 Task: Find connections with filter location São Fidélis with filter topic #Tipsforsucesswith filter profile language German with filter current company Acquia with filter school Patna University with filter industry Aviation and Aerospace Component Manufacturing with filter service category Marketing with filter keywords title Payroll Clerk
Action: Mouse moved to (644, 110)
Screenshot: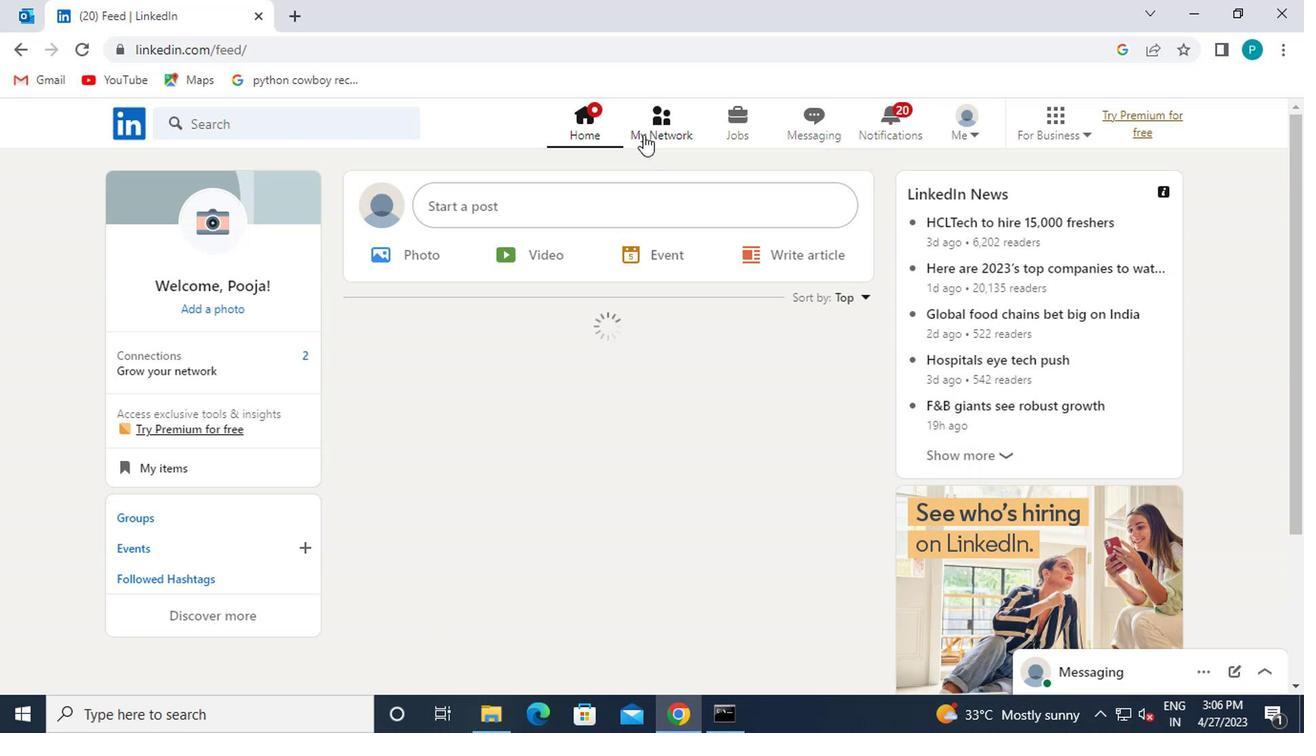 
Action: Mouse pressed left at (644, 110)
Screenshot: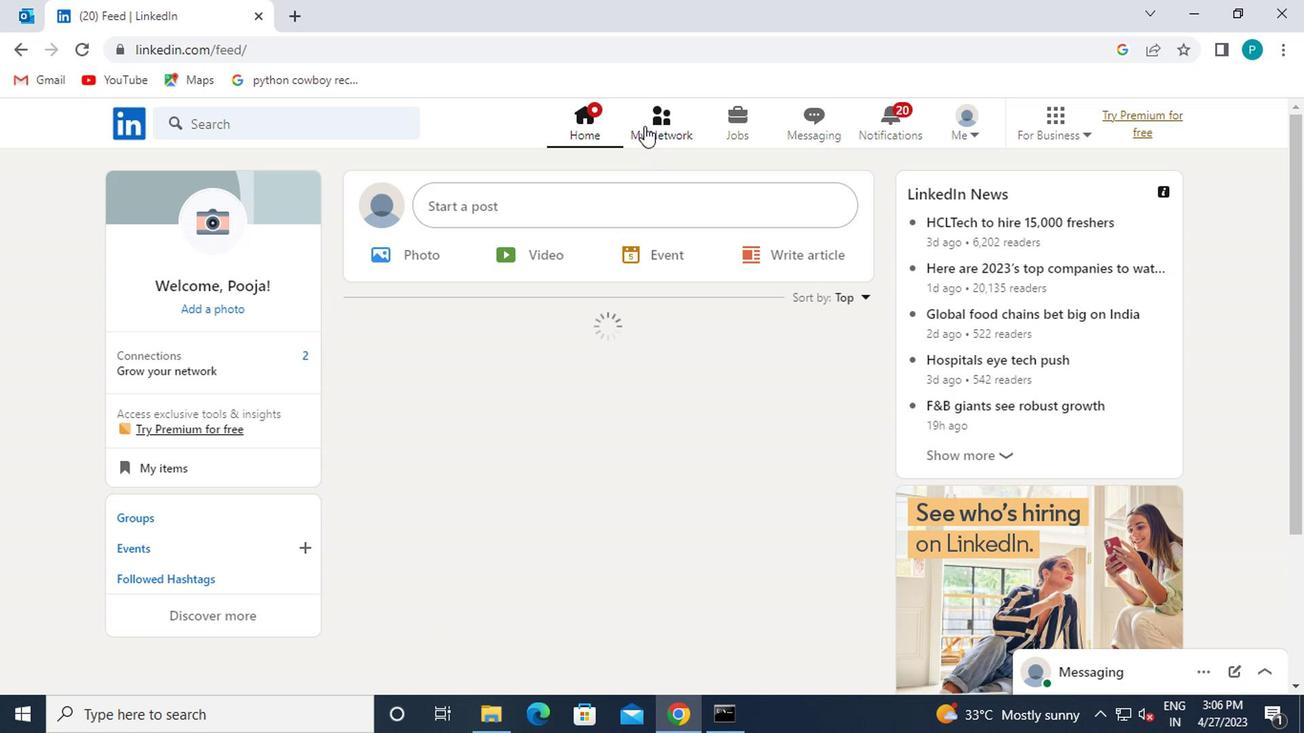 
Action: Mouse moved to (199, 215)
Screenshot: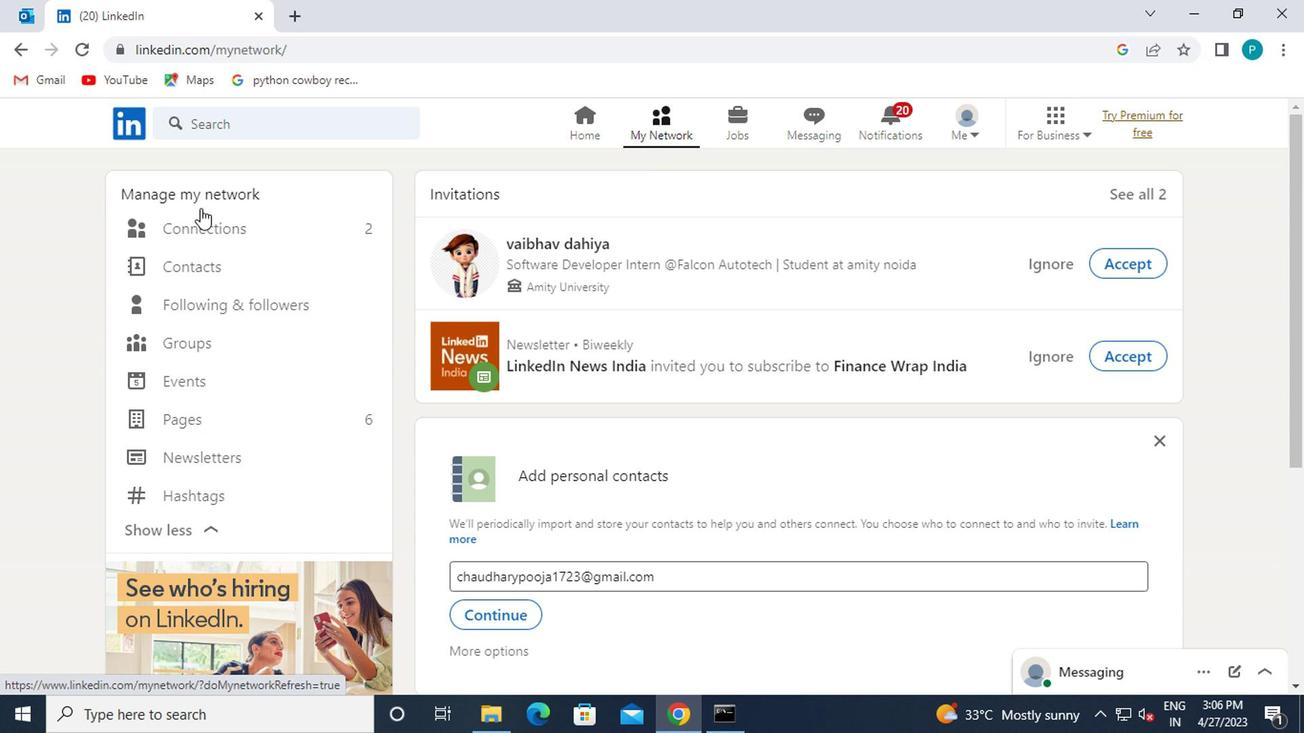 
Action: Mouse pressed left at (199, 215)
Screenshot: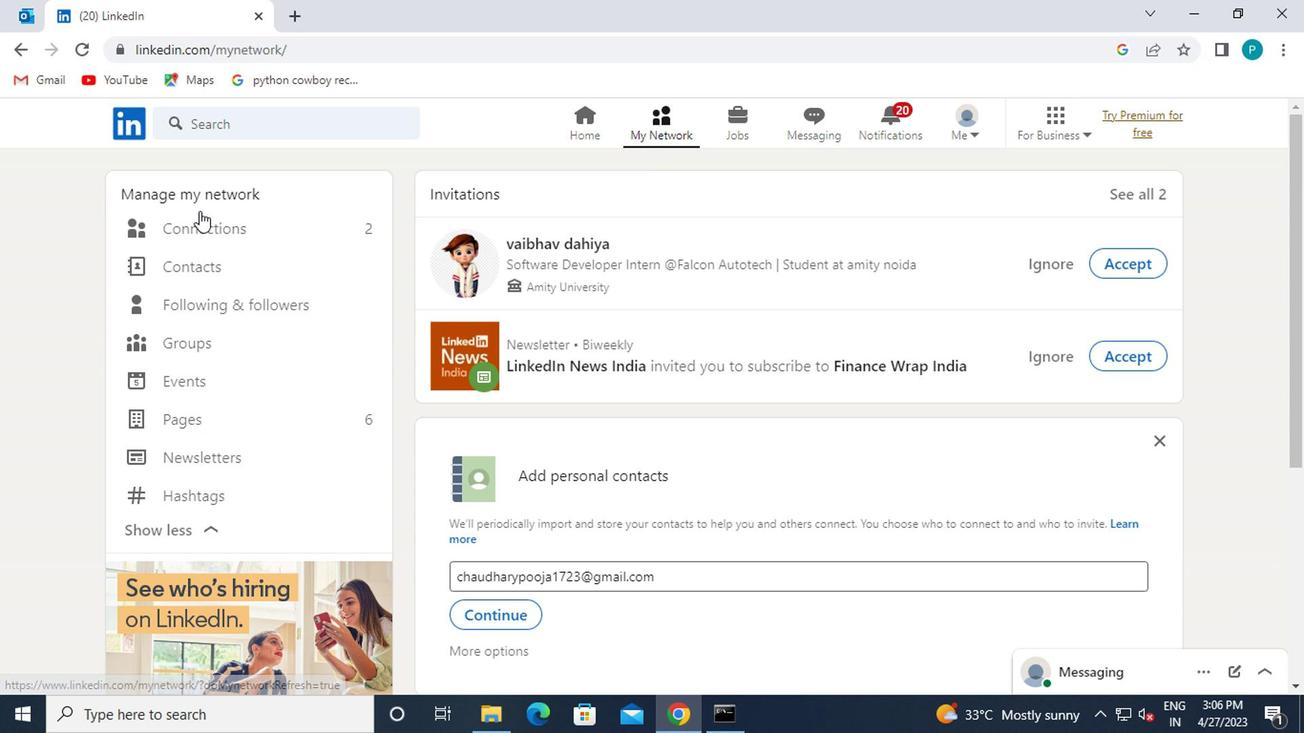 
Action: Mouse moved to (772, 227)
Screenshot: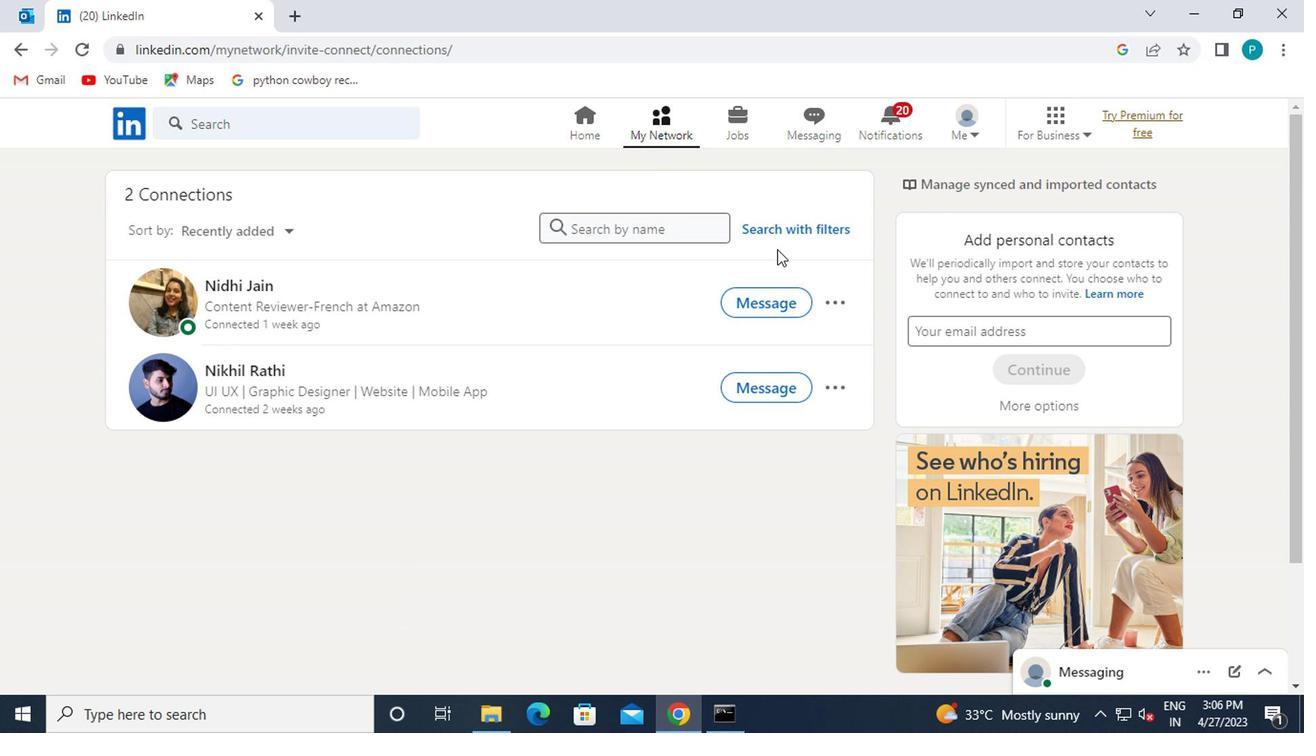 
Action: Mouse pressed left at (772, 227)
Screenshot: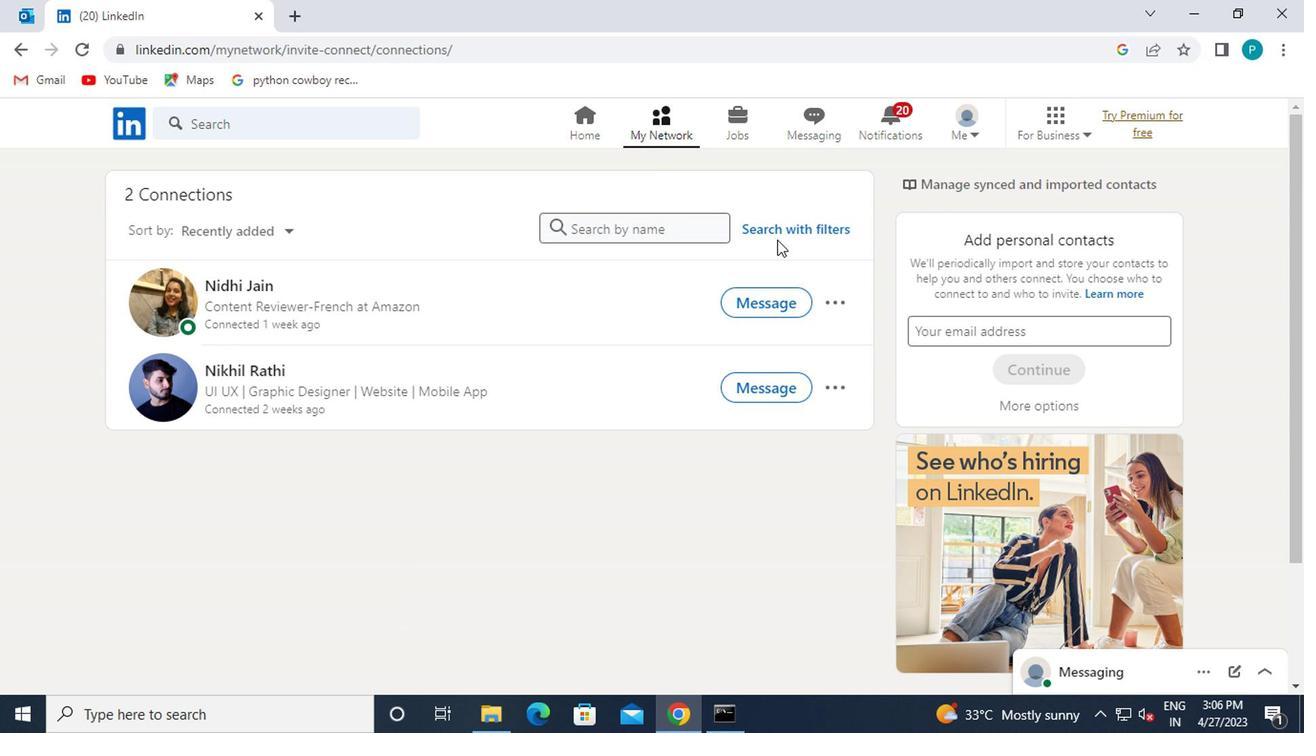 
Action: Mouse moved to (701, 179)
Screenshot: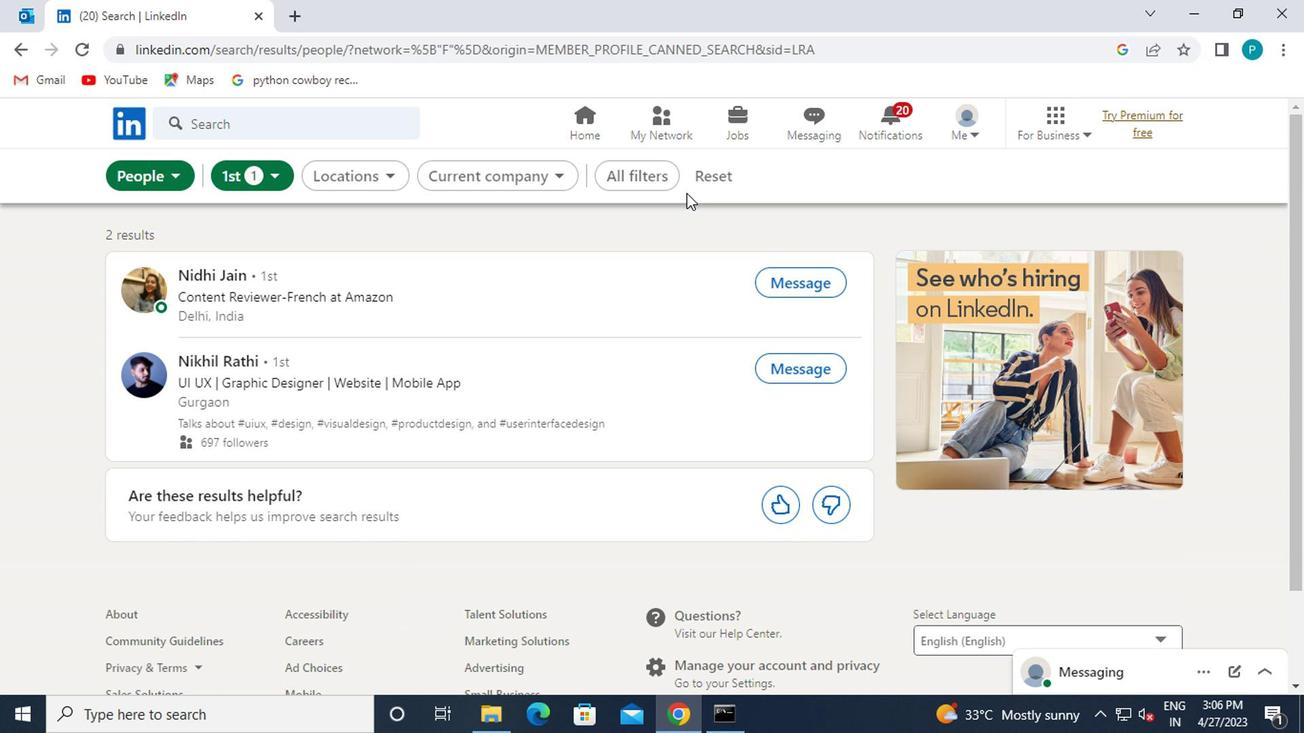 
Action: Mouse pressed left at (701, 179)
Screenshot: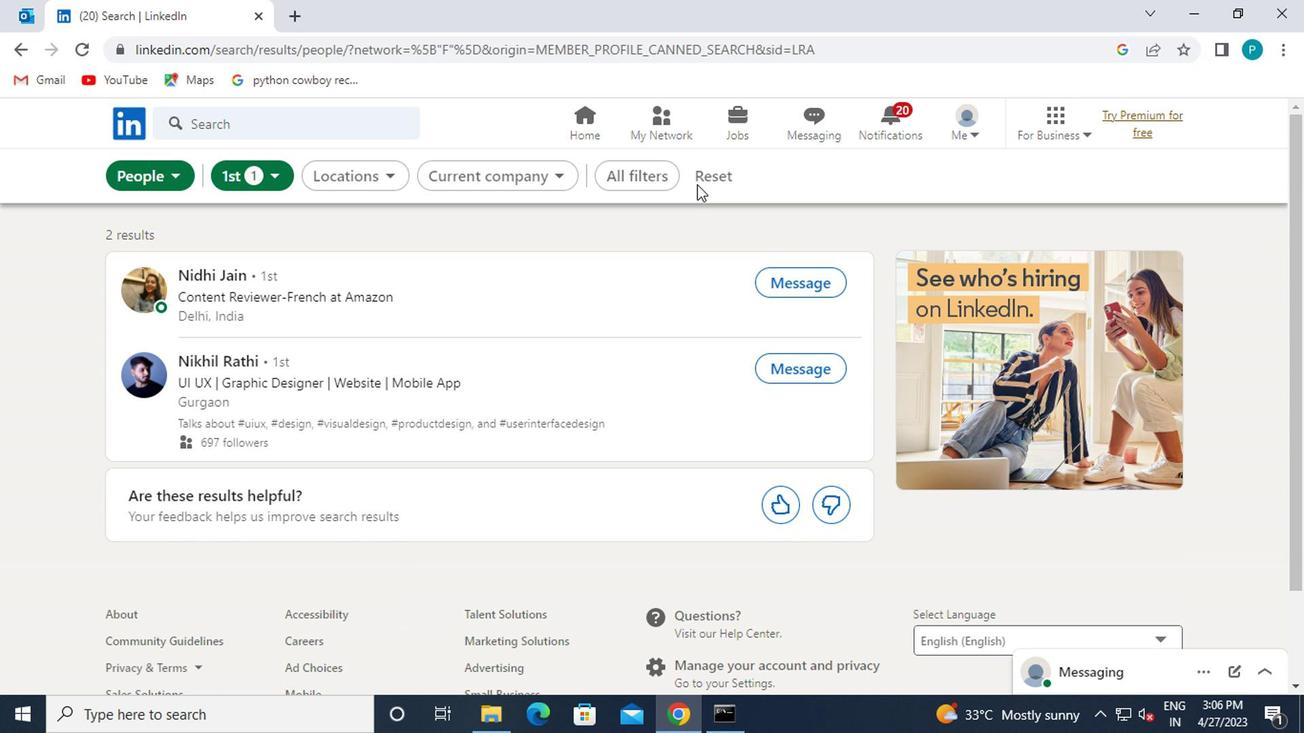 
Action: Mouse moved to (698, 175)
Screenshot: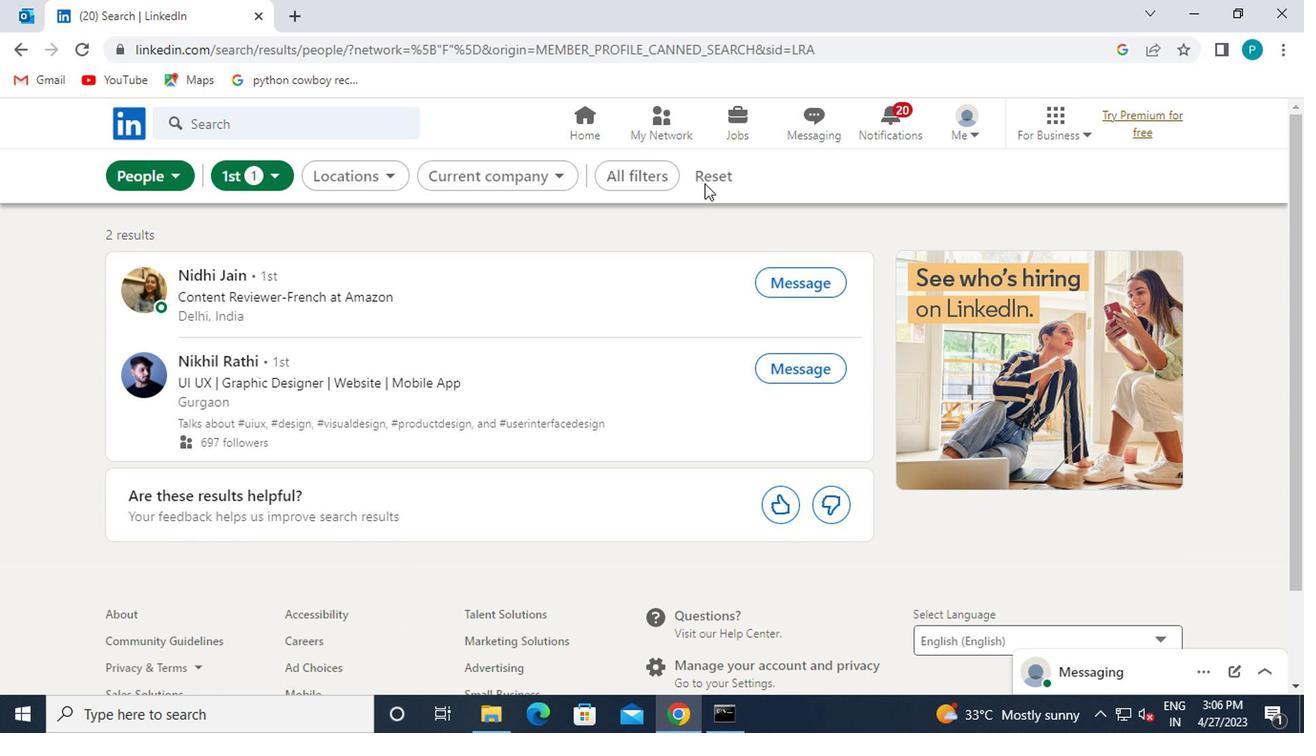 
Action: Mouse pressed left at (698, 175)
Screenshot: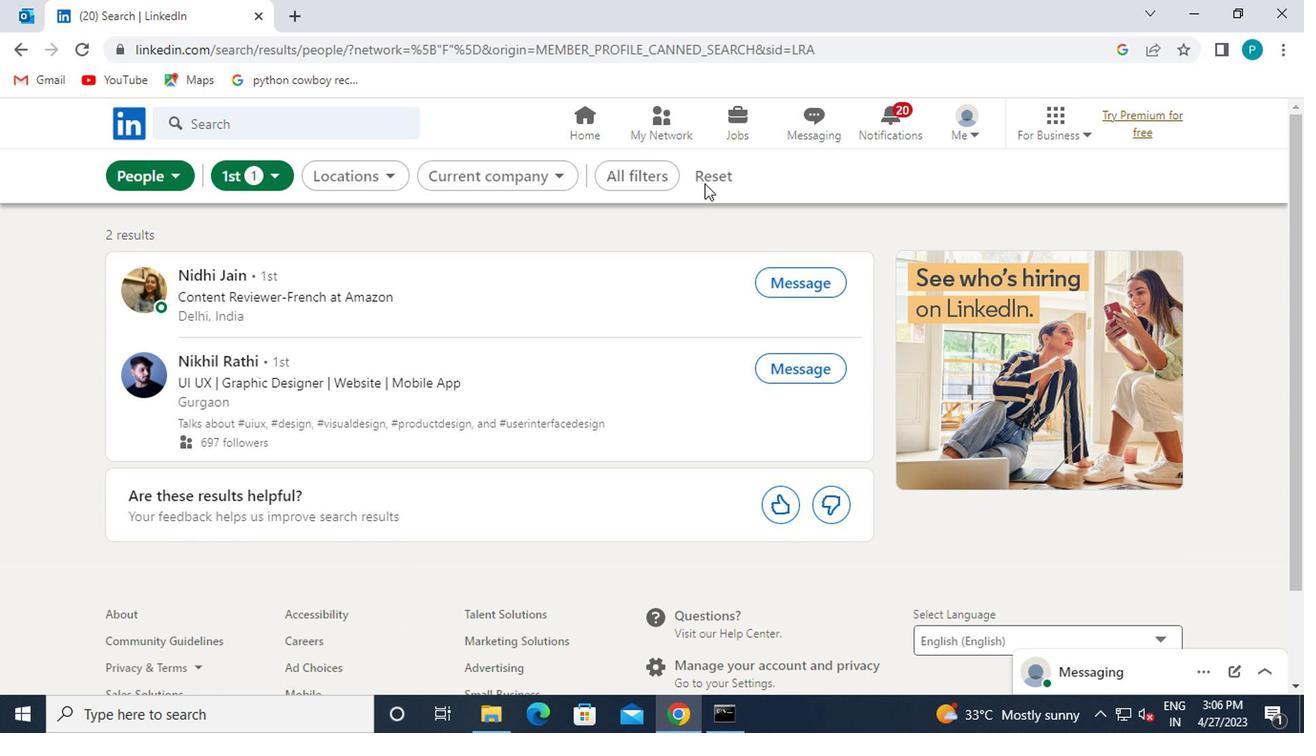 
Action: Mouse moved to (695, 171)
Screenshot: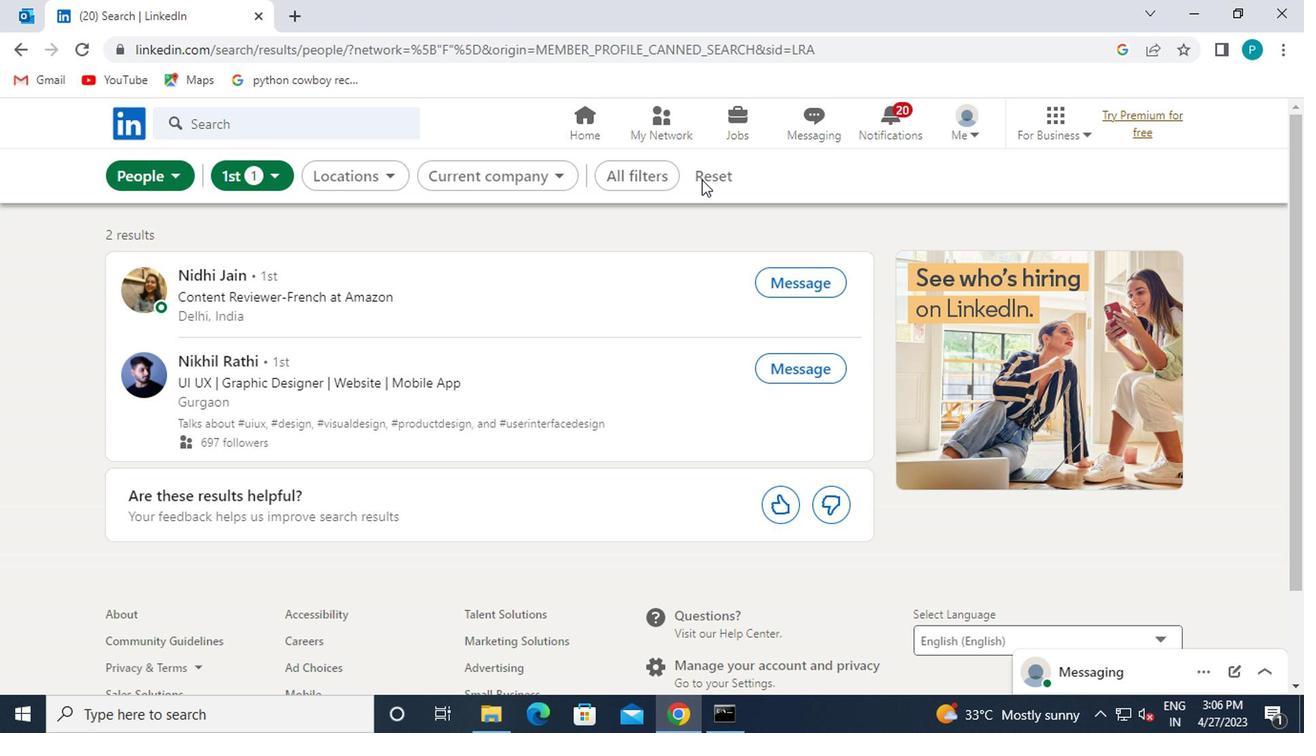 
Action: Mouse pressed left at (695, 171)
Screenshot: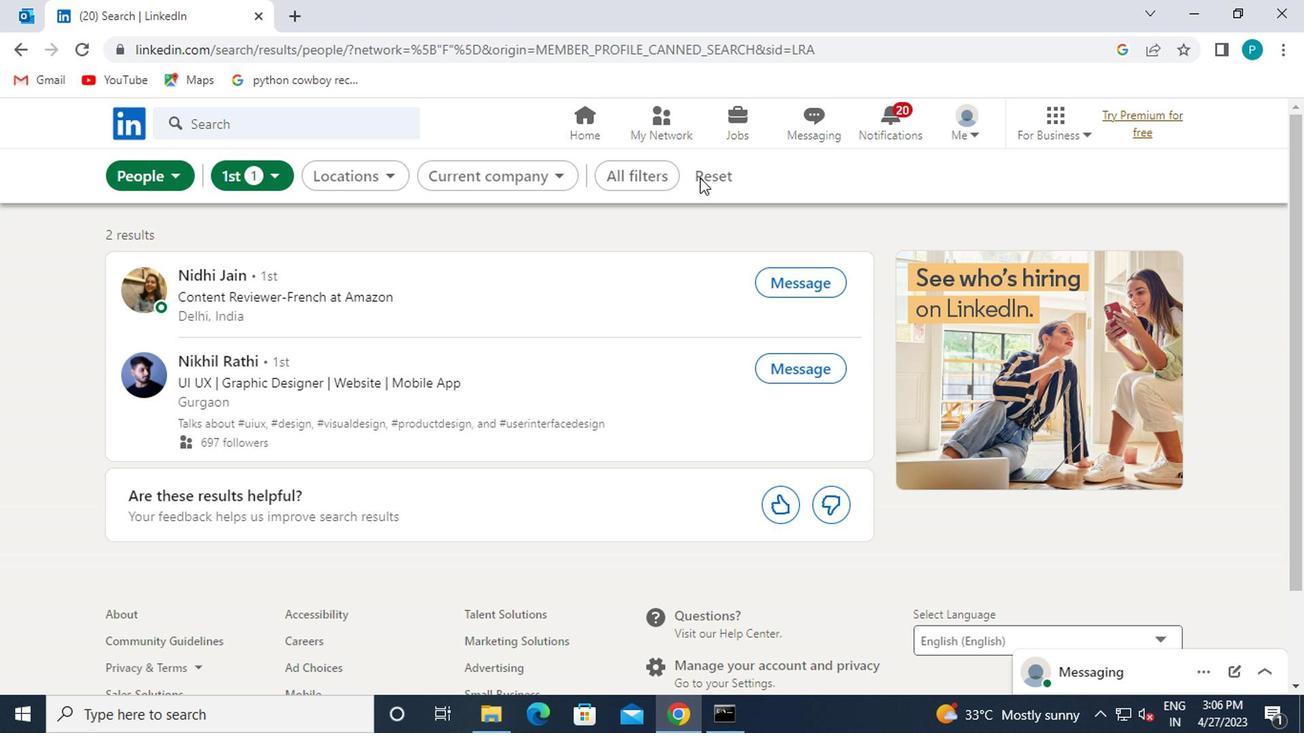 
Action: Mouse moved to (711, 163)
Screenshot: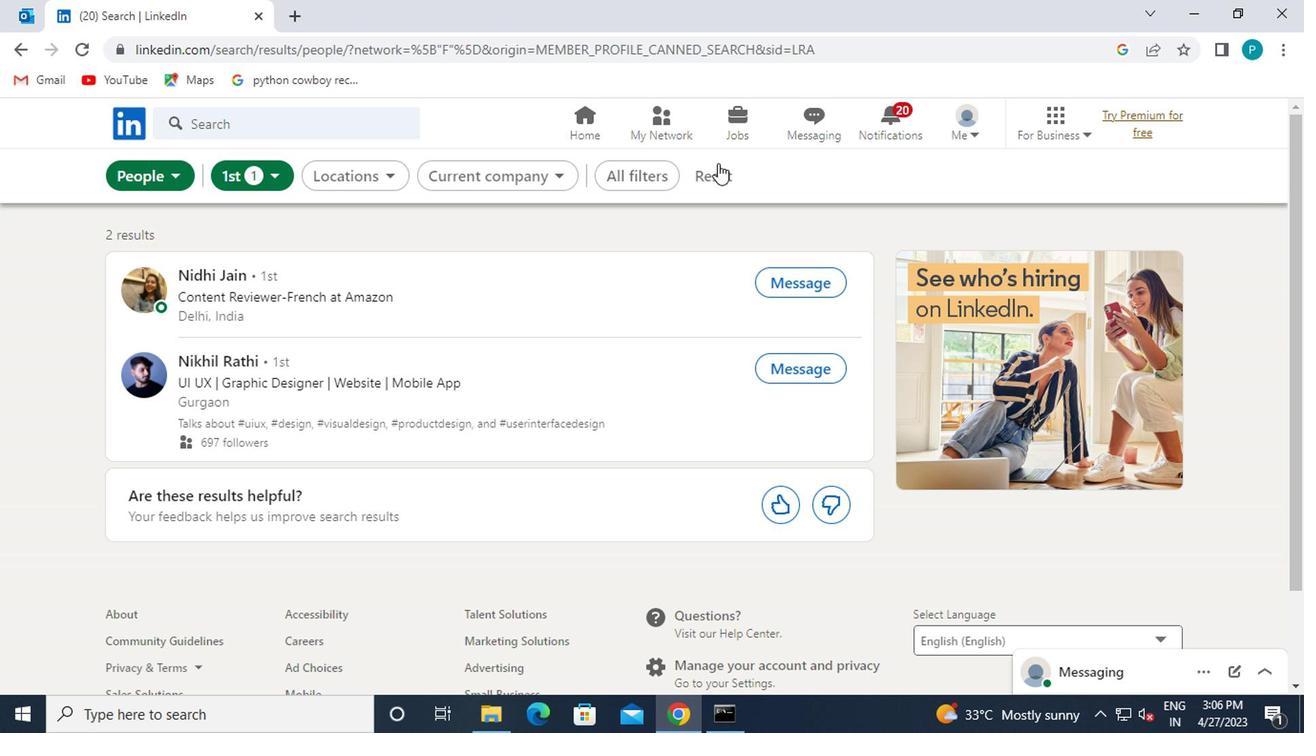 
Action: Mouse pressed left at (711, 163)
Screenshot: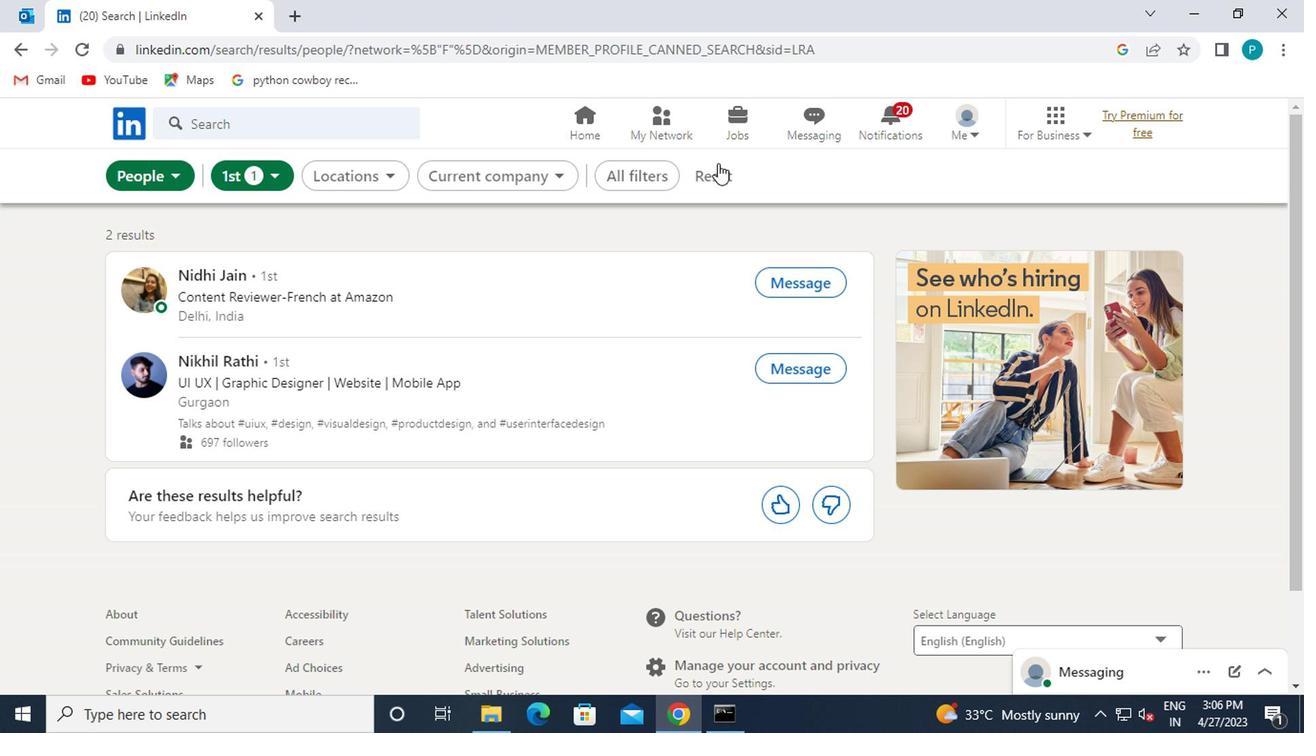 
Action: Mouse moved to (710, 168)
Screenshot: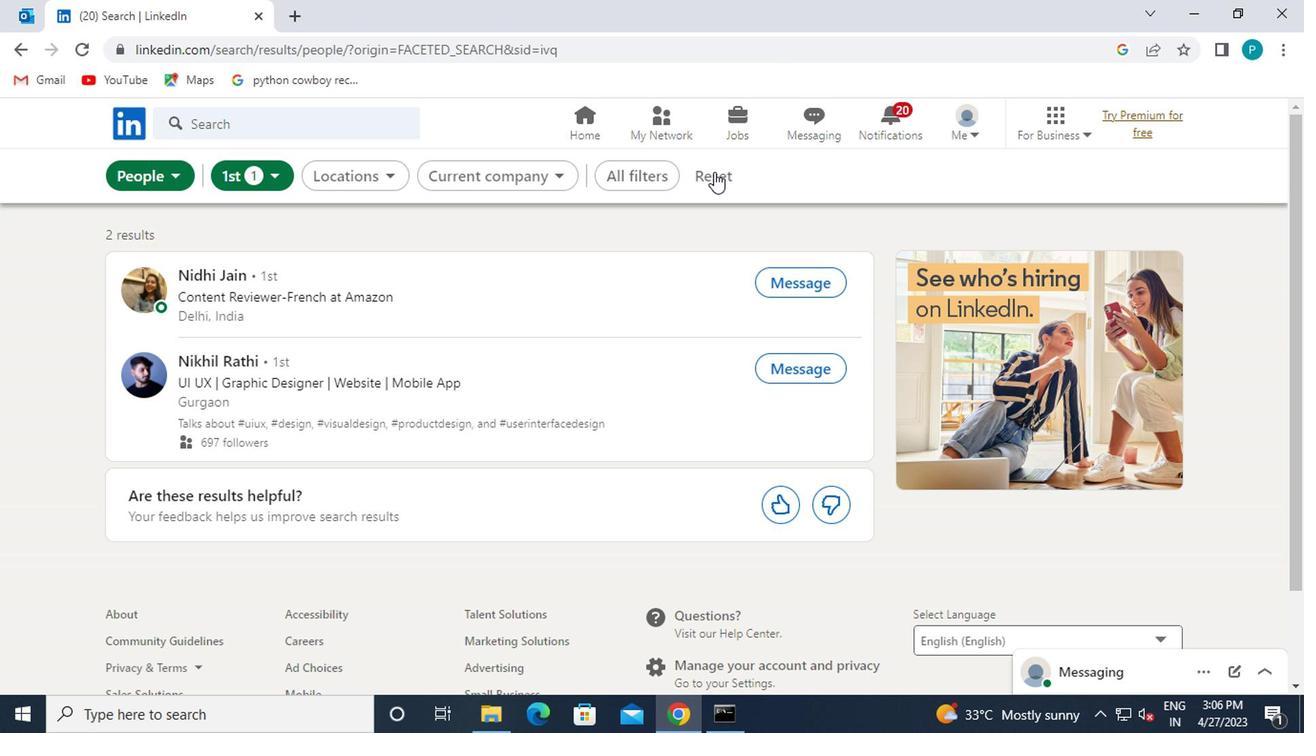 
Action: Mouse pressed left at (710, 168)
Screenshot: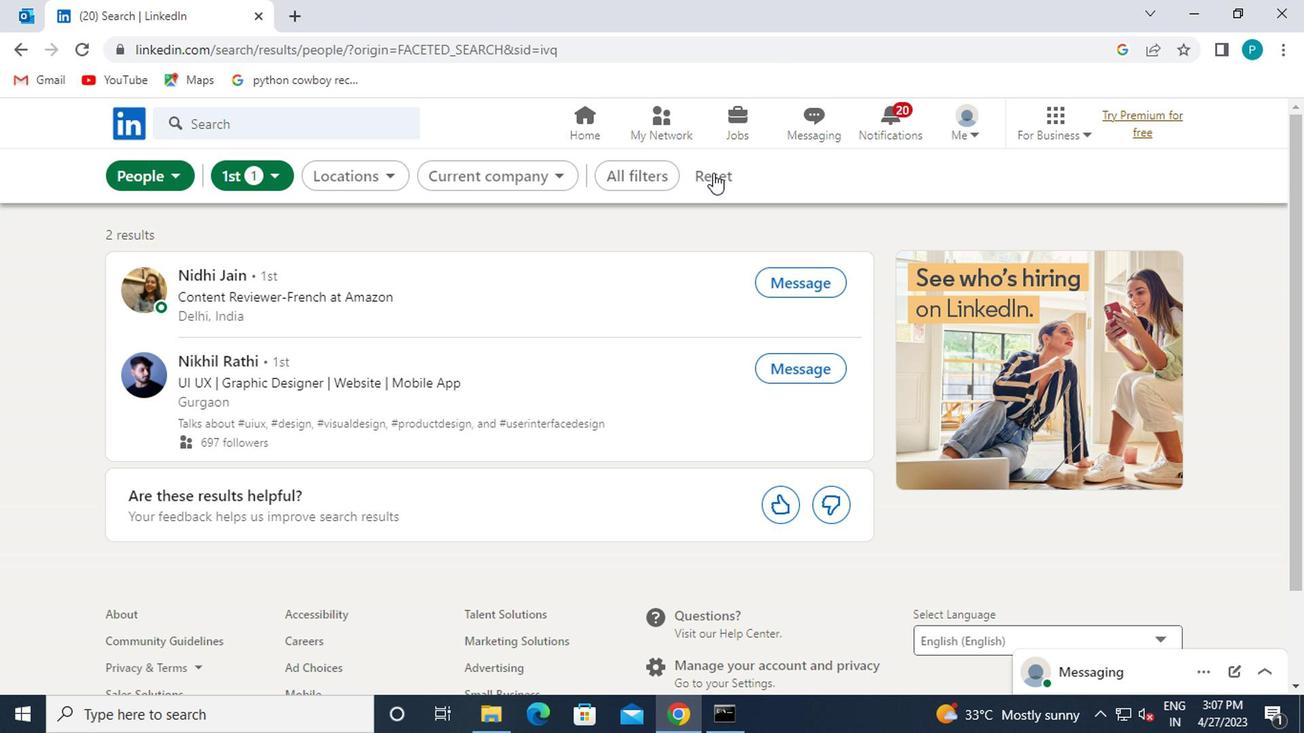 
Action: Mouse pressed left at (710, 168)
Screenshot: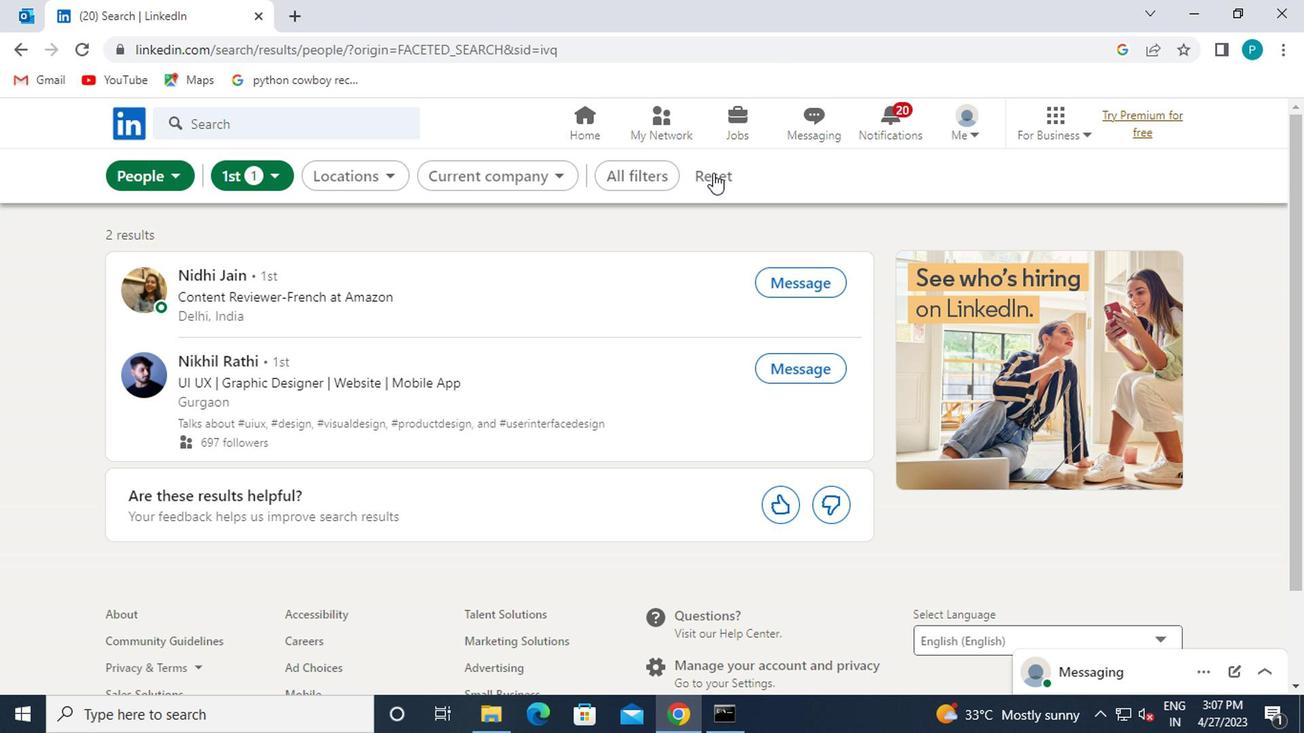 
Action: Mouse moved to (658, 181)
Screenshot: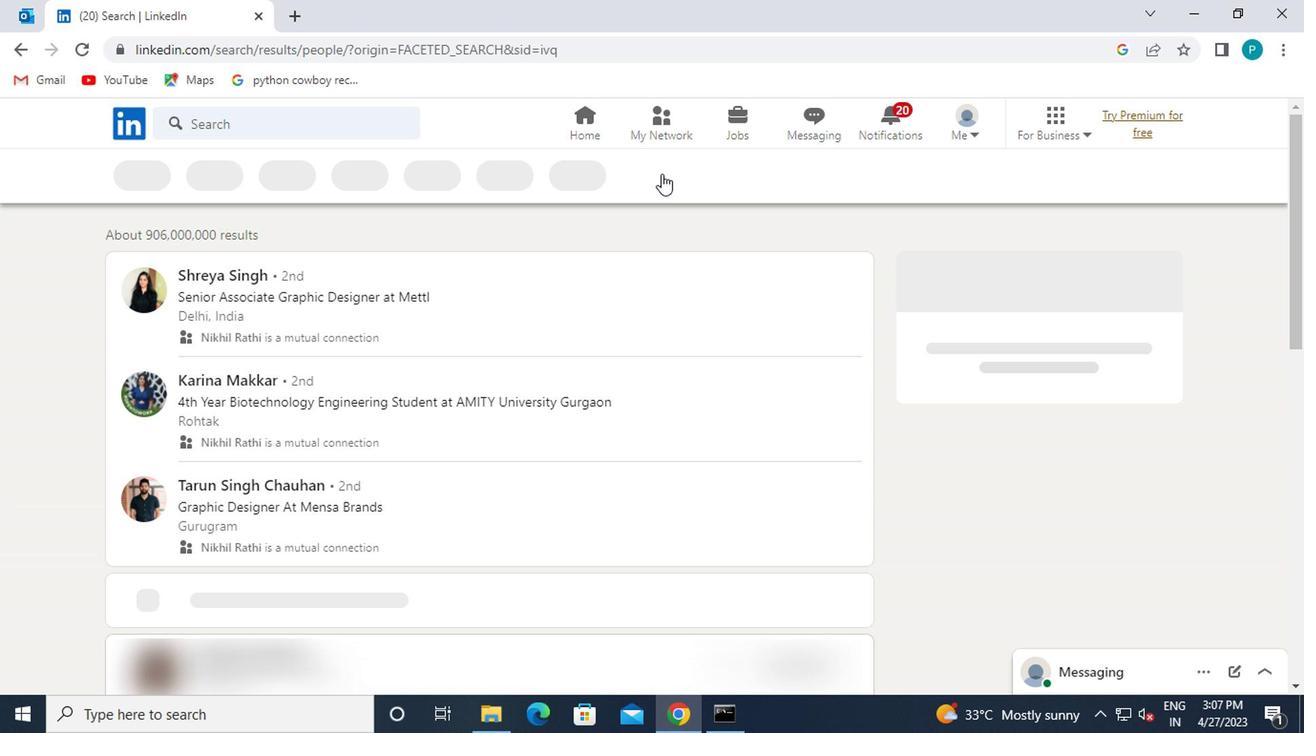 
Action: Mouse pressed left at (658, 181)
Screenshot: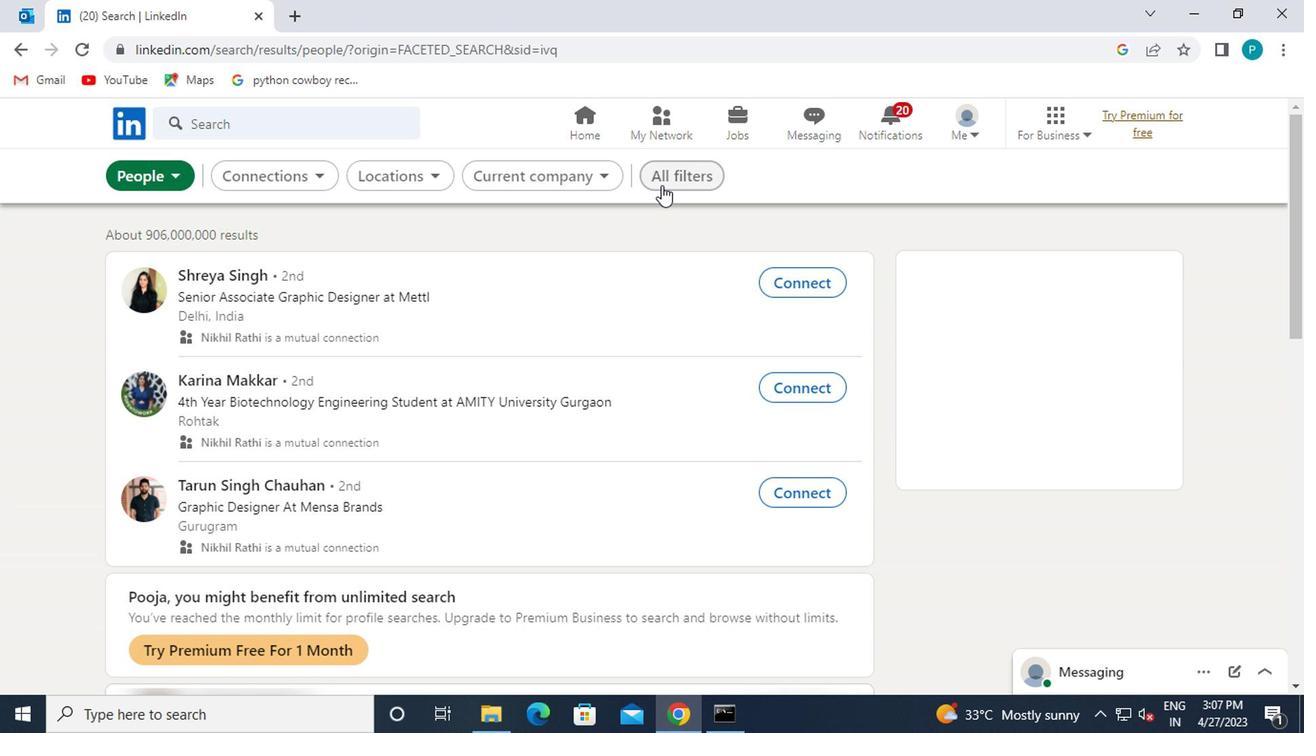 
Action: Mouse moved to (895, 400)
Screenshot: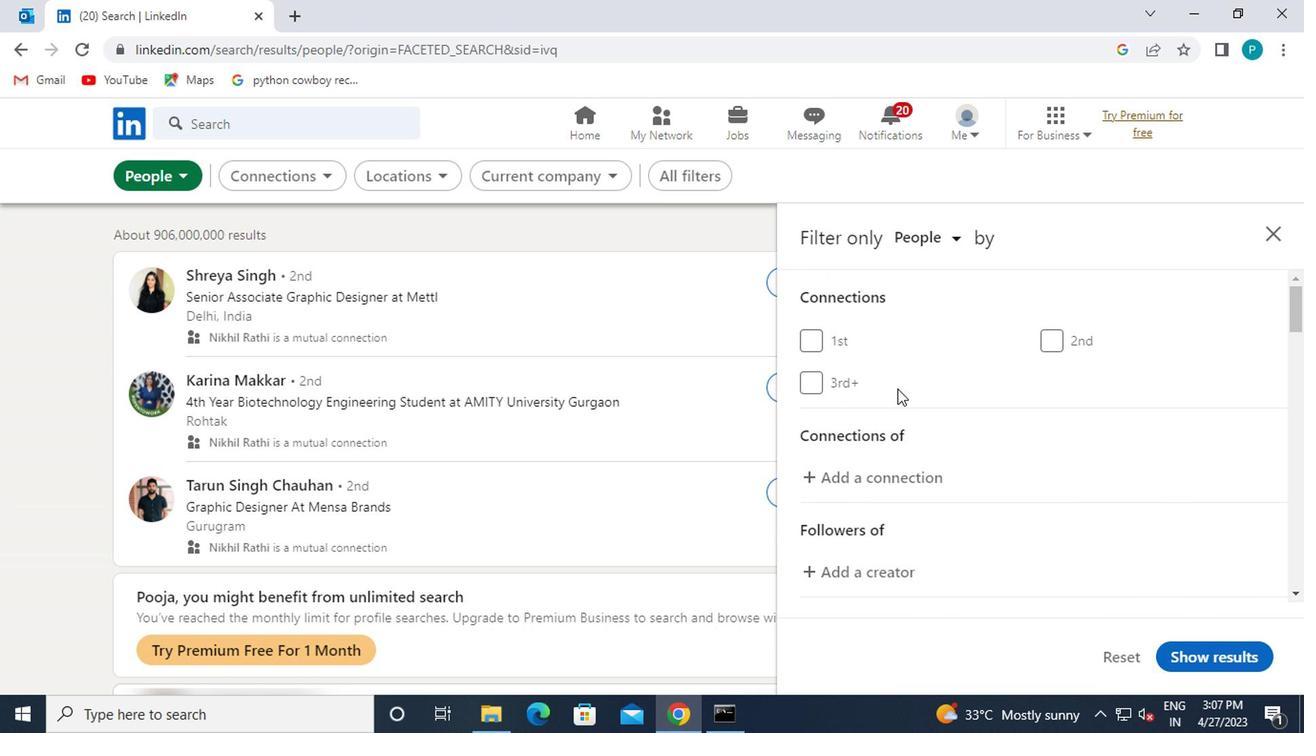 
Action: Mouse scrolled (895, 399) with delta (0, 0)
Screenshot: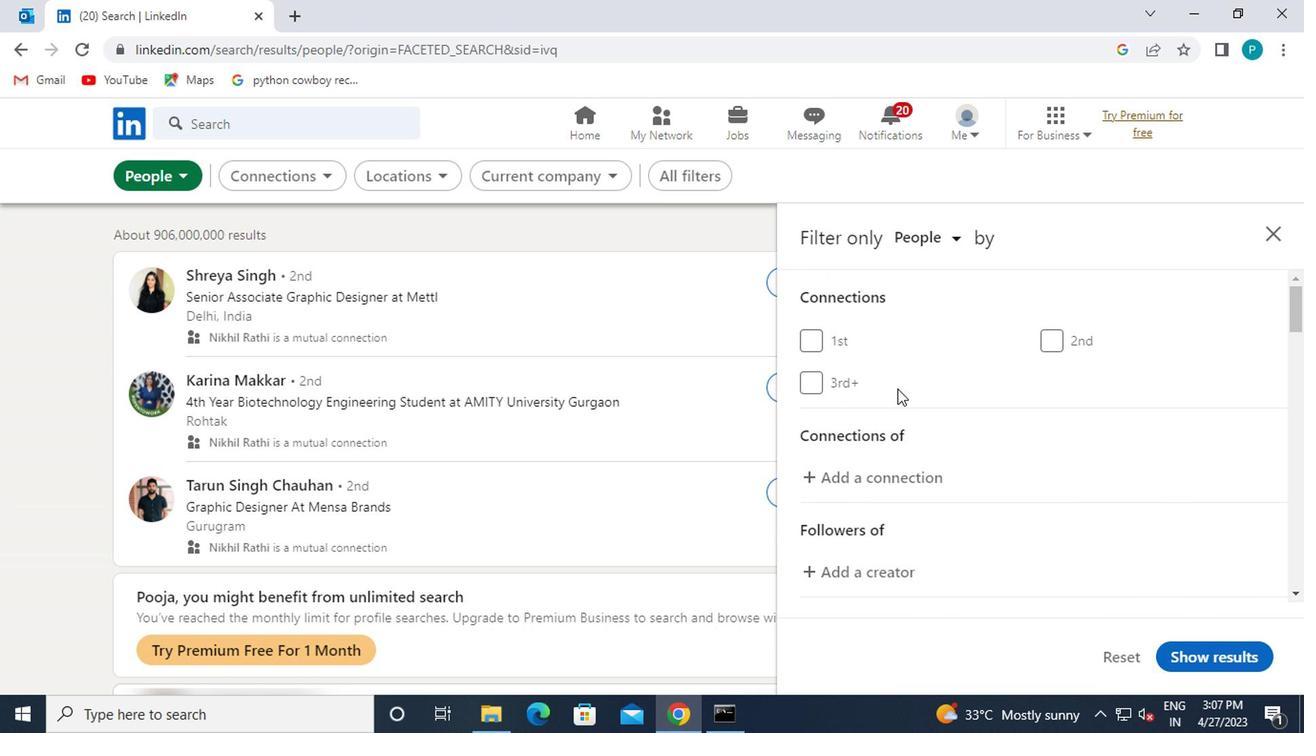 
Action: Mouse moved to (896, 406)
Screenshot: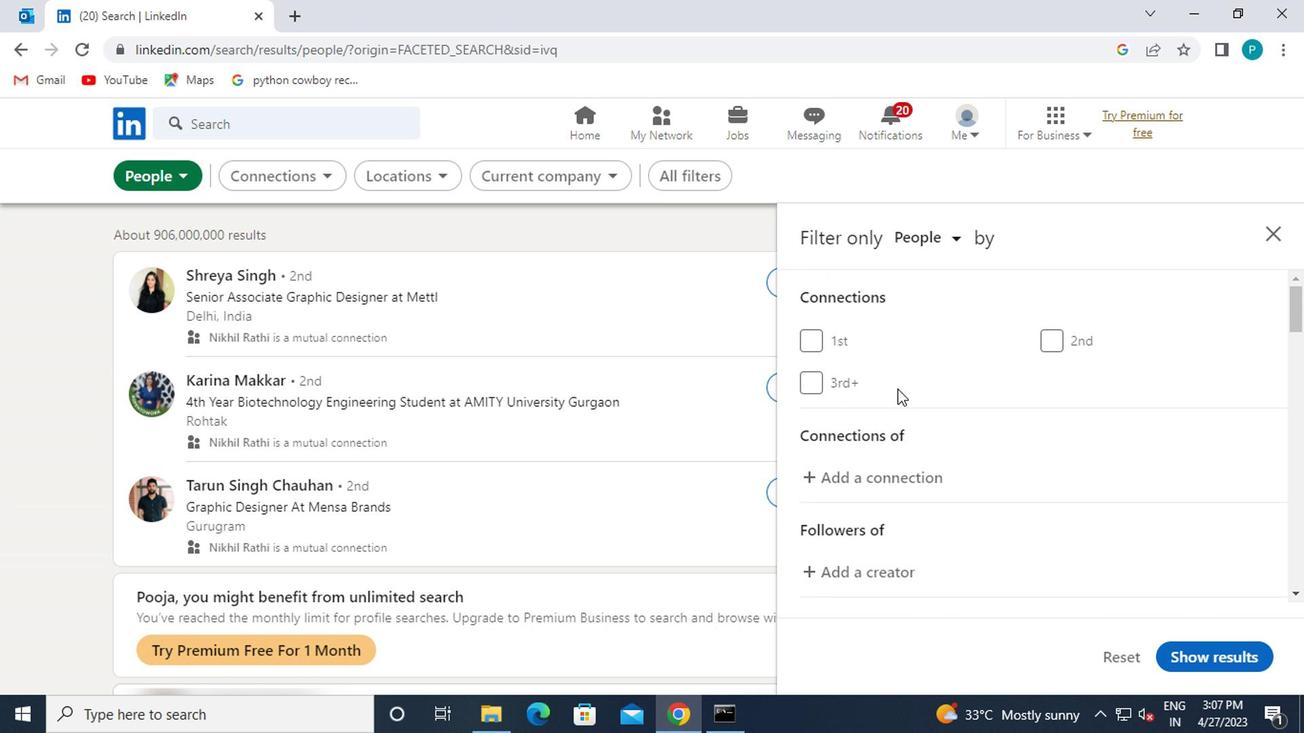 
Action: Mouse scrolled (896, 404) with delta (0, -1)
Screenshot: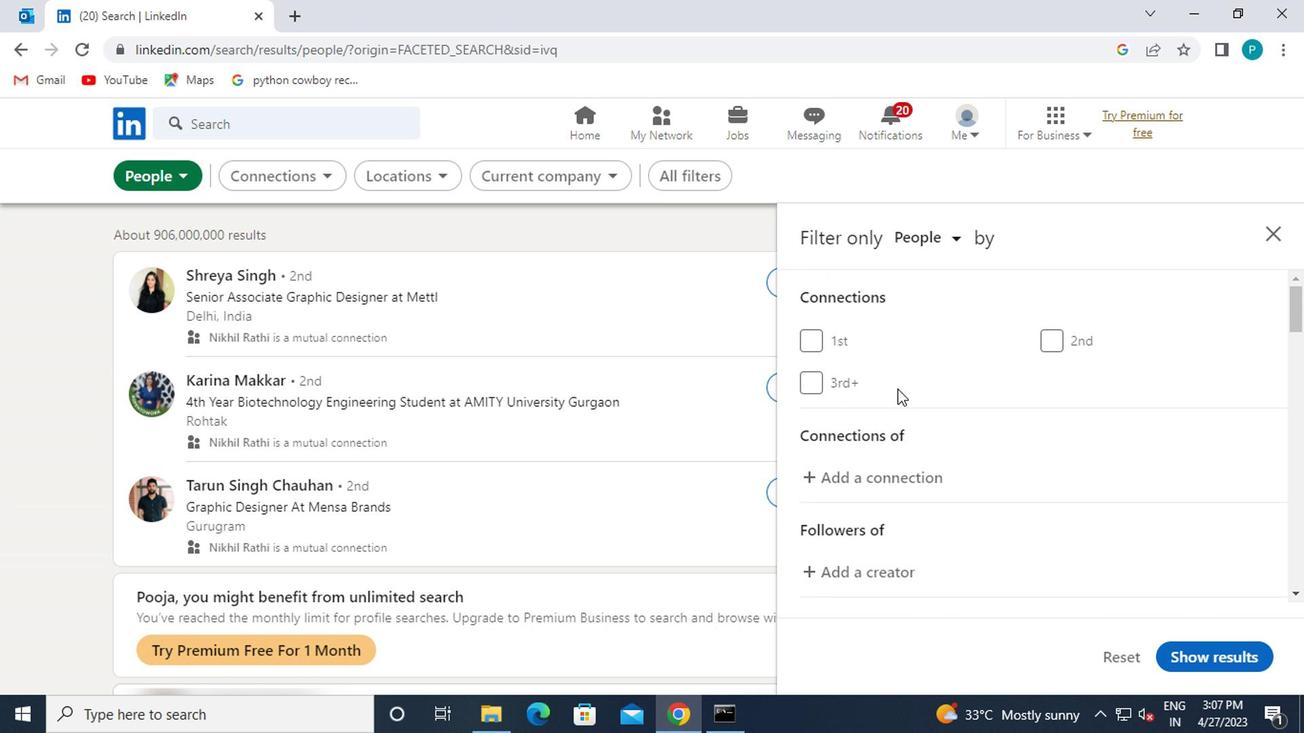 
Action: Mouse moved to (1037, 550)
Screenshot: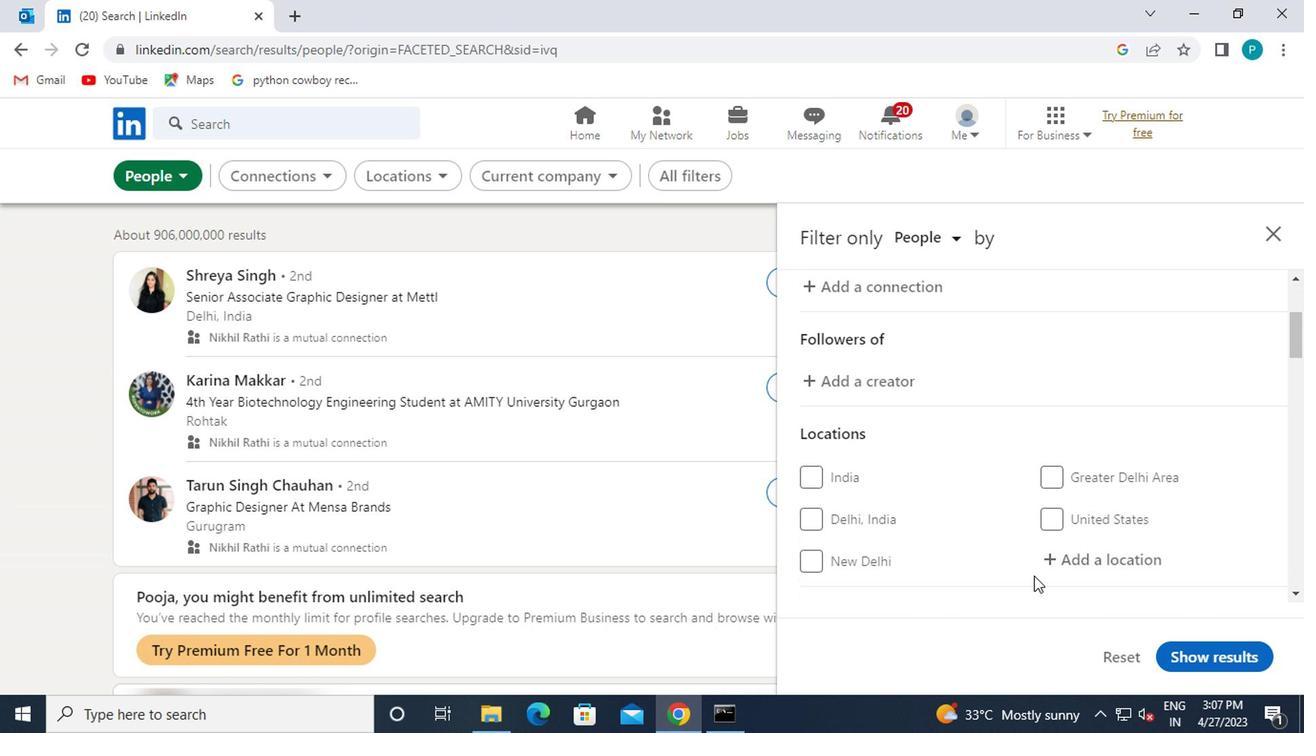 
Action: Mouse pressed left at (1037, 550)
Screenshot: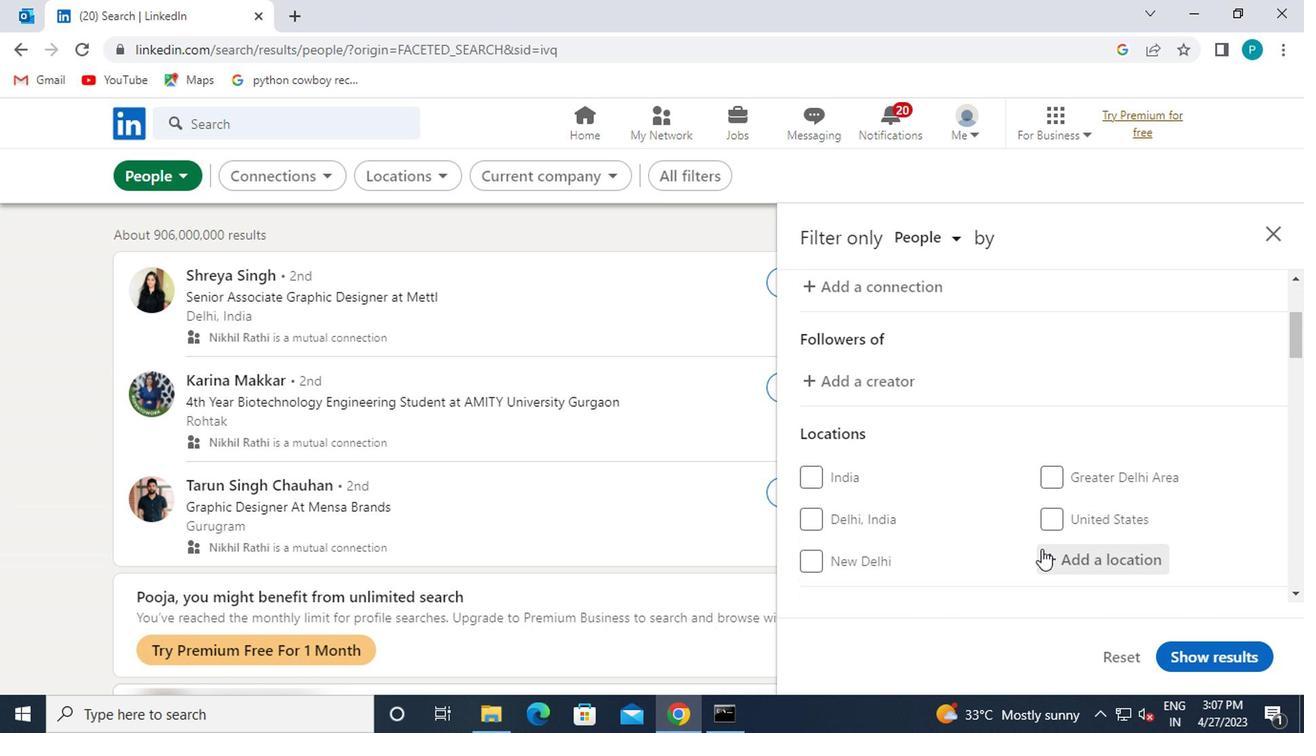 
Action: Mouse moved to (164, 585)
Screenshot: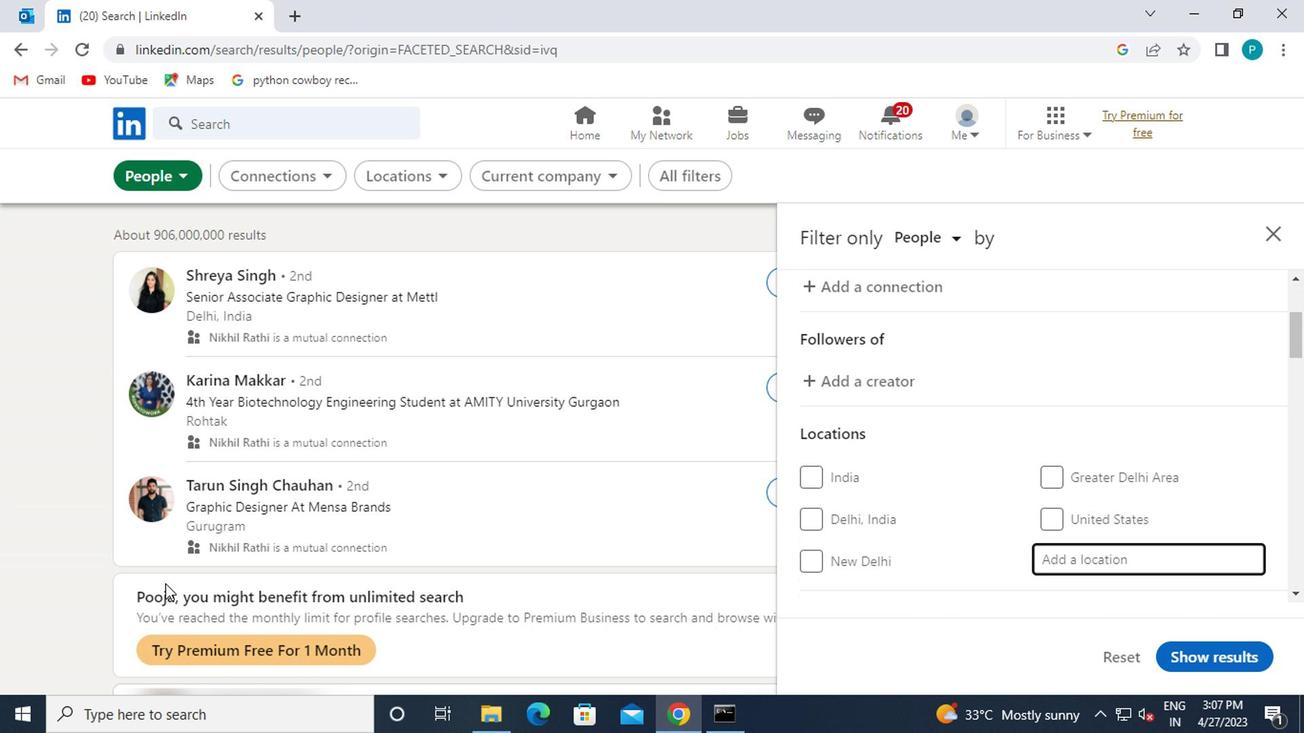
Action: Key pressed <Key.caps_lock>s<Key.caps_lock>ao<Key.space><Key.caps_lock>f<Key.caps_lock>ide
Screenshot: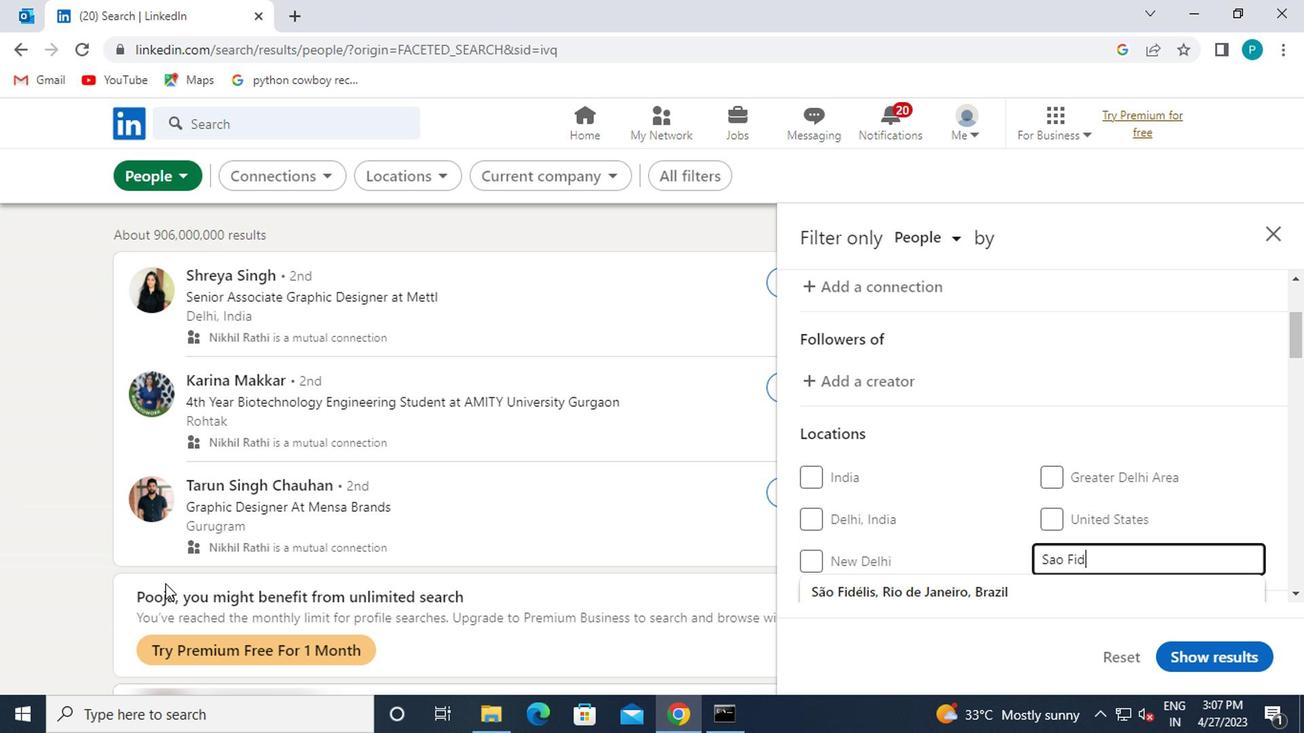 
Action: Mouse moved to (147, 496)
Screenshot: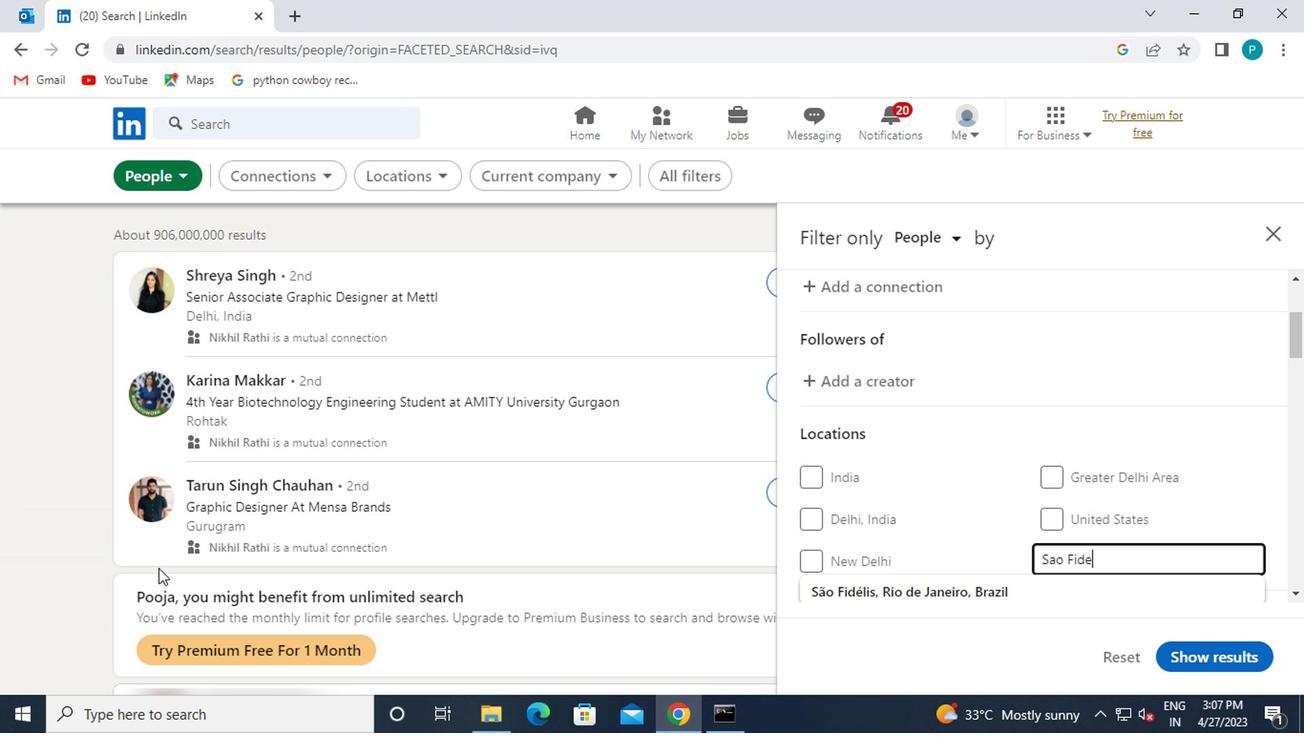 
Action: Mouse scrolled (147, 495) with delta (0, -1)
Screenshot: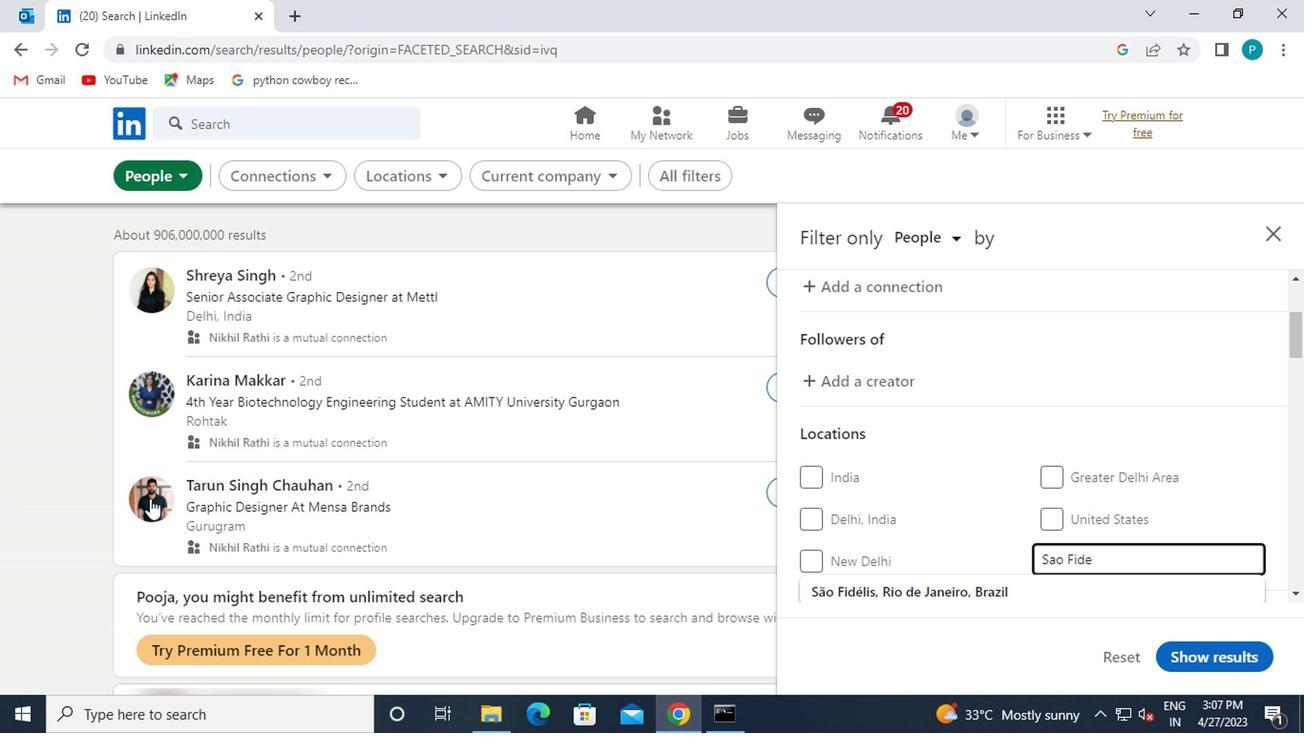 
Action: Mouse moved to (977, 413)
Screenshot: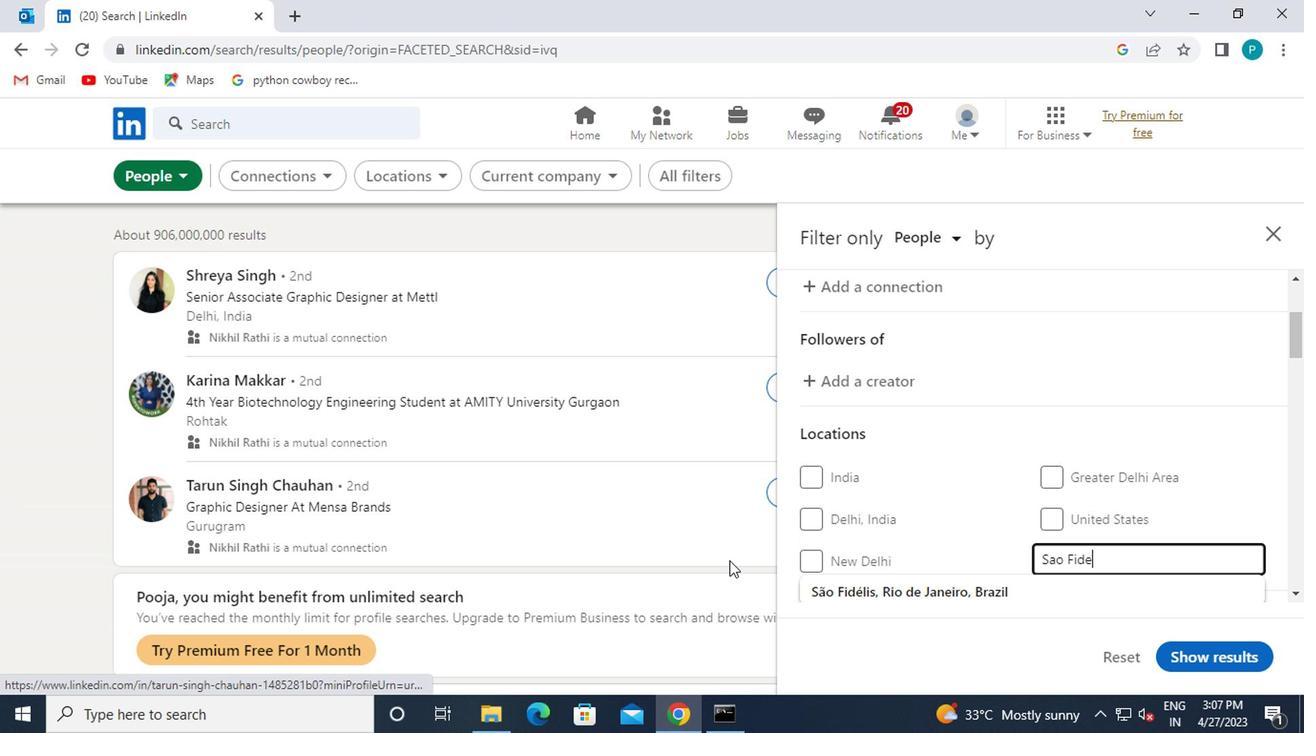 
Action: Mouse scrolled (977, 412) with delta (0, 0)
Screenshot: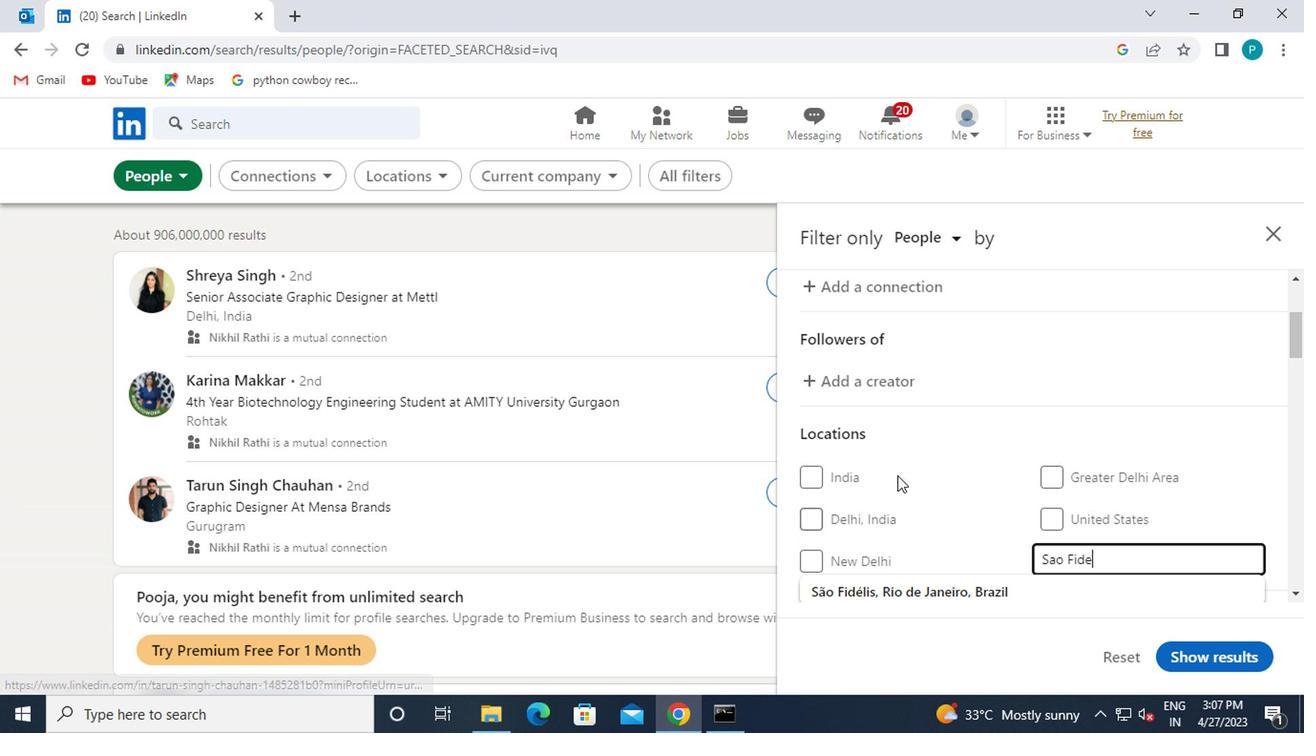 
Action: Mouse moved to (977, 415)
Screenshot: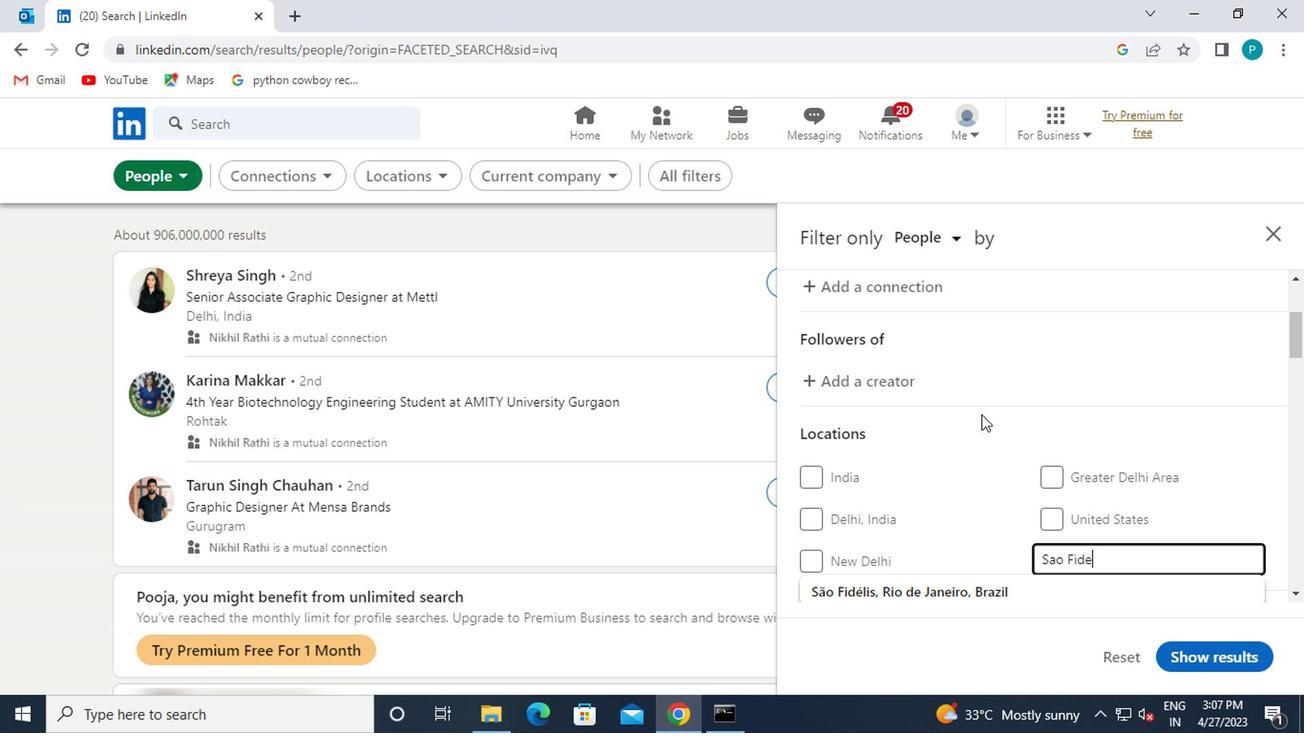 
Action: Mouse scrolled (977, 414) with delta (0, 0)
Screenshot: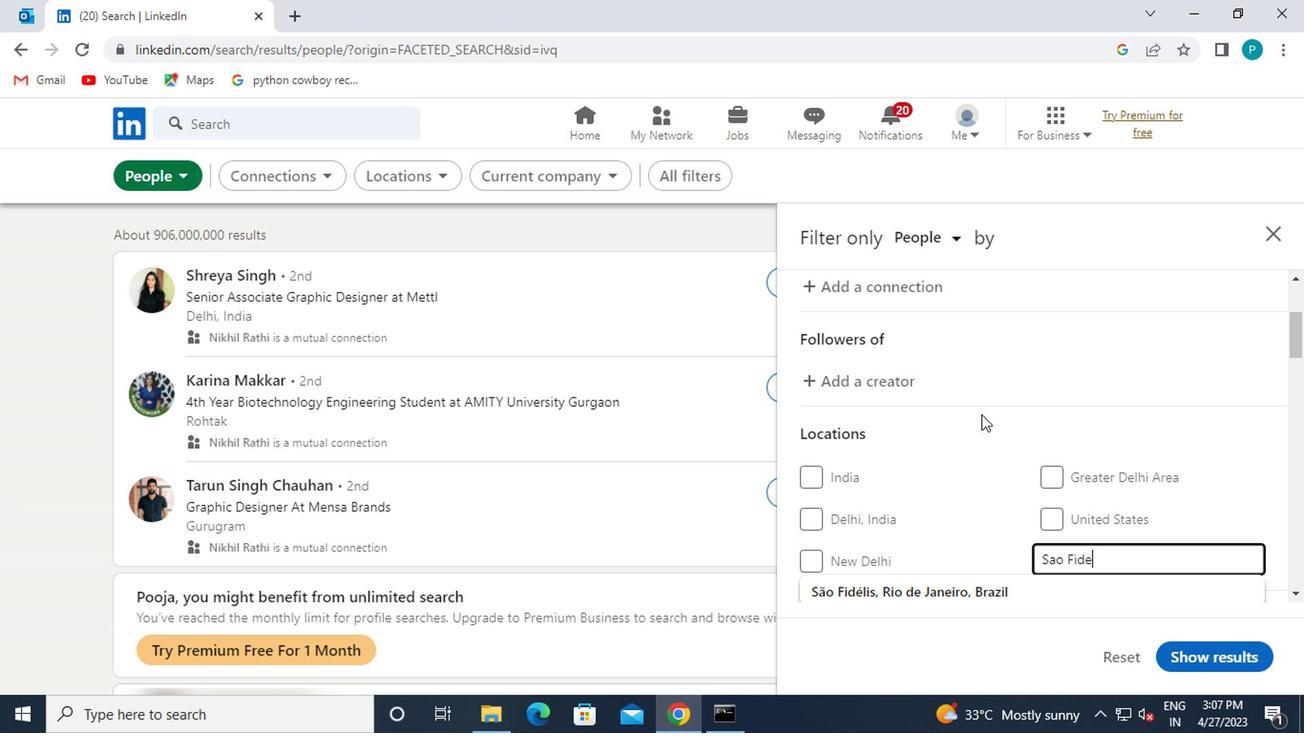 
Action: Mouse moved to (901, 402)
Screenshot: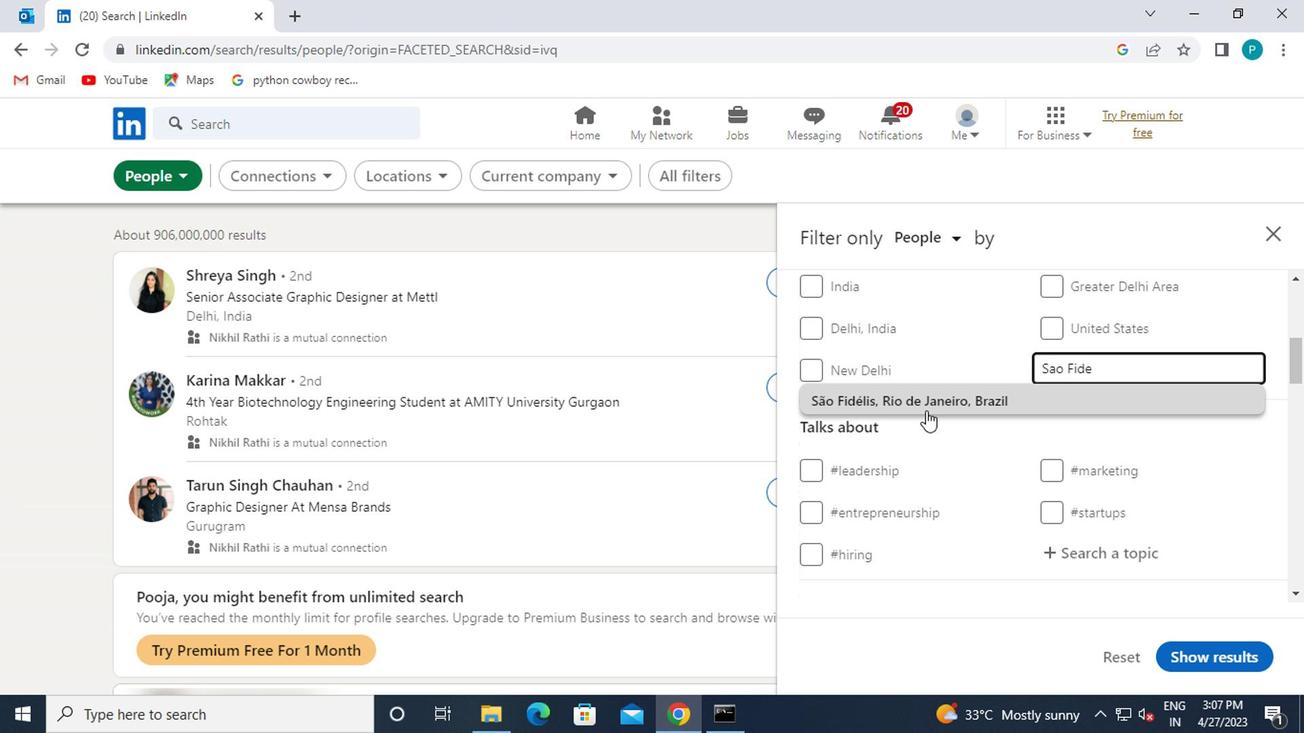 
Action: Mouse pressed left at (901, 402)
Screenshot: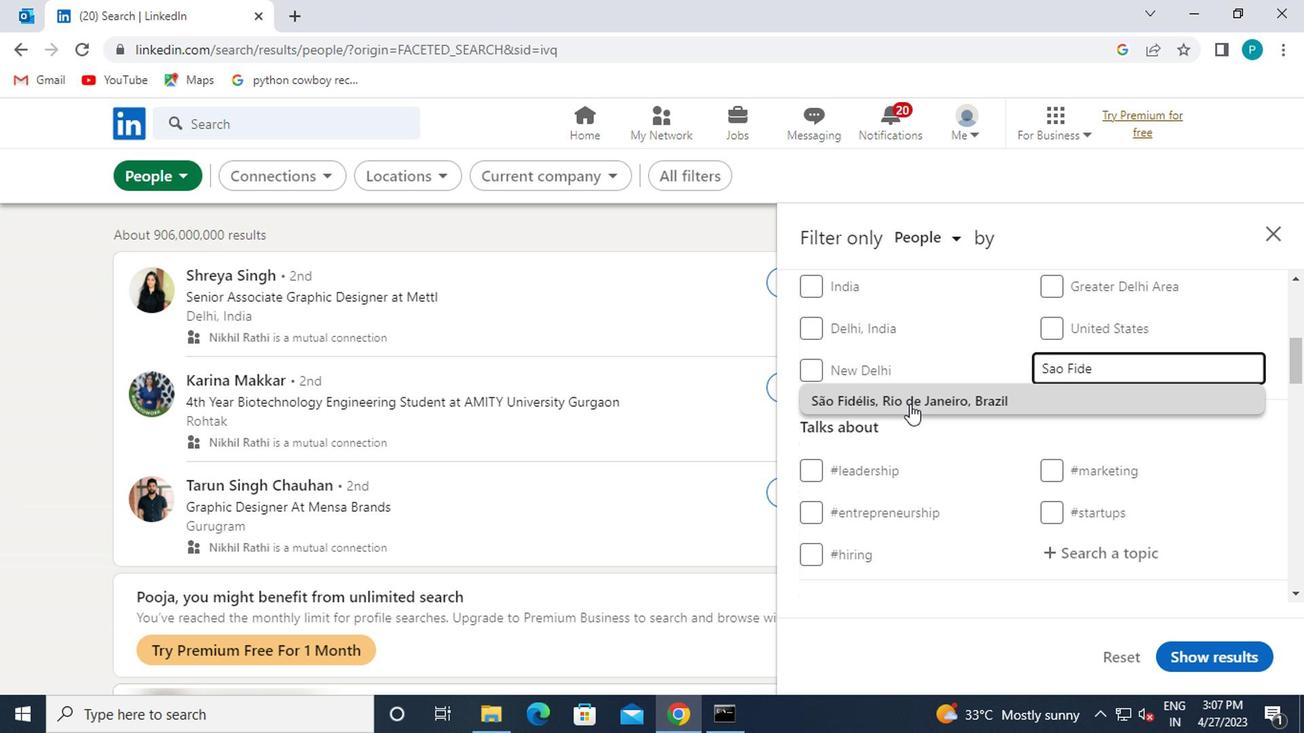 
Action: Mouse moved to (1016, 440)
Screenshot: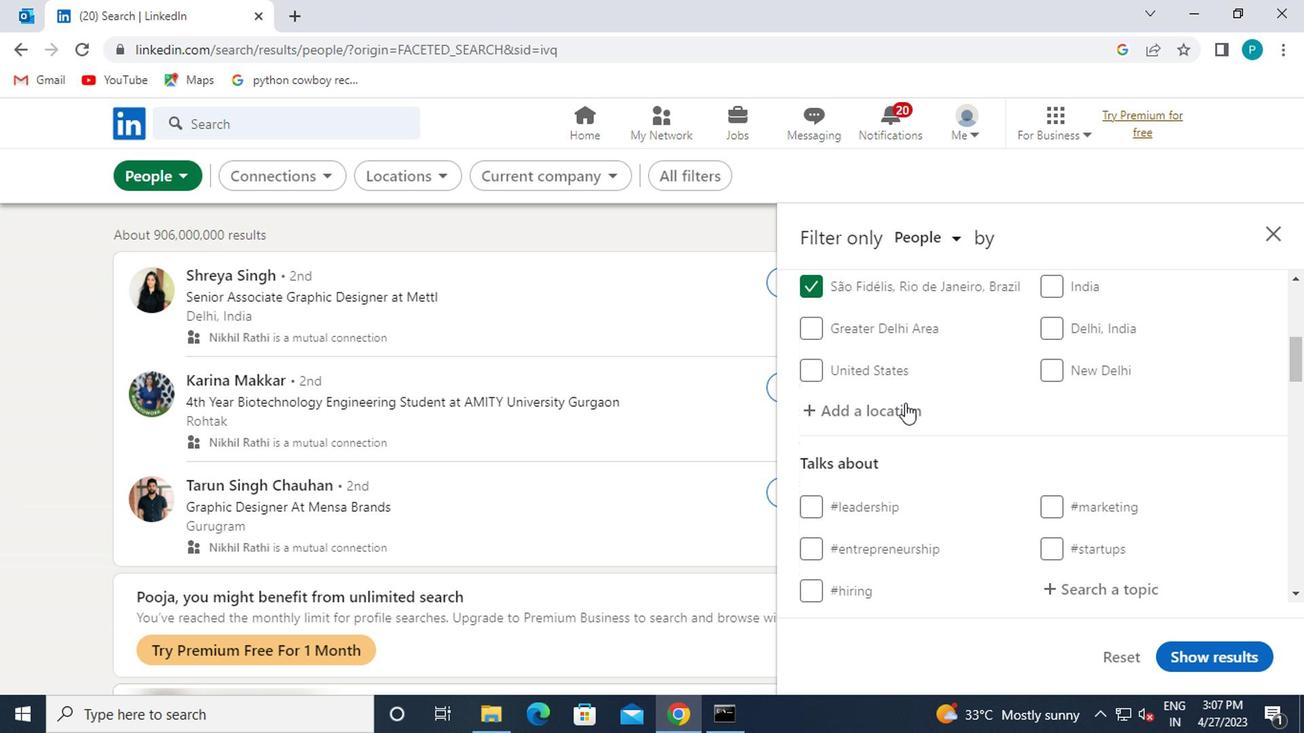 
Action: Mouse scrolled (1016, 440) with delta (0, 0)
Screenshot: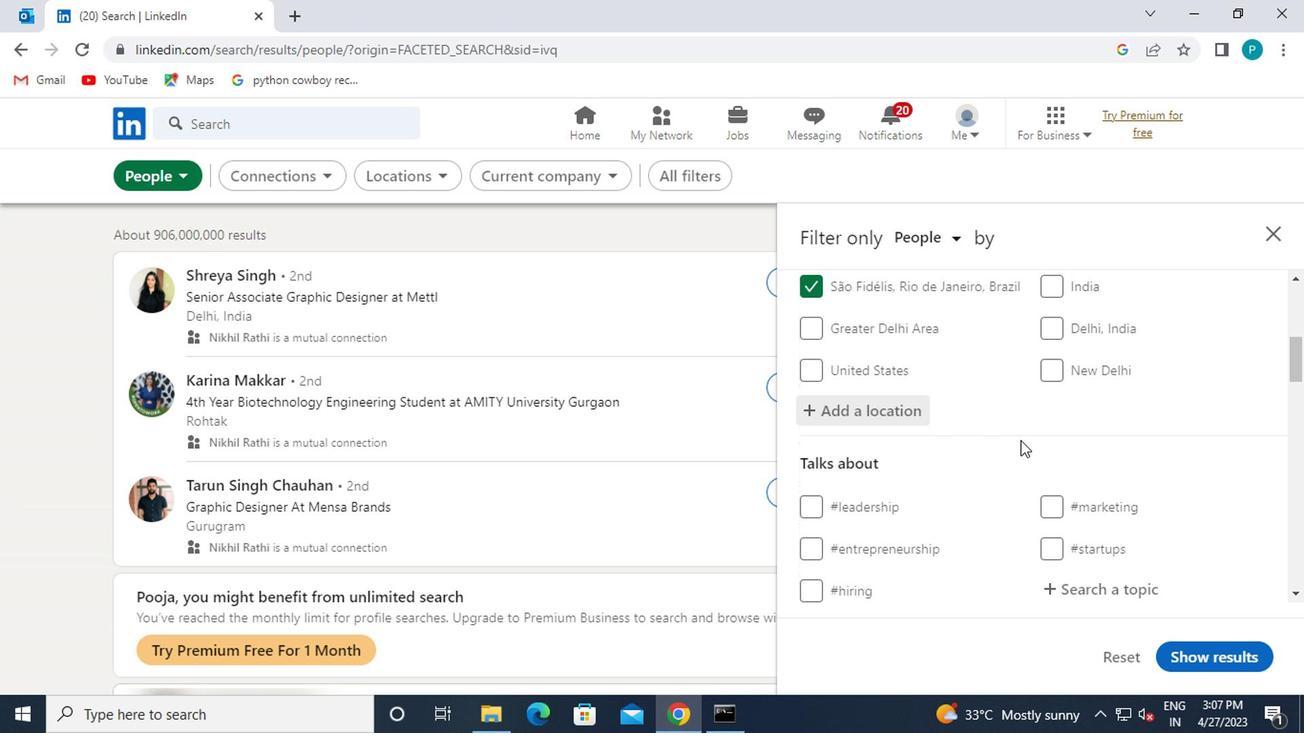 
Action: Mouse moved to (1081, 504)
Screenshot: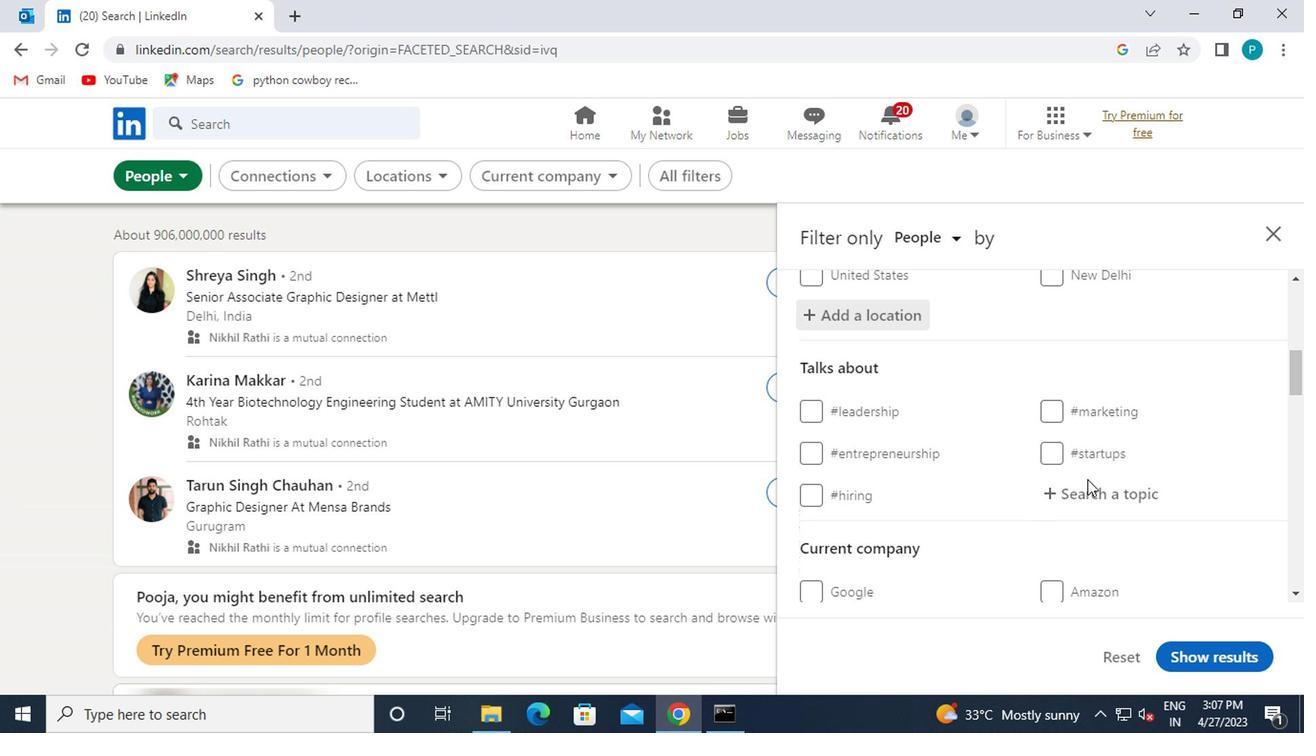 
Action: Mouse pressed left at (1081, 504)
Screenshot: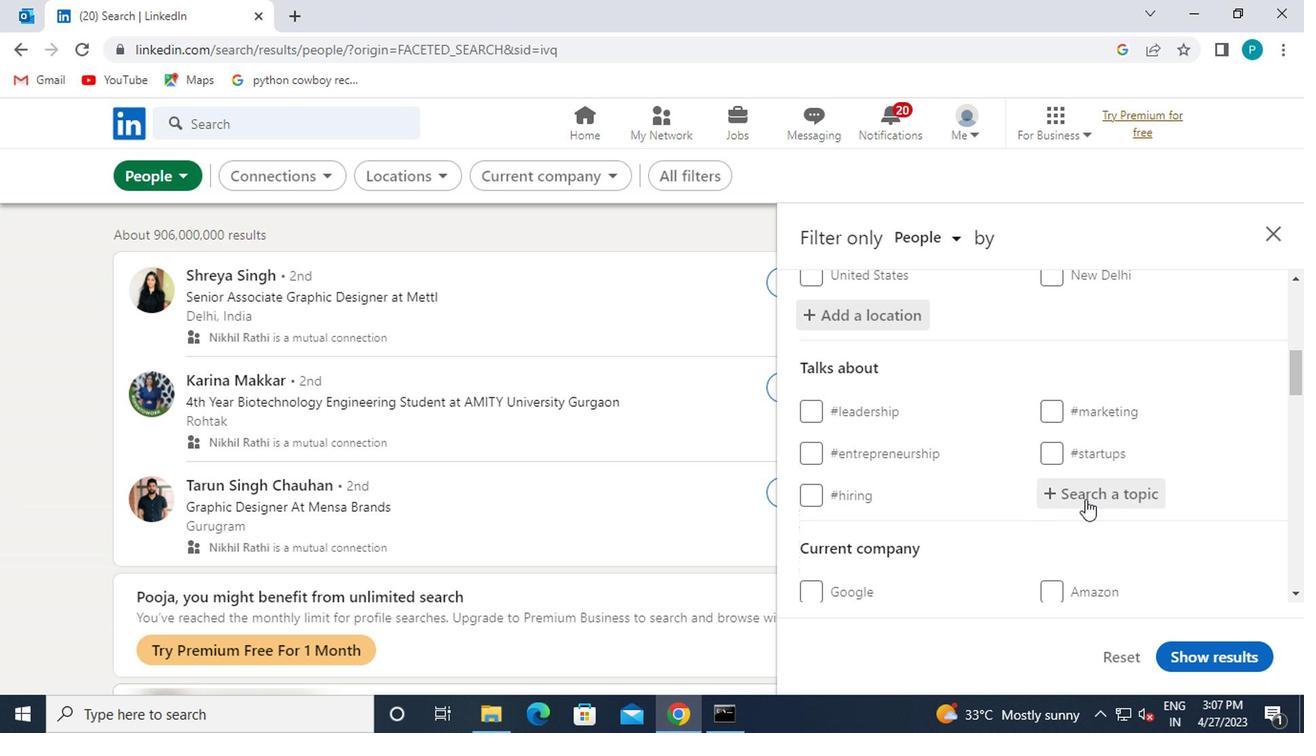 
Action: Mouse moved to (1084, 513)
Screenshot: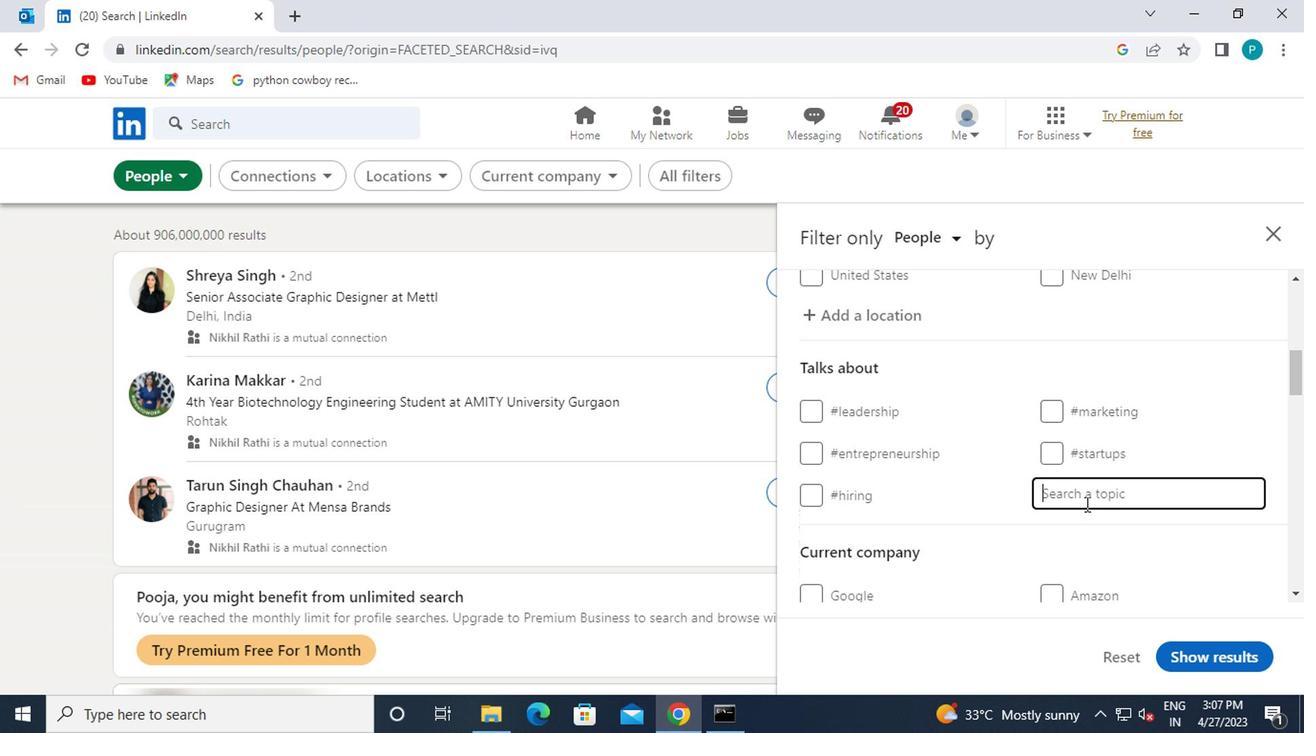 
Action: Key pressed <Key.shift>#
Screenshot: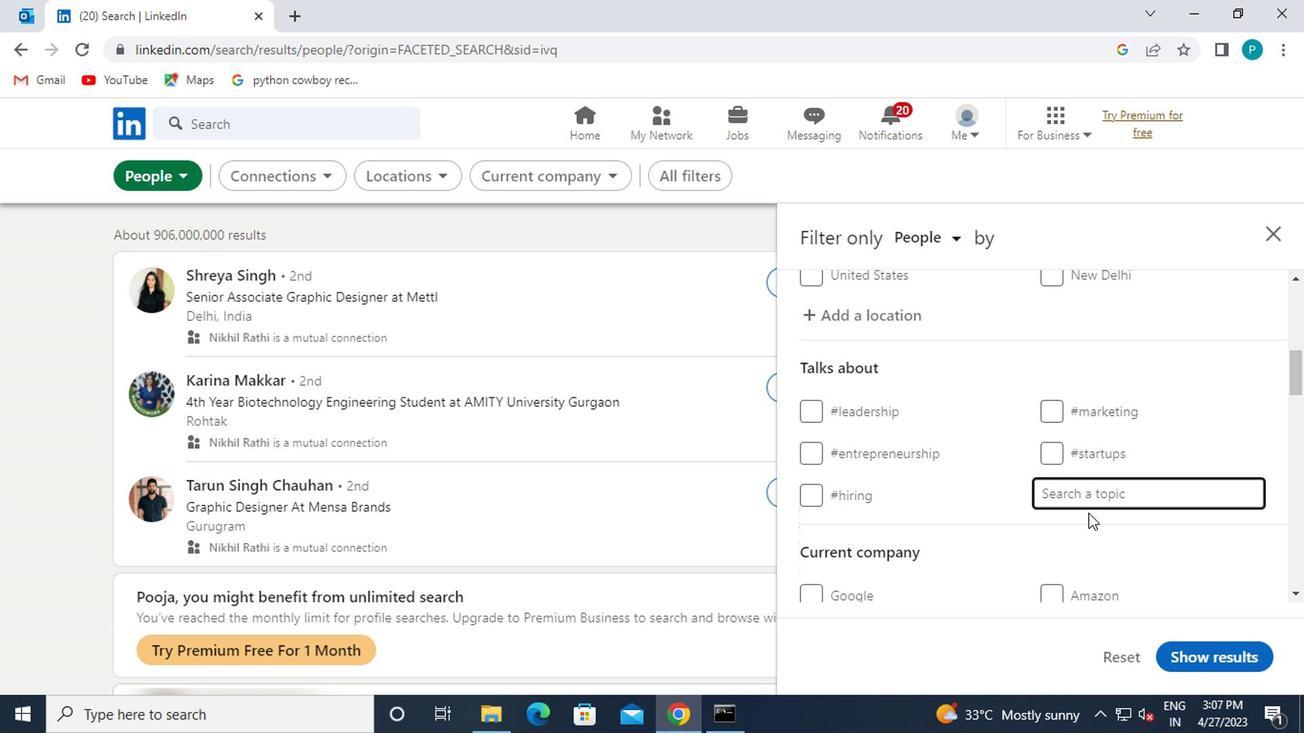 
Action: Mouse moved to (1026, 518)
Screenshot: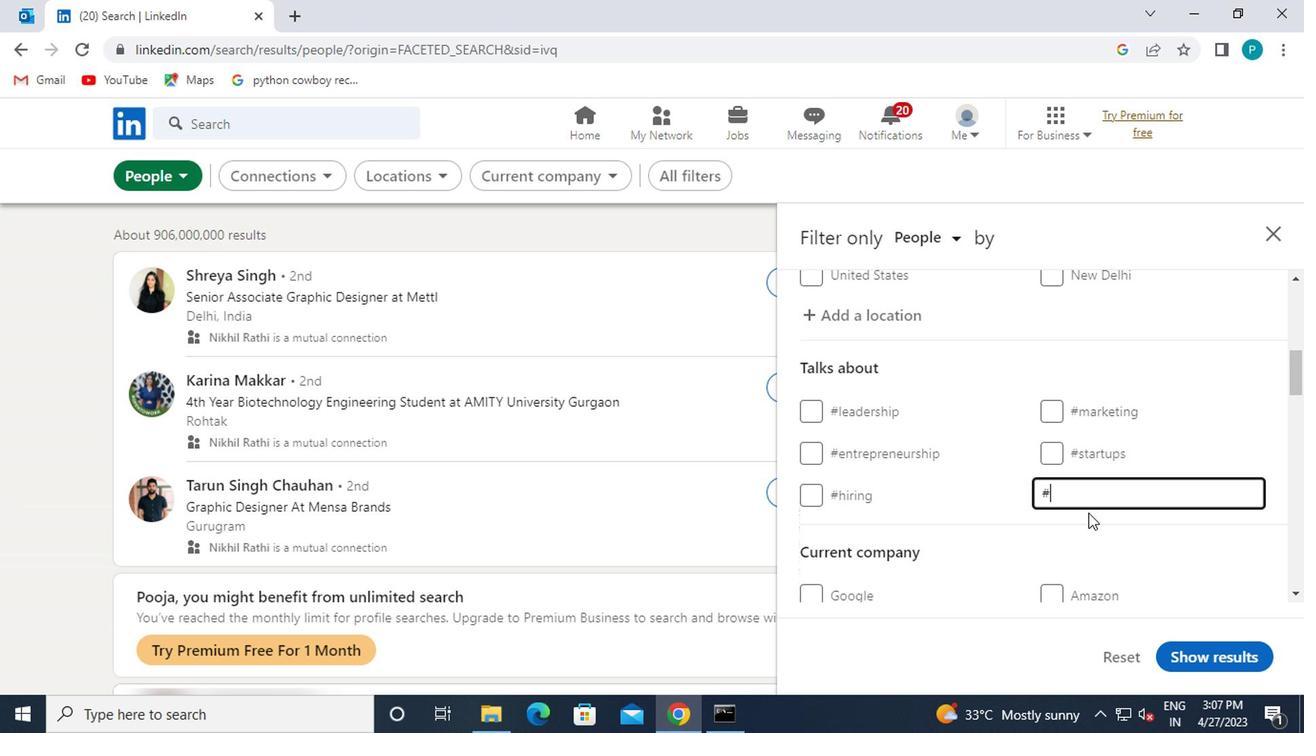 
Action: Key pressed <Key.caps_lock>T<Key.caps_lock>IPSFORCE<Key.backspace><Key.backspace>SUCESS
Screenshot: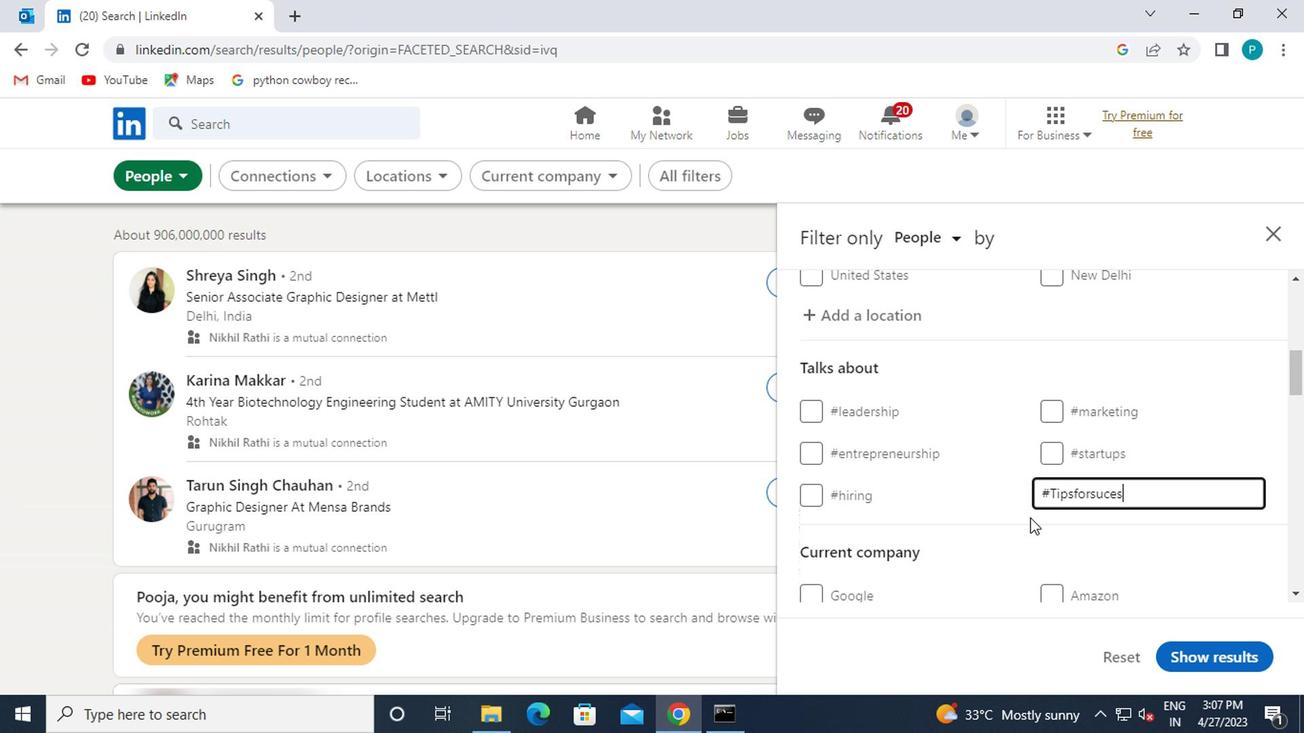 
Action: Mouse moved to (1053, 524)
Screenshot: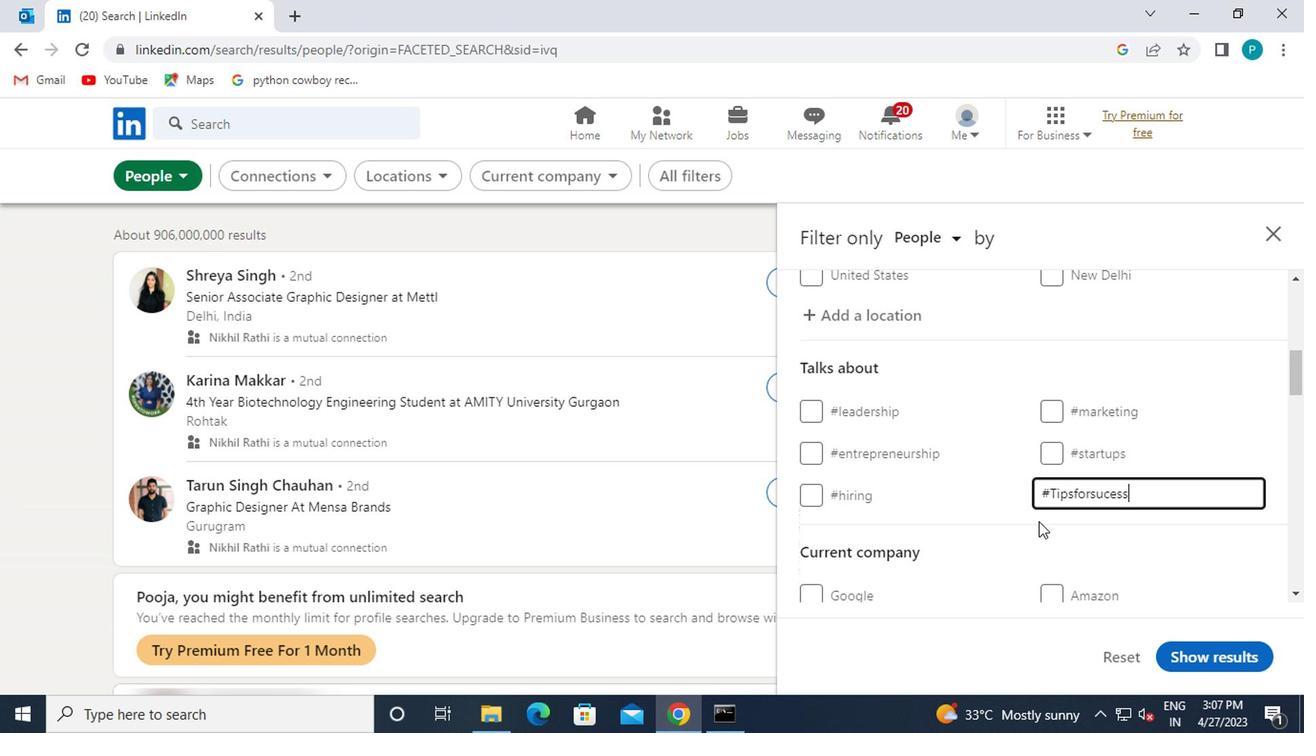 
Action: Mouse scrolled (1053, 523) with delta (0, 0)
Screenshot: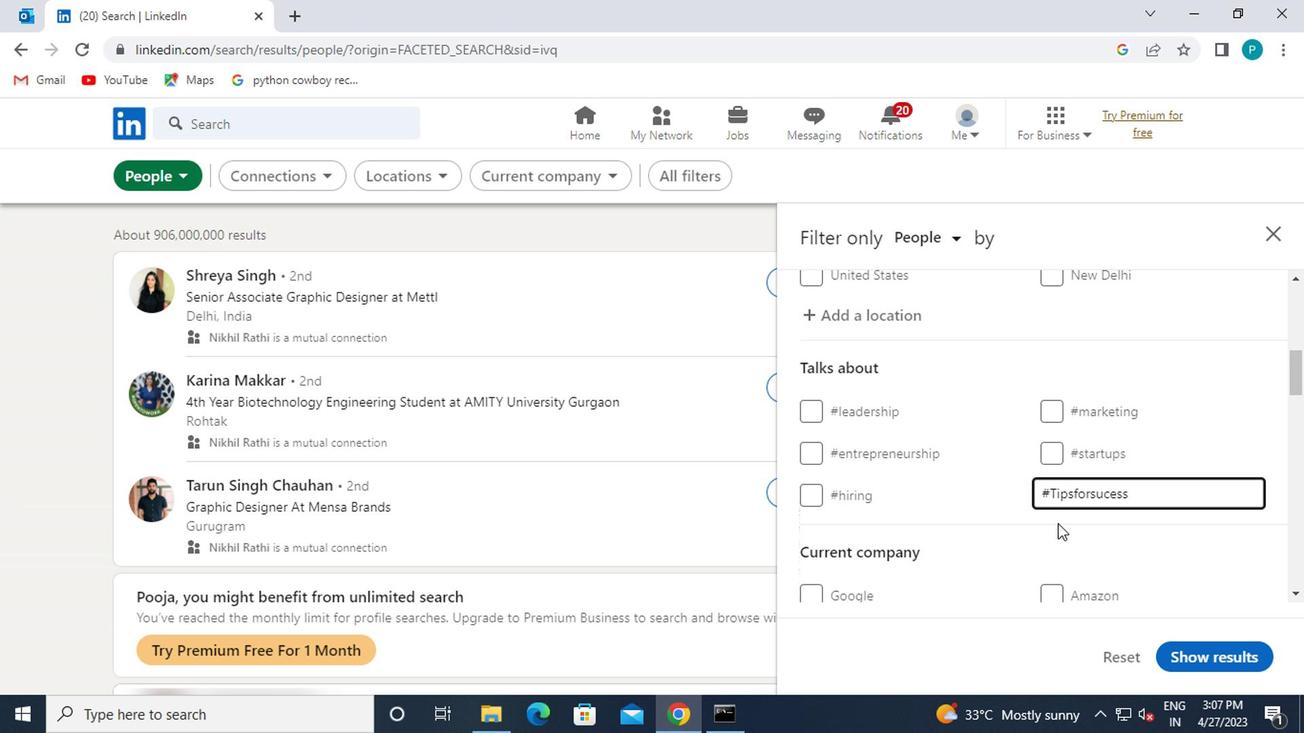 
Action: Mouse moved to (1053, 525)
Screenshot: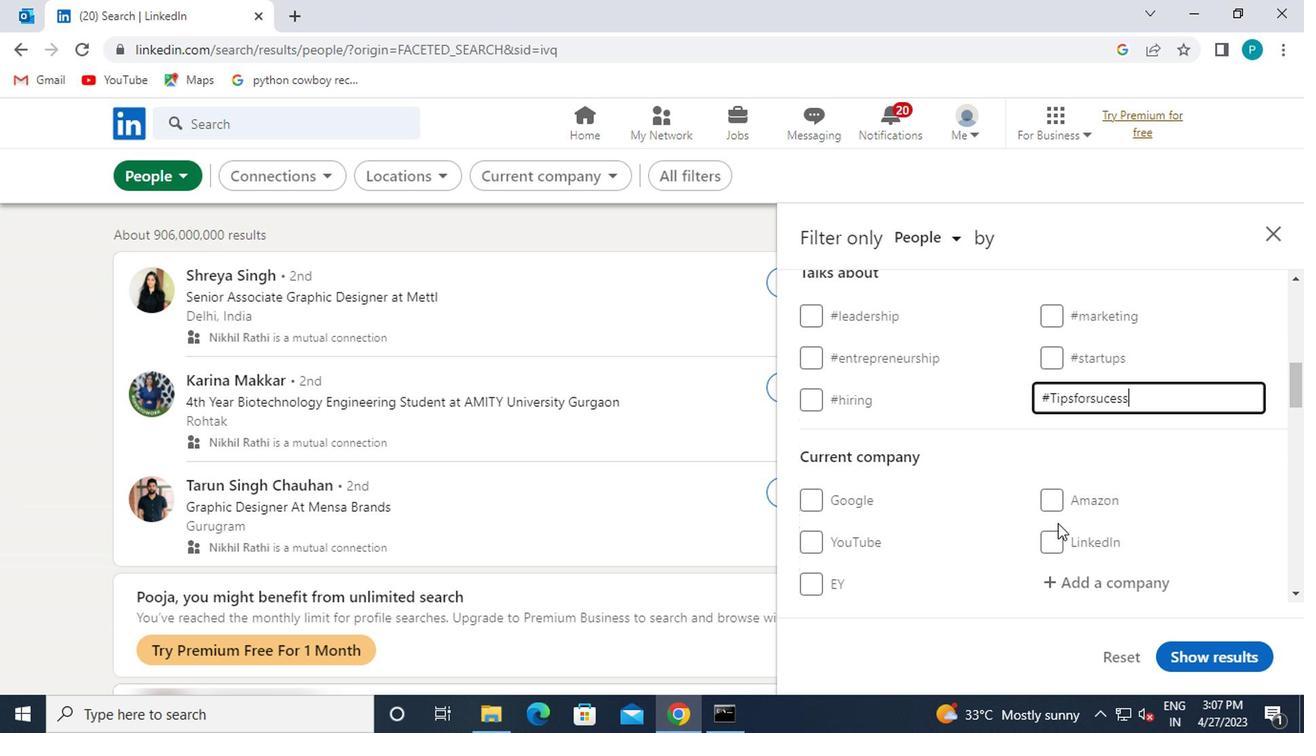 
Action: Mouse scrolled (1053, 524) with delta (0, 0)
Screenshot: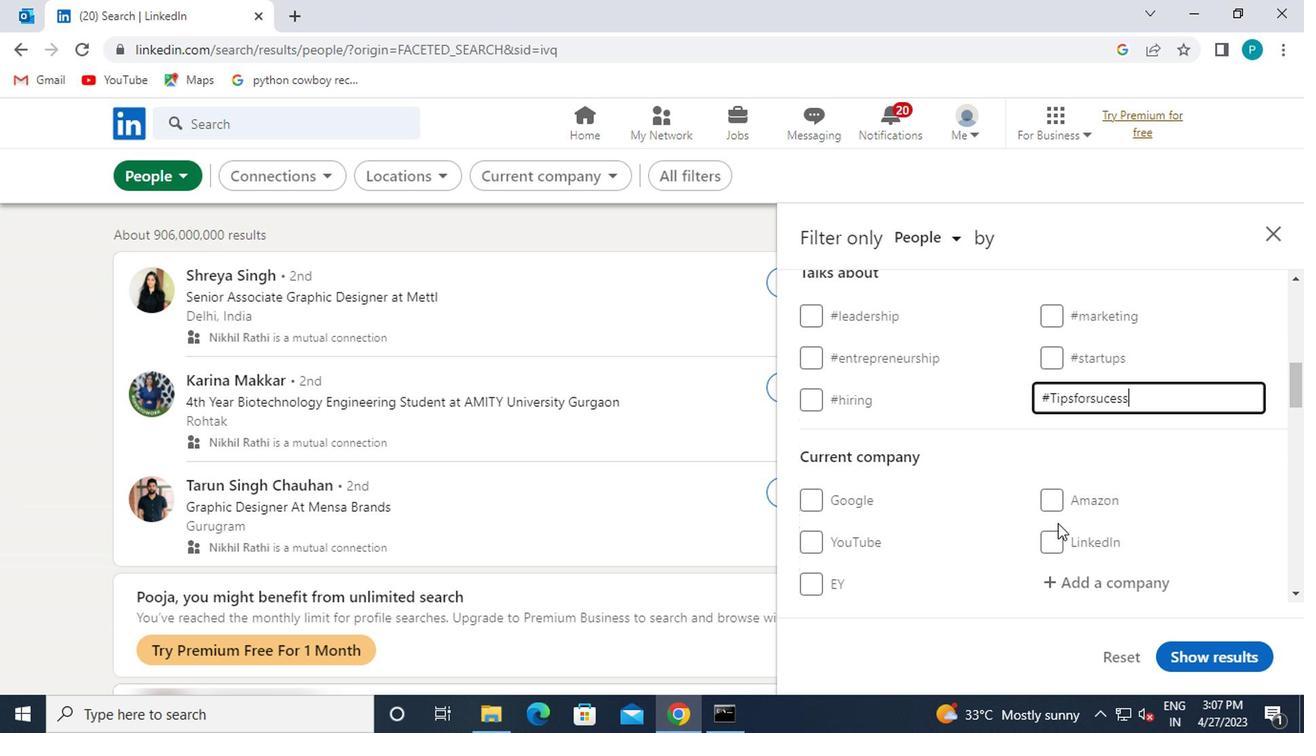 
Action: Mouse moved to (1053, 526)
Screenshot: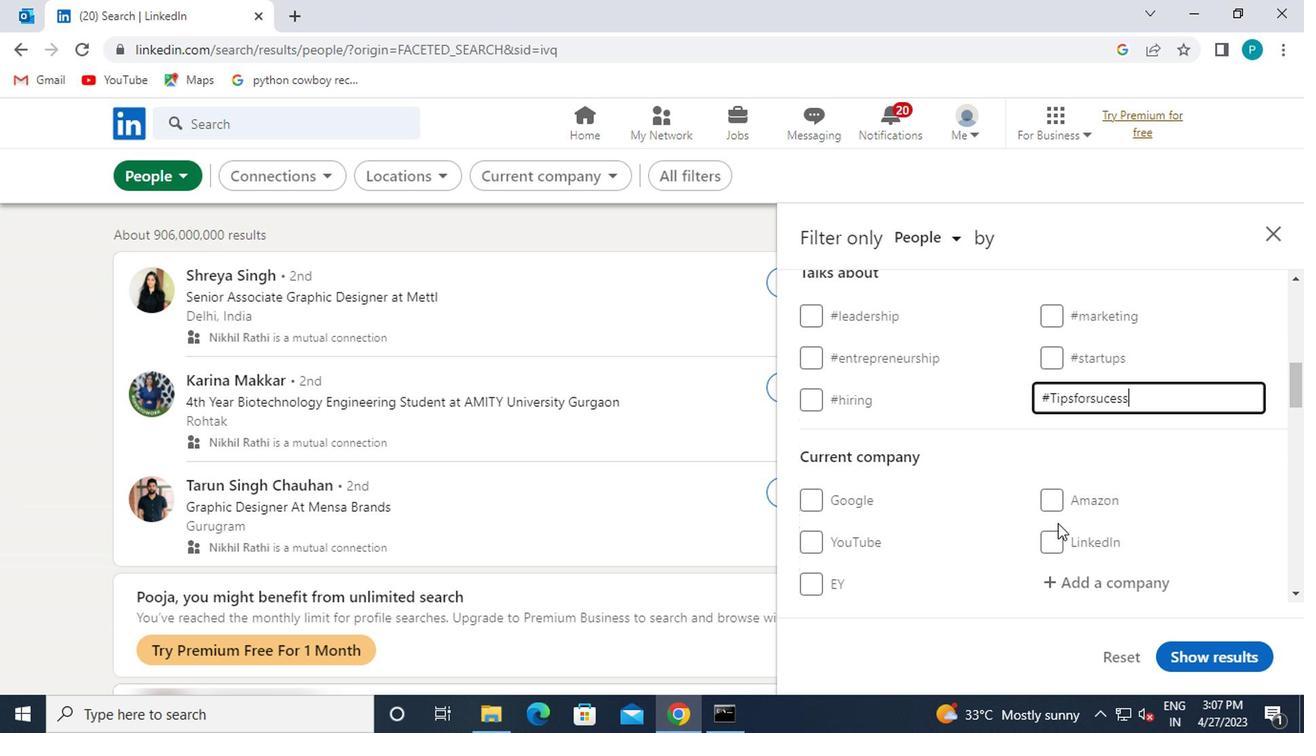 
Action: Mouse scrolled (1053, 525) with delta (0, -1)
Screenshot: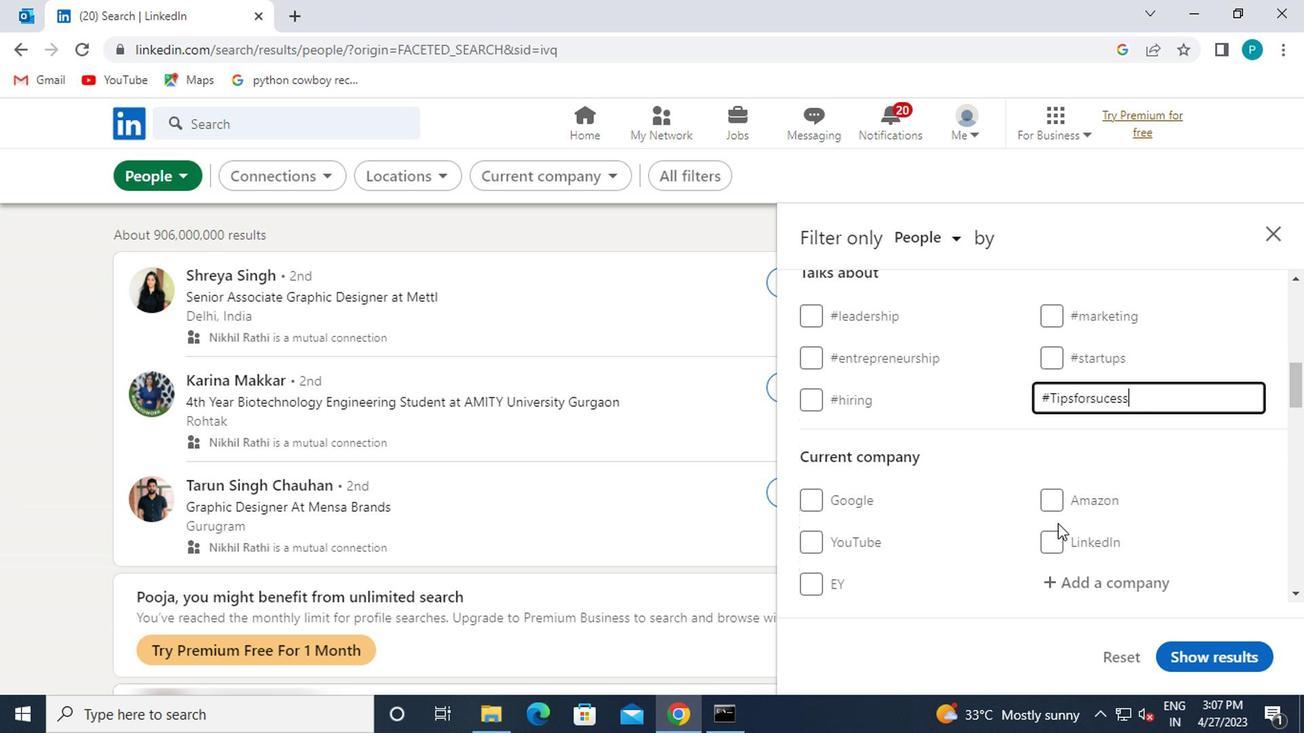 
Action: Mouse moved to (1053, 527)
Screenshot: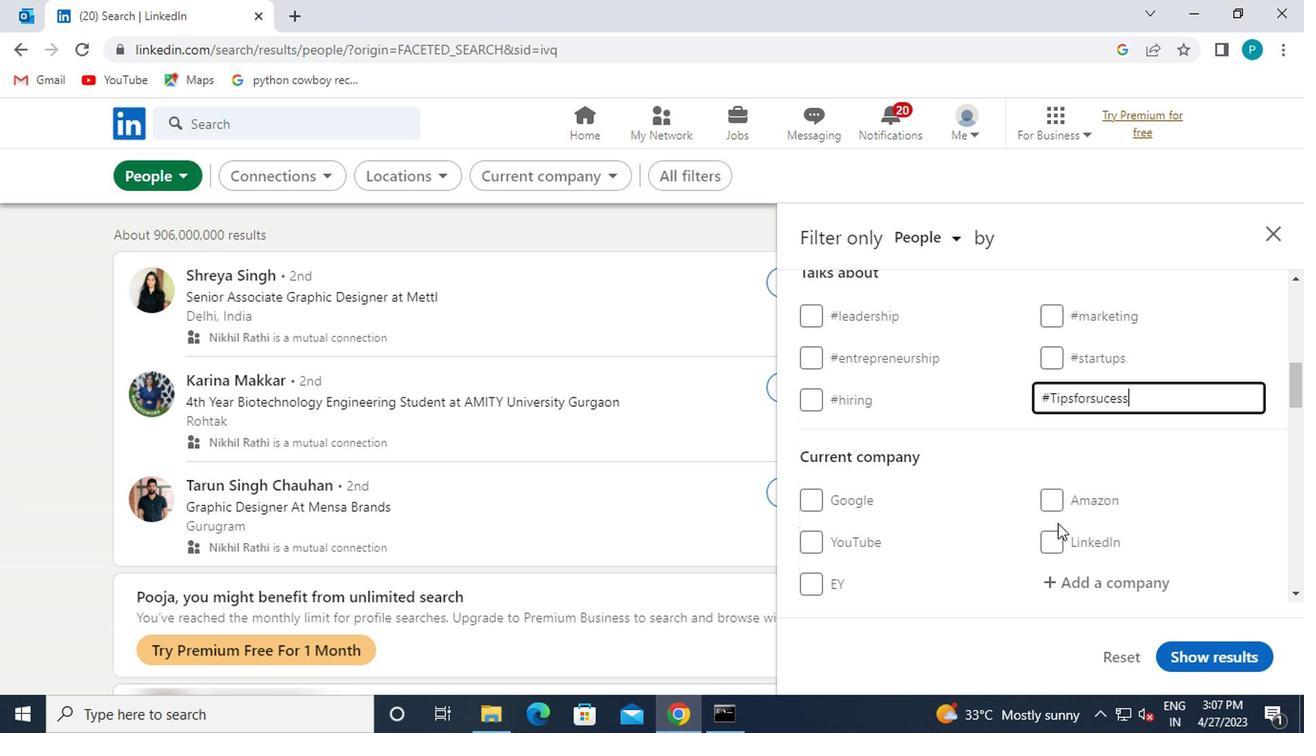 
Action: Mouse scrolled (1053, 526) with delta (0, 0)
Screenshot: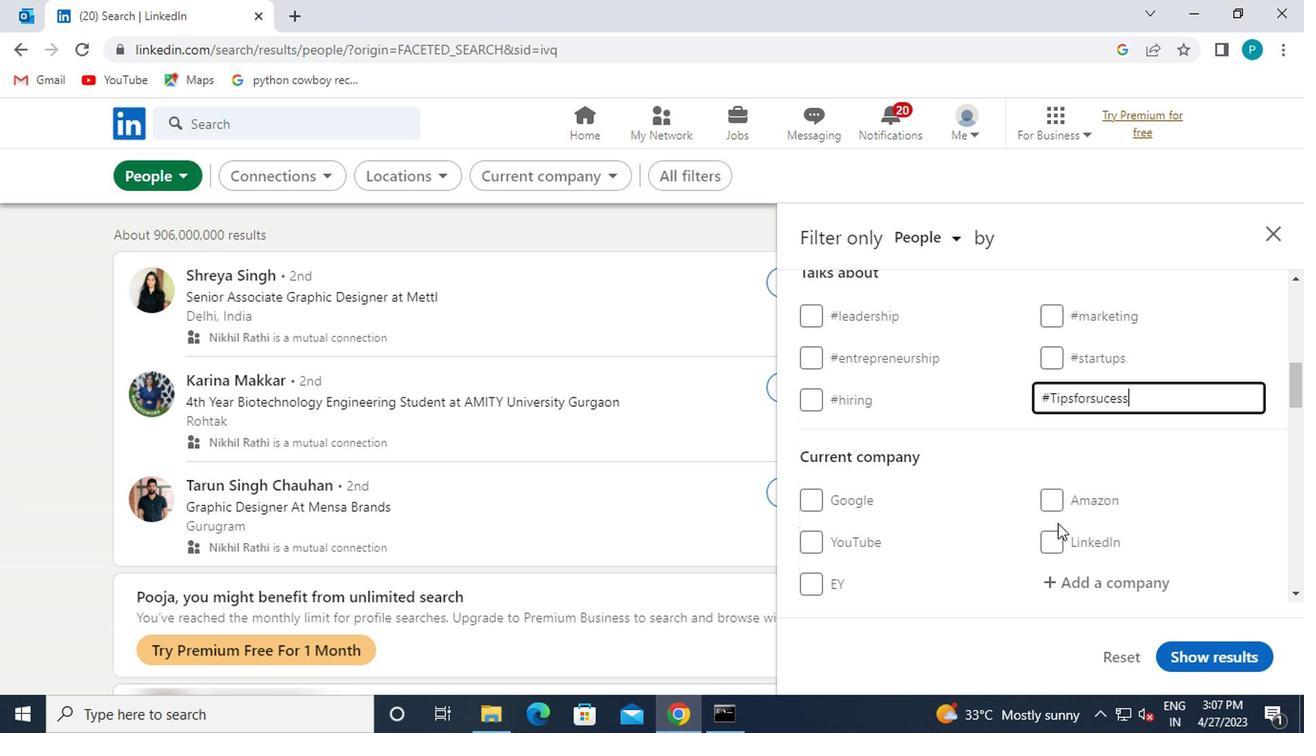 
Action: Mouse moved to (973, 508)
Screenshot: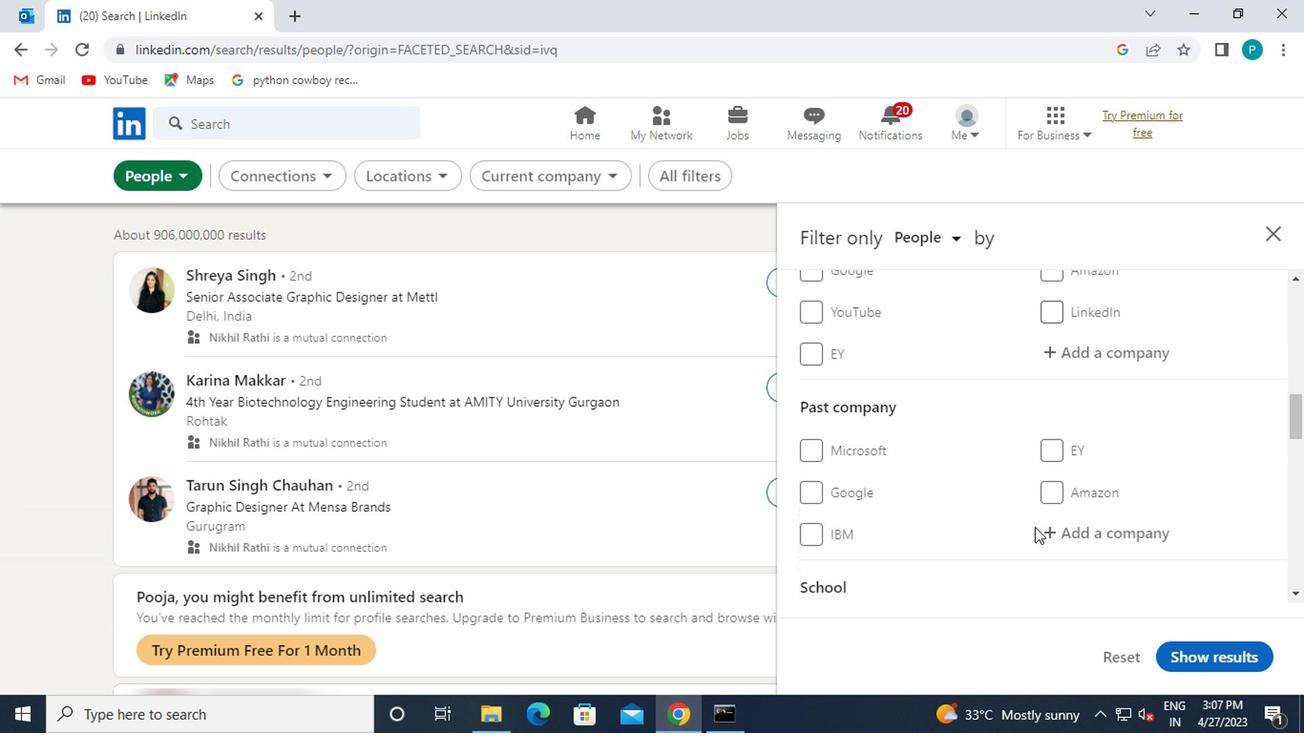 
Action: Mouse scrolled (973, 506) with delta (0, -1)
Screenshot: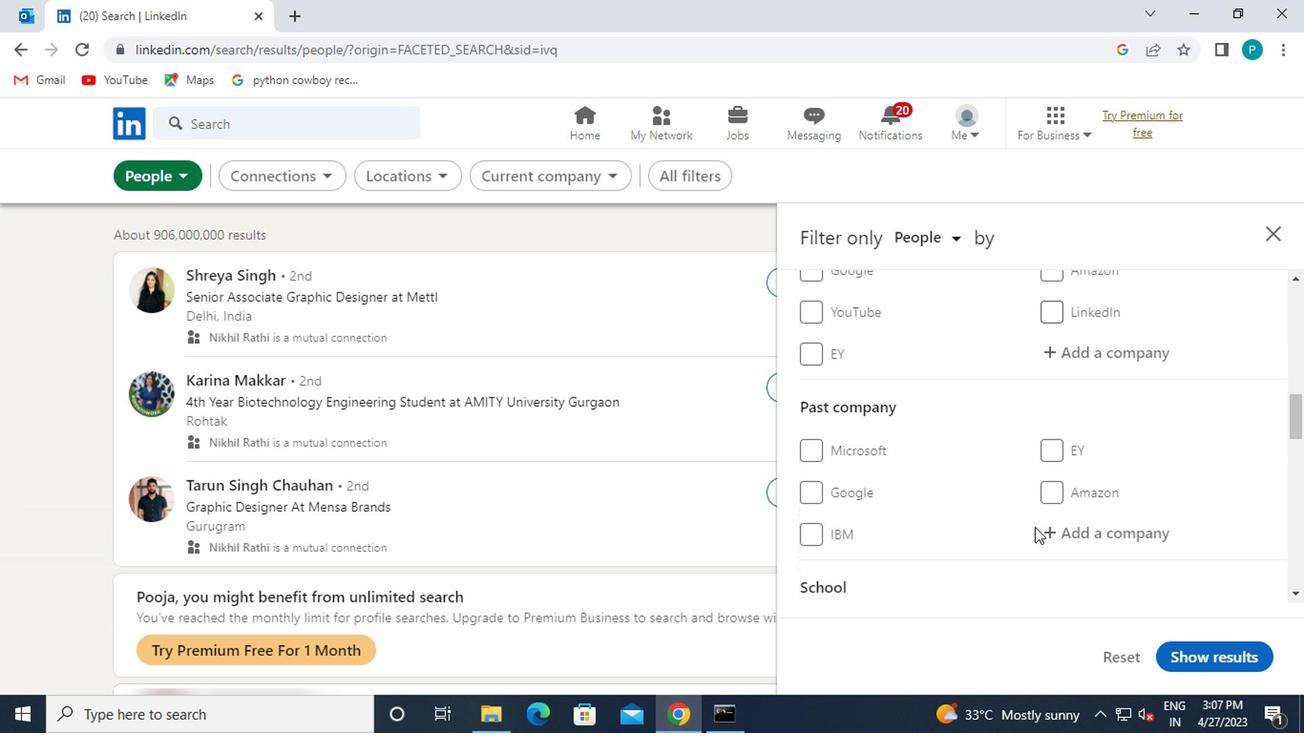 
Action: Mouse moved to (971, 506)
Screenshot: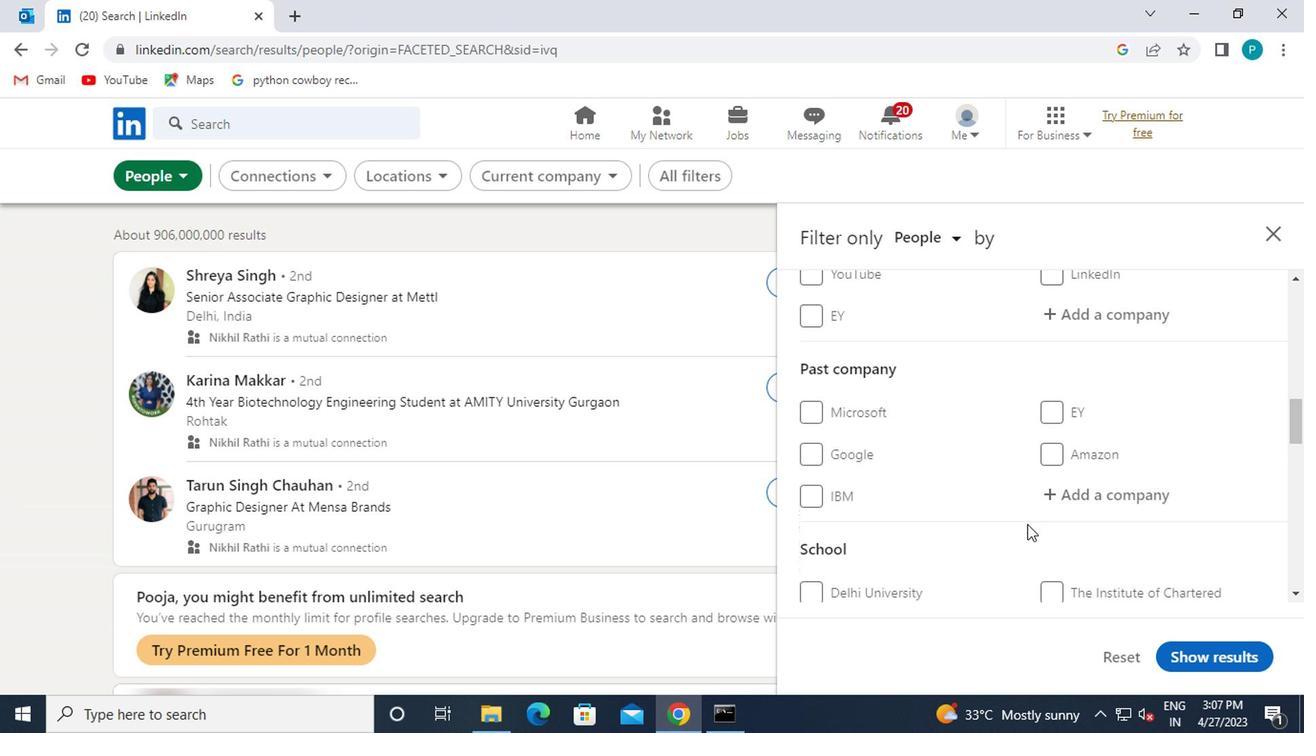 
Action: Mouse scrolled (971, 506) with delta (0, 0)
Screenshot: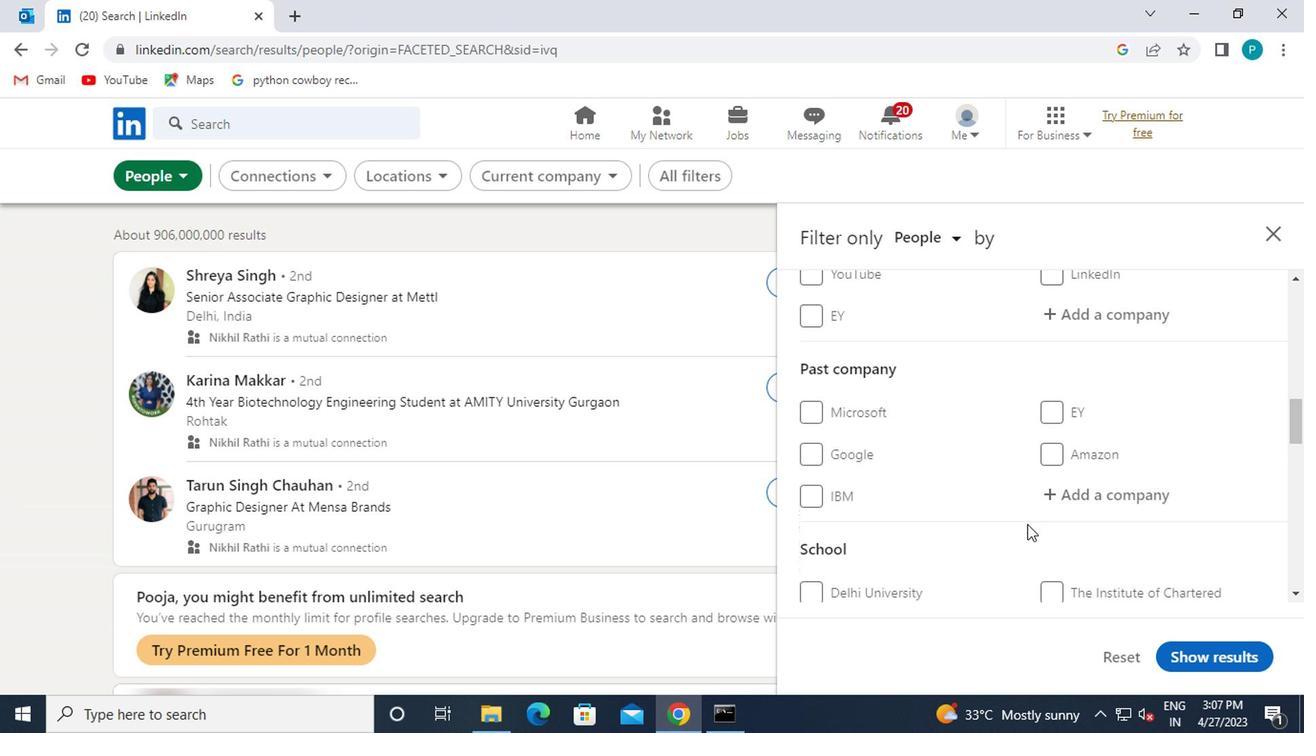 
Action: Mouse moved to (874, 483)
Screenshot: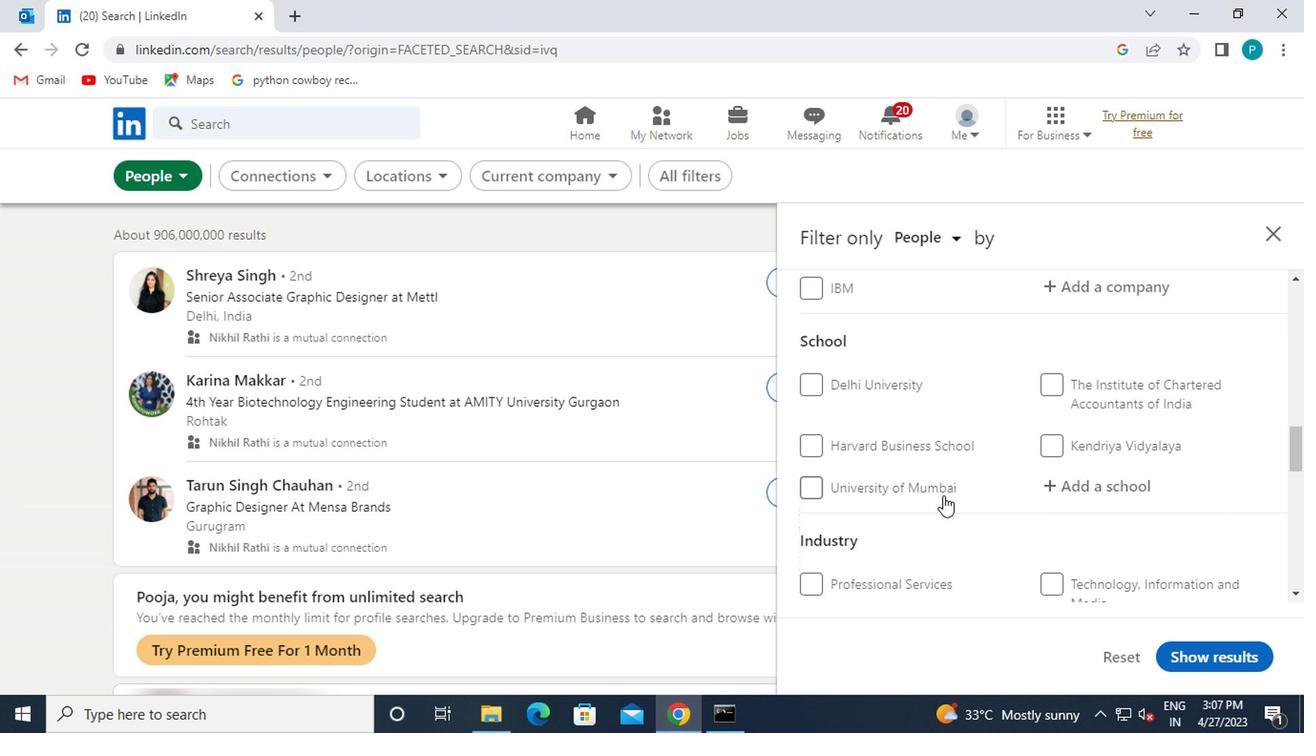 
Action: Mouse scrolled (874, 482) with delta (0, 0)
Screenshot: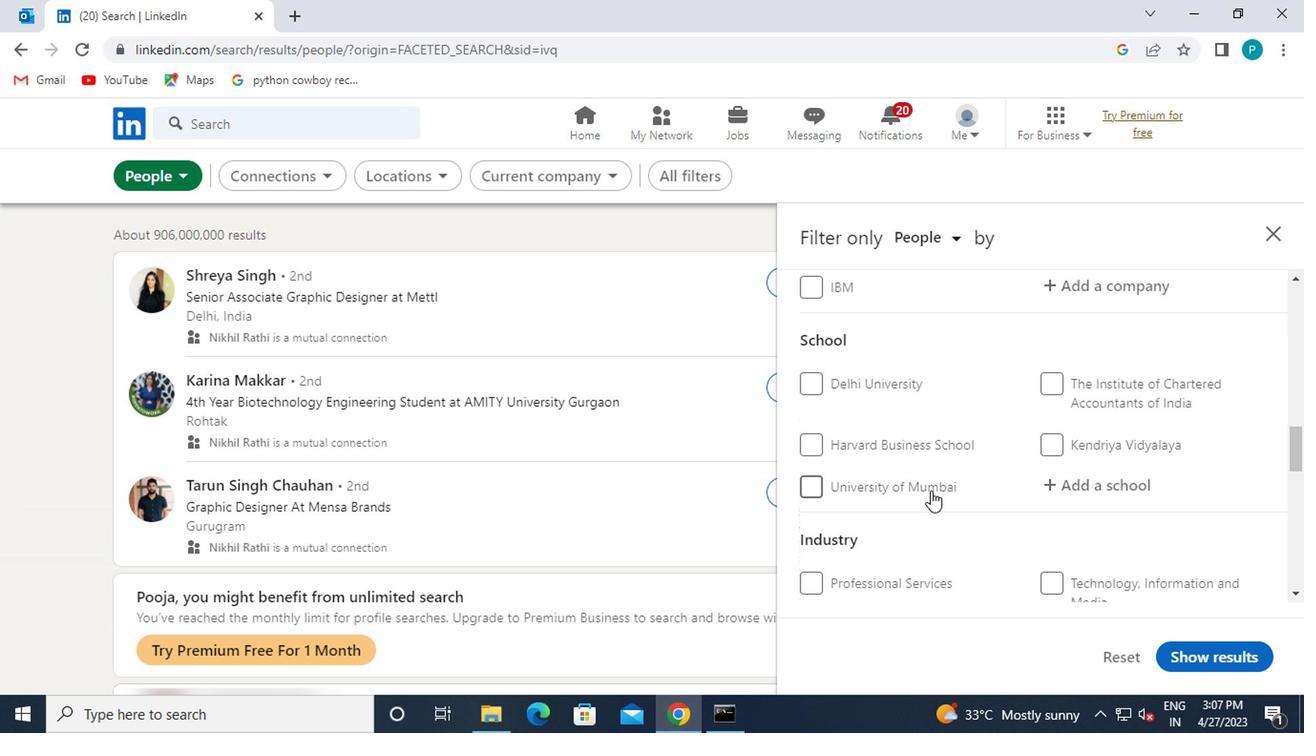 
Action: Mouse moved to (866, 484)
Screenshot: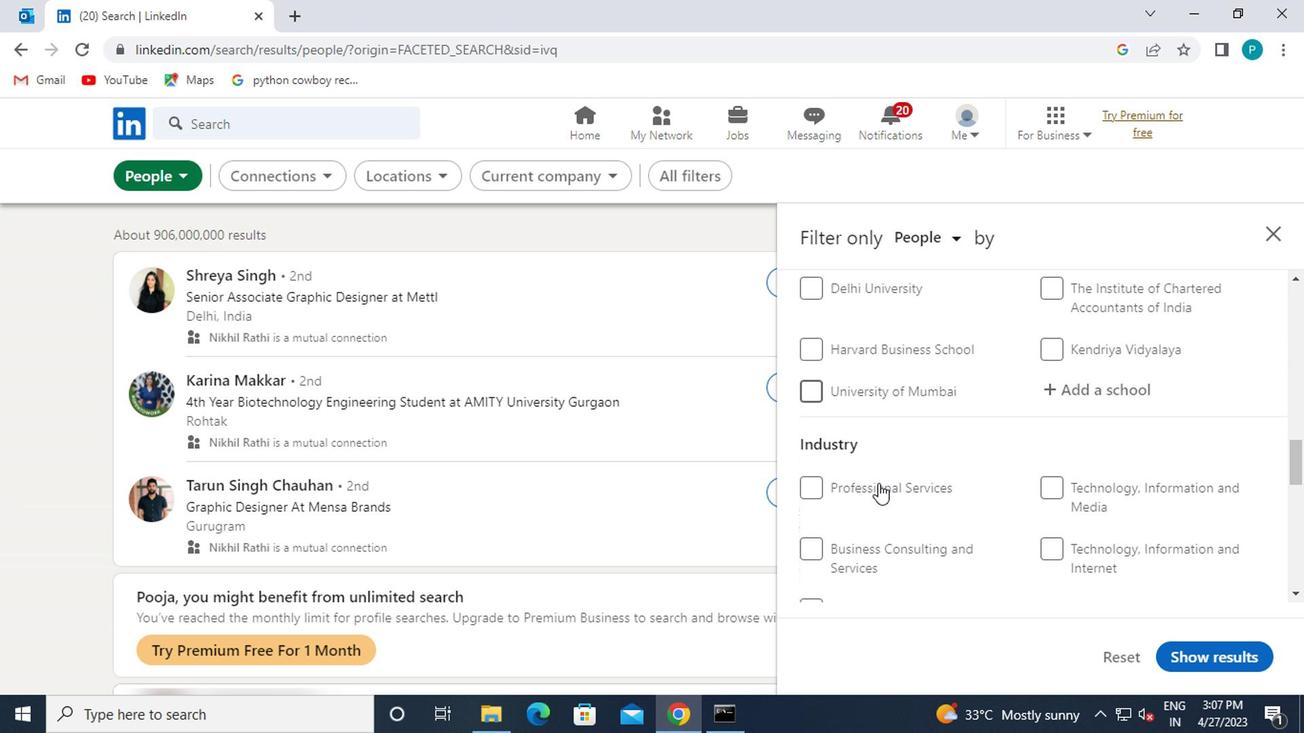 
Action: Mouse scrolled (866, 483) with delta (0, 0)
Screenshot: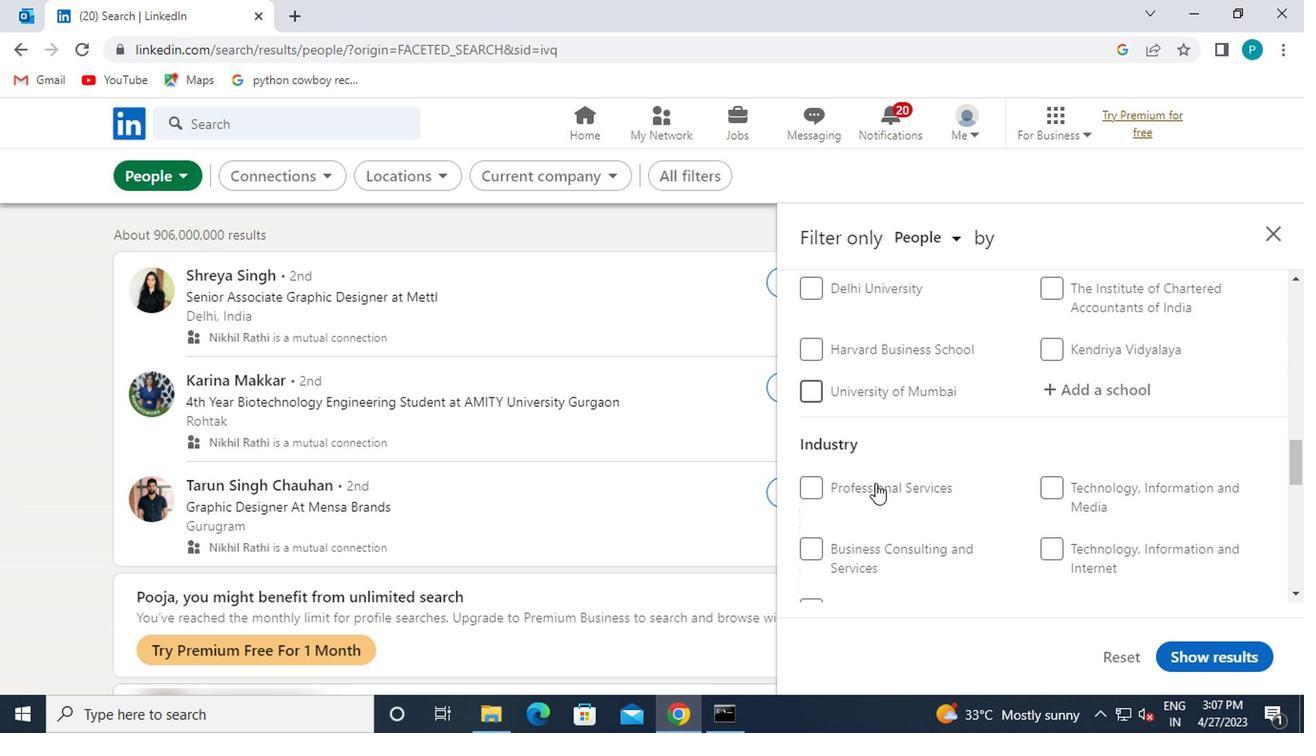 
Action: Mouse scrolled (866, 483) with delta (0, 0)
Screenshot: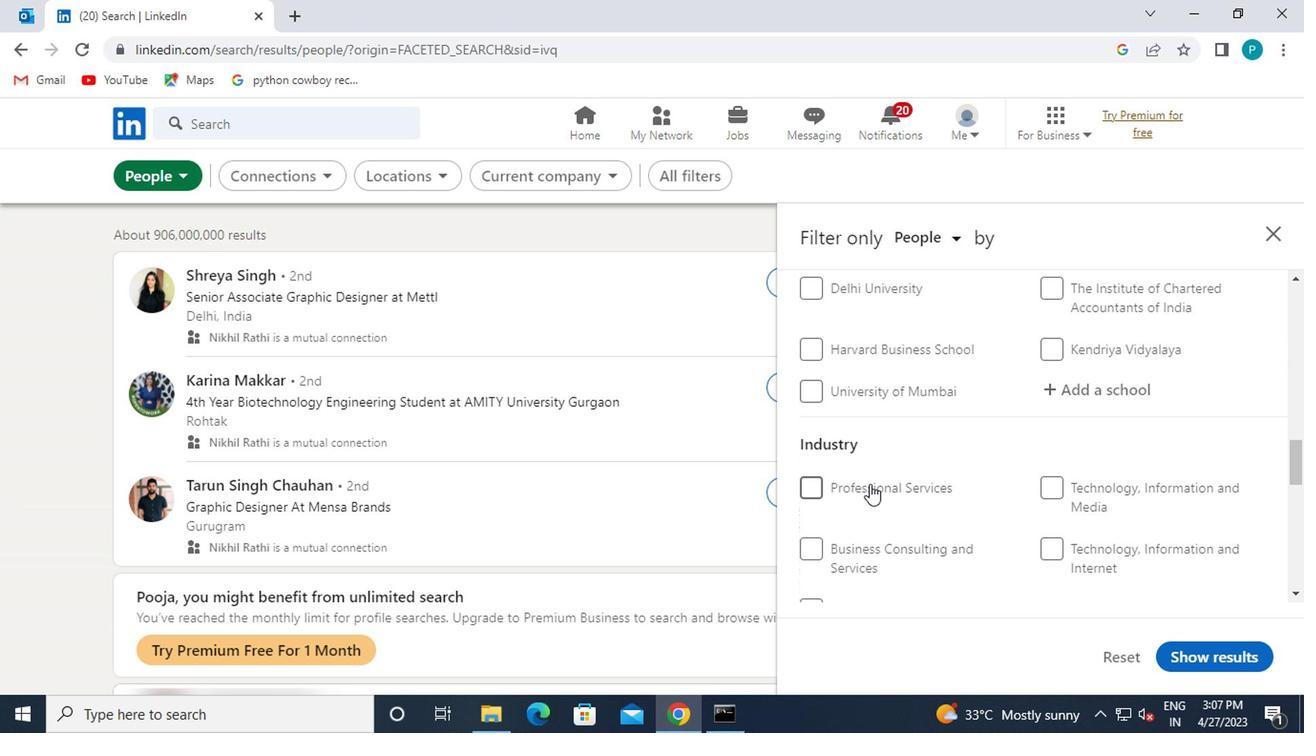 
Action: Mouse moved to (887, 482)
Screenshot: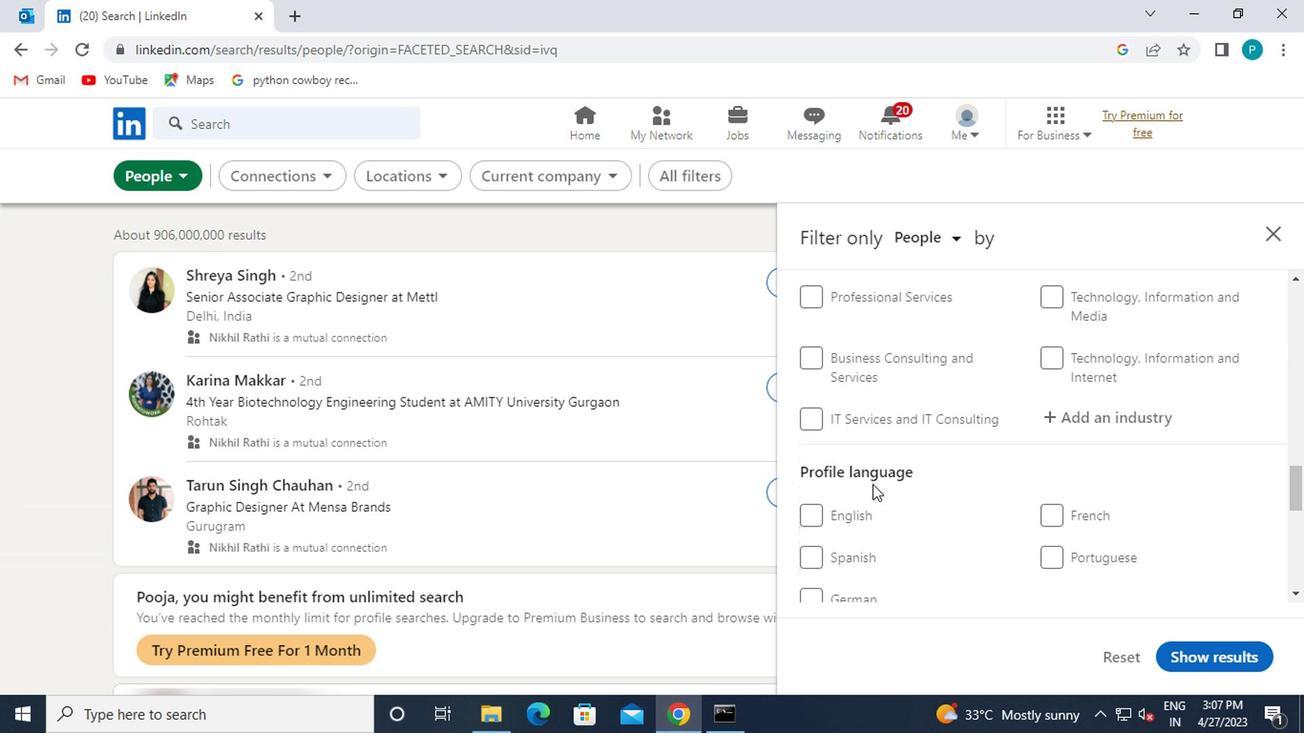 
Action: Mouse scrolled (887, 481) with delta (0, -1)
Screenshot: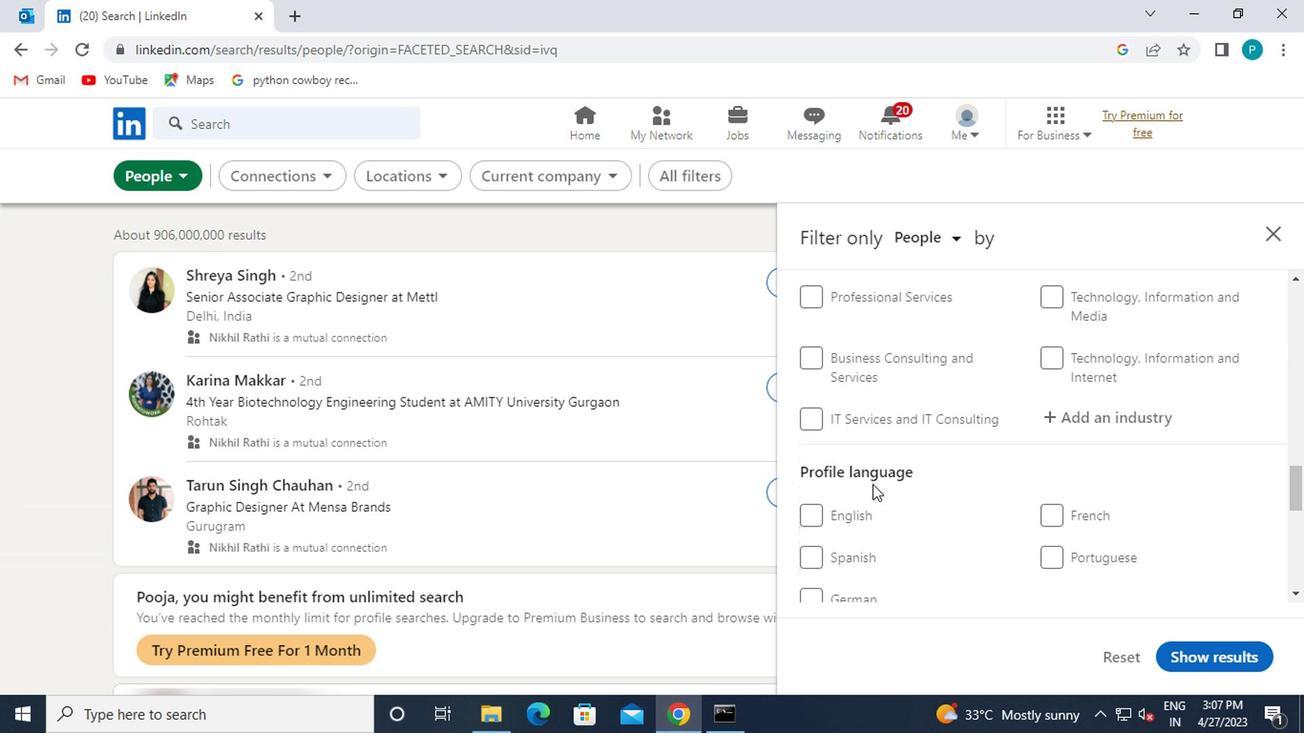 
Action: Mouse moved to (815, 501)
Screenshot: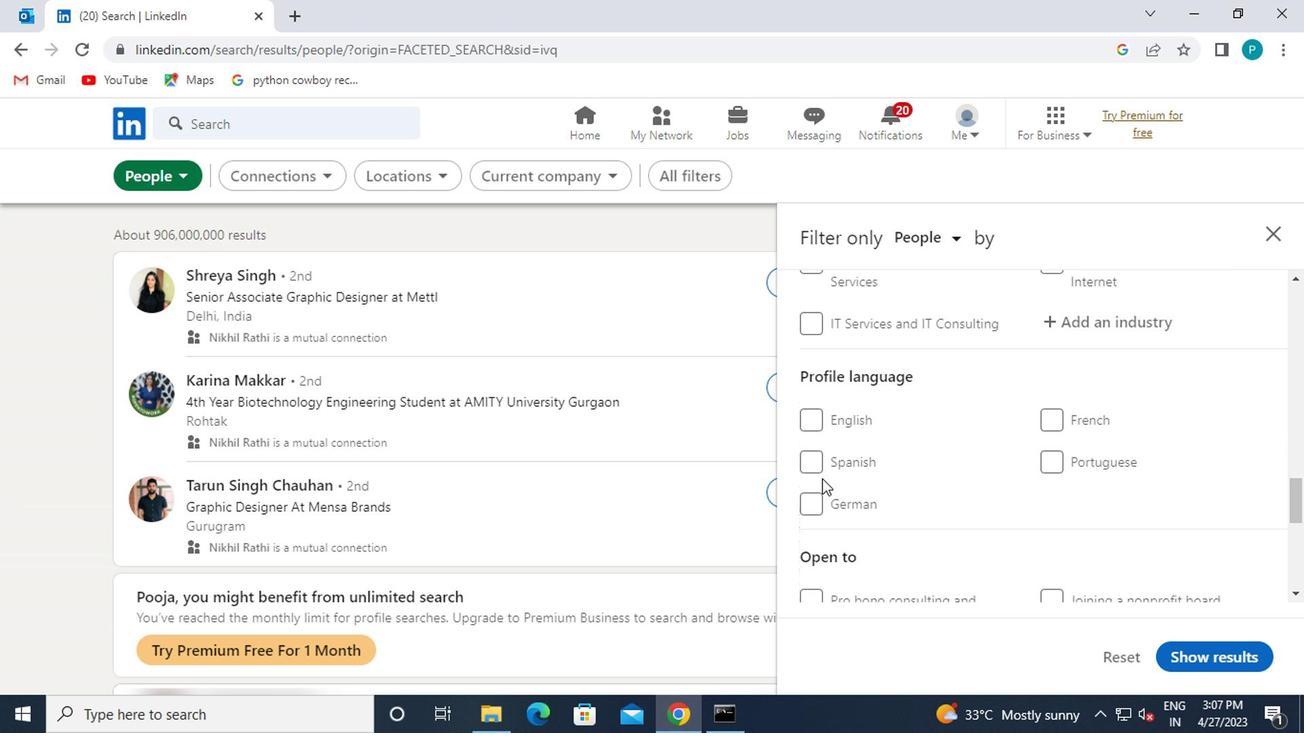 
Action: Mouse pressed left at (815, 501)
Screenshot: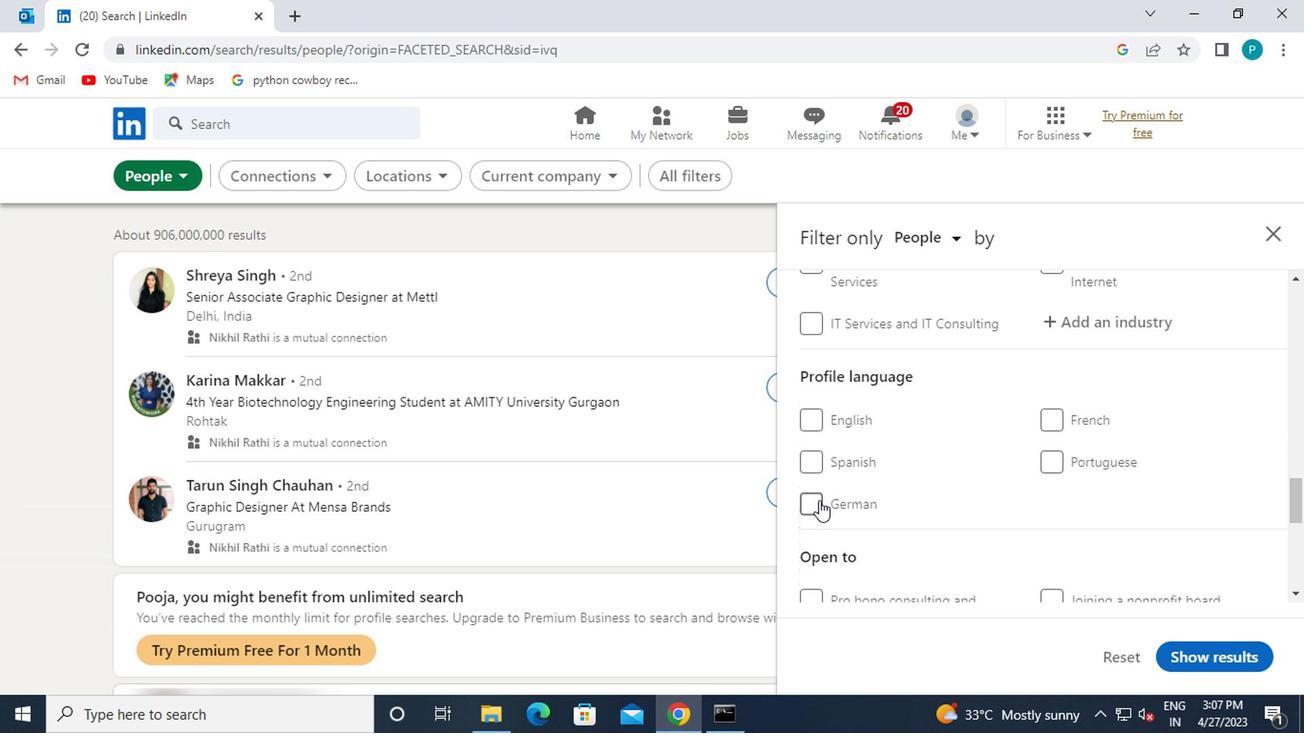 
Action: Mouse moved to (1079, 399)
Screenshot: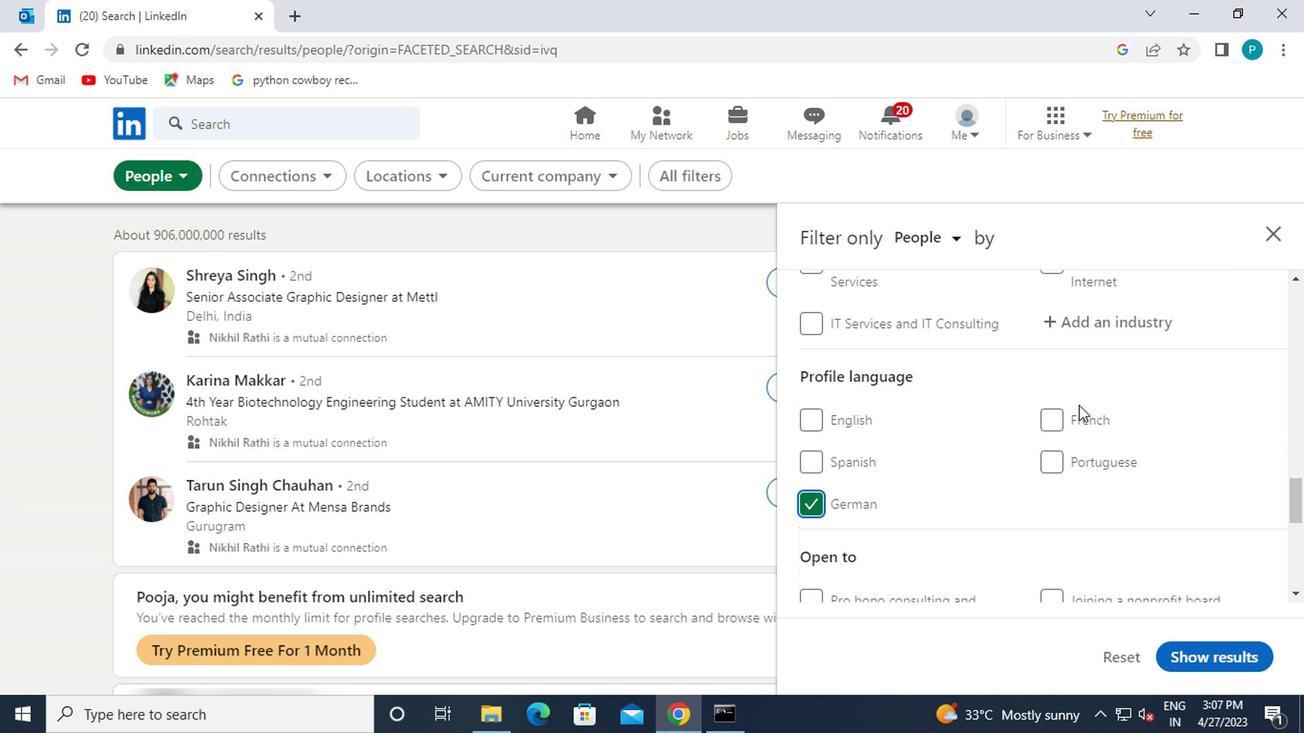 
Action: Mouse scrolled (1079, 400) with delta (0, 0)
Screenshot: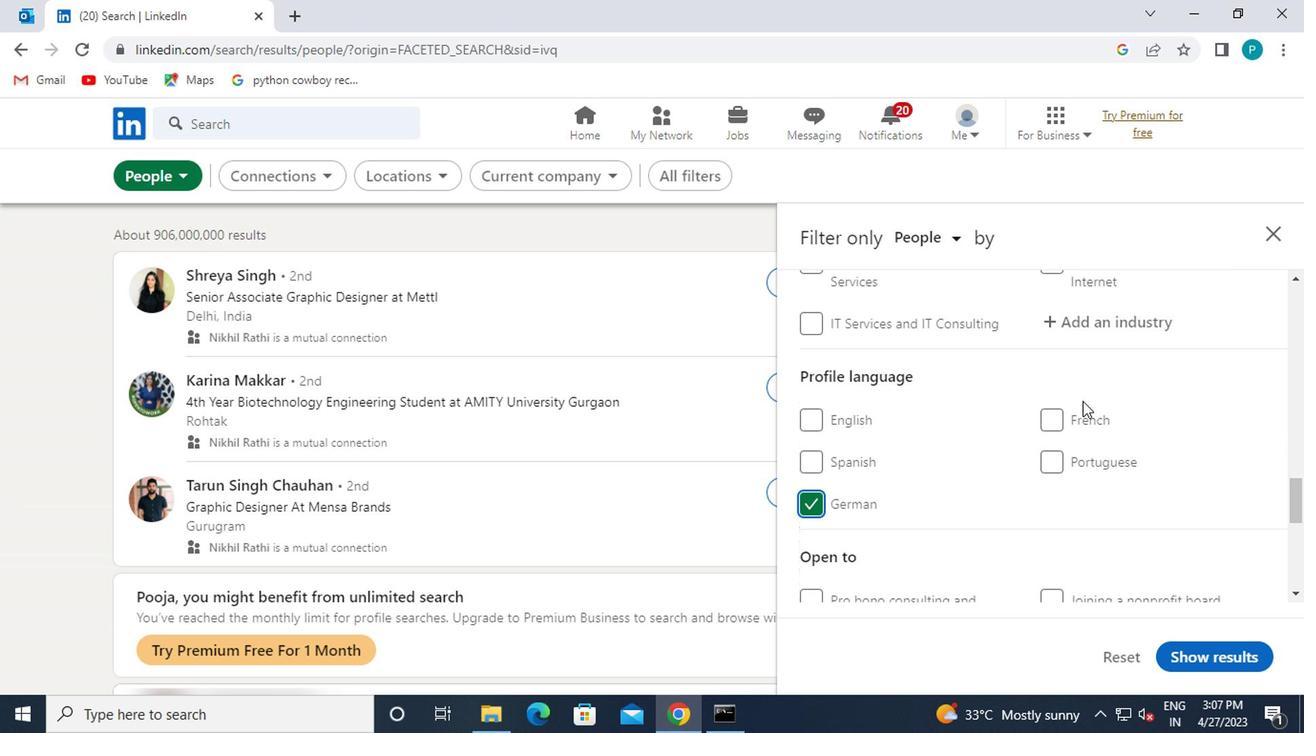 
Action: Mouse scrolled (1079, 400) with delta (0, 0)
Screenshot: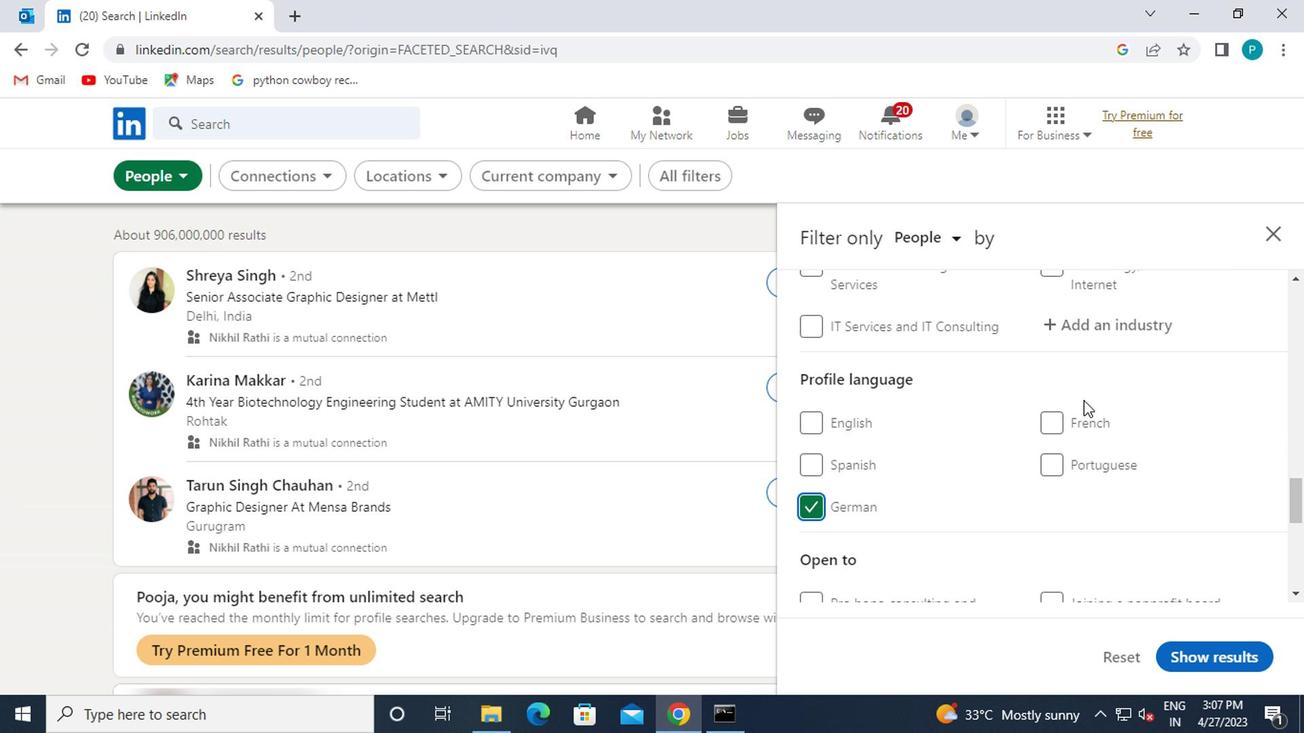 
Action: Mouse scrolled (1079, 400) with delta (0, 0)
Screenshot: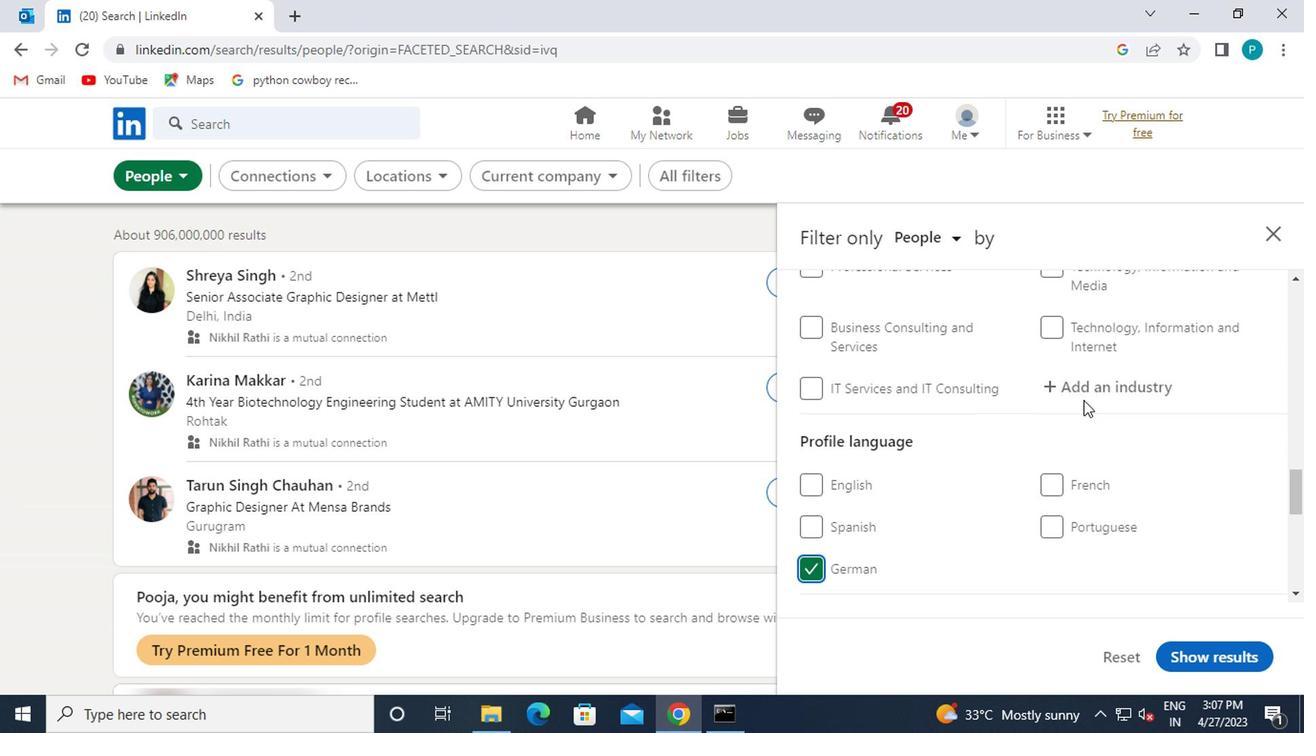 
Action: Mouse moved to (1079, 402)
Screenshot: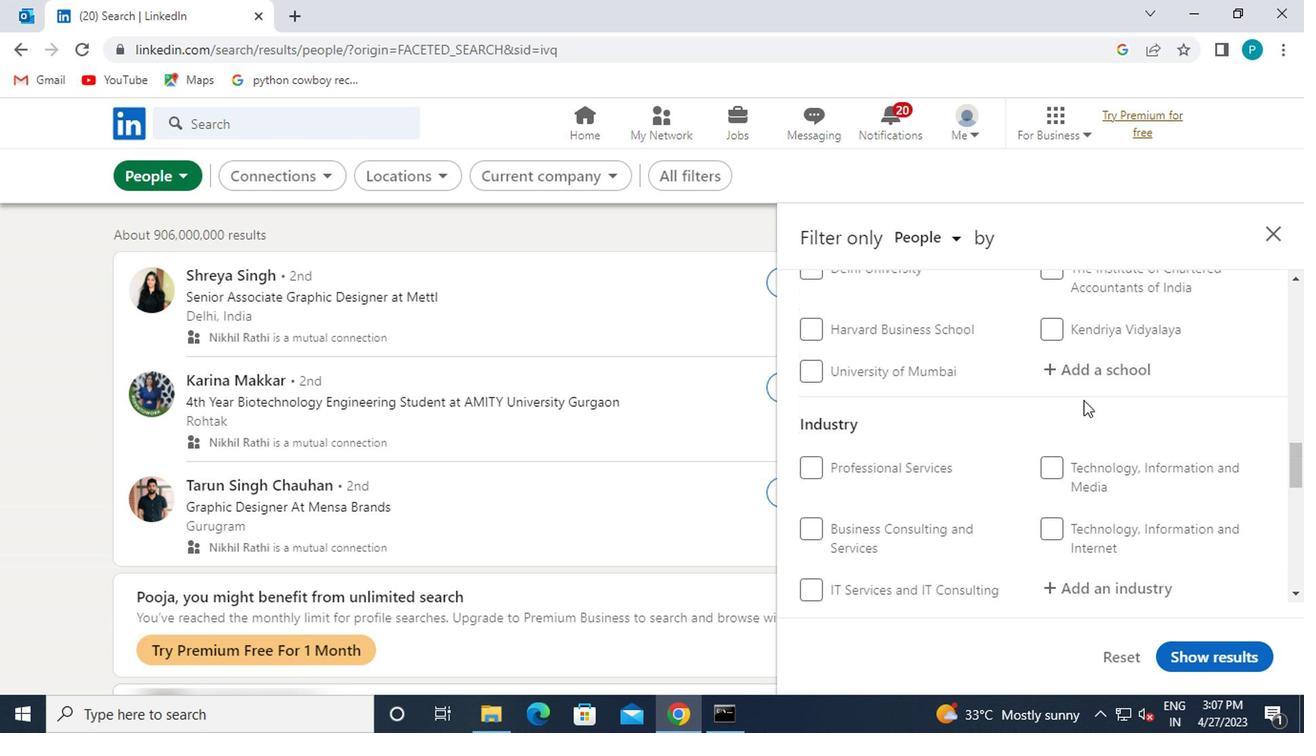 
Action: Mouse scrolled (1079, 403) with delta (0, 1)
Screenshot: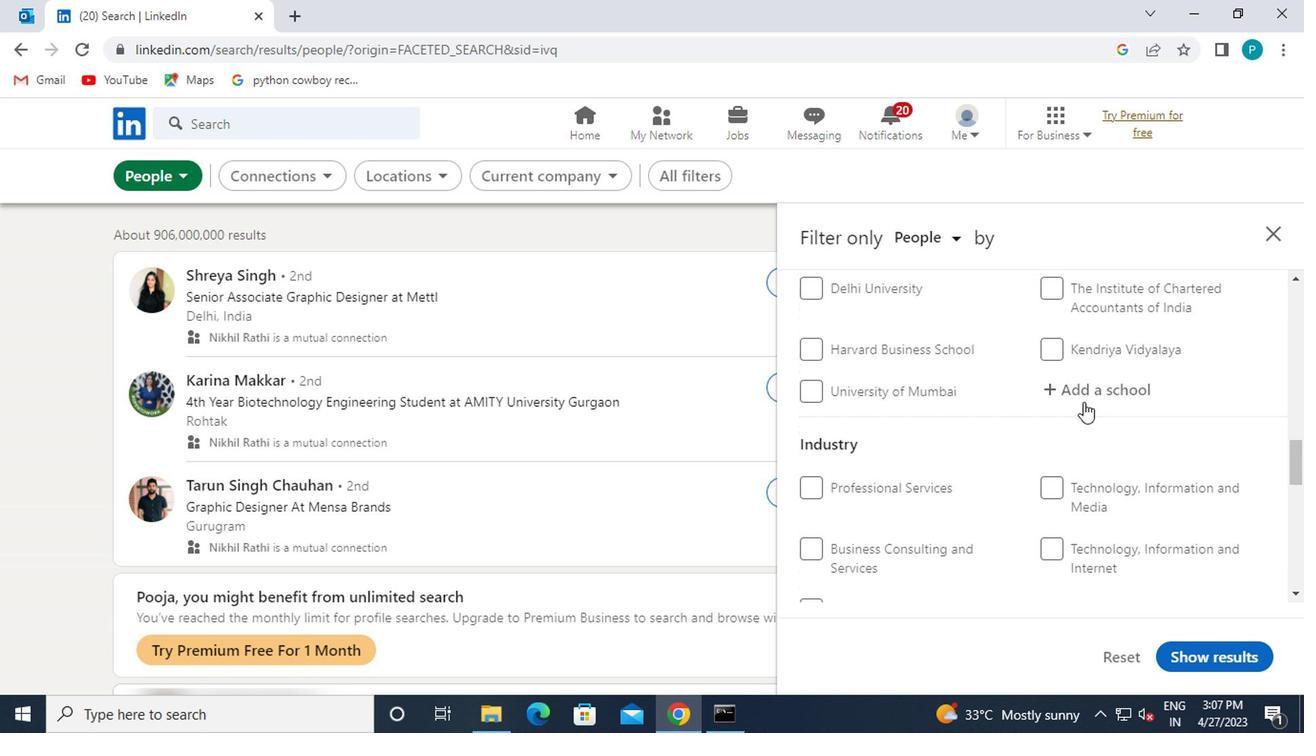 
Action: Mouse scrolled (1079, 403) with delta (0, 1)
Screenshot: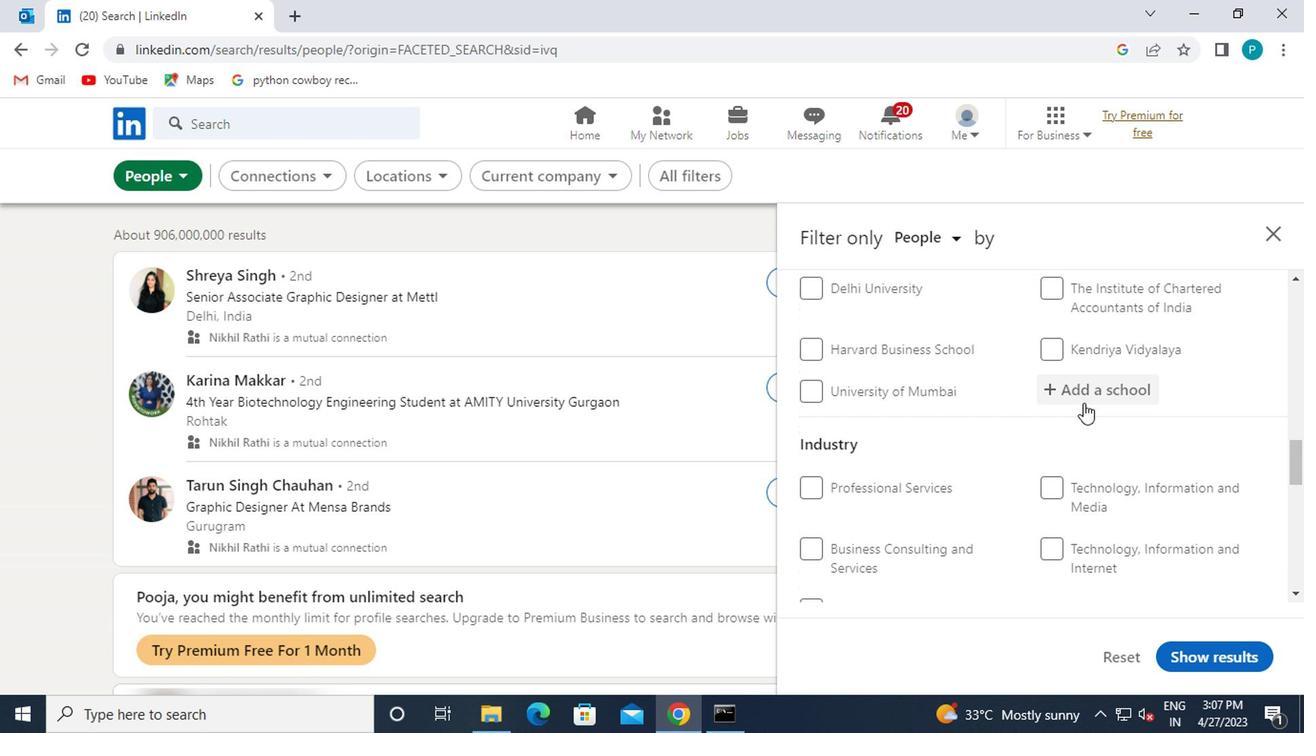 
Action: Mouse moved to (1075, 404)
Screenshot: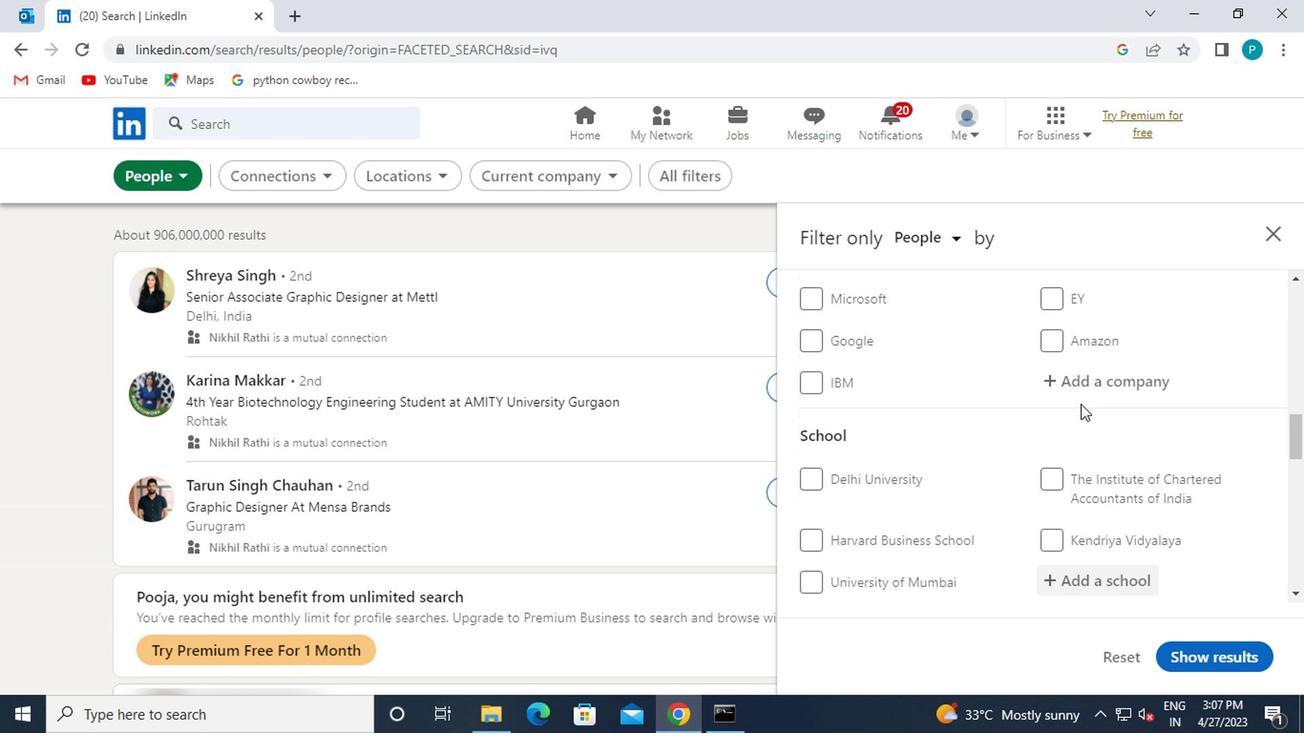 
Action: Mouse scrolled (1075, 404) with delta (0, 0)
Screenshot: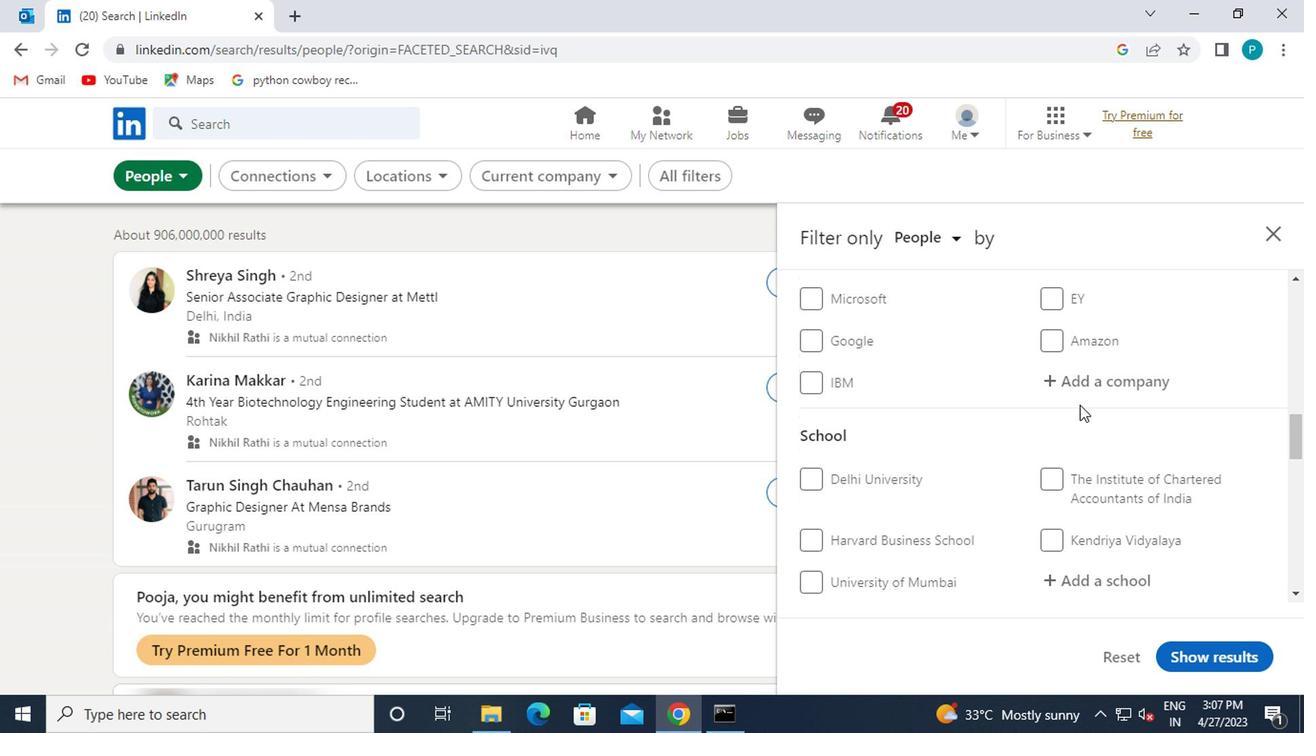 
Action: Mouse moved to (1073, 455)
Screenshot: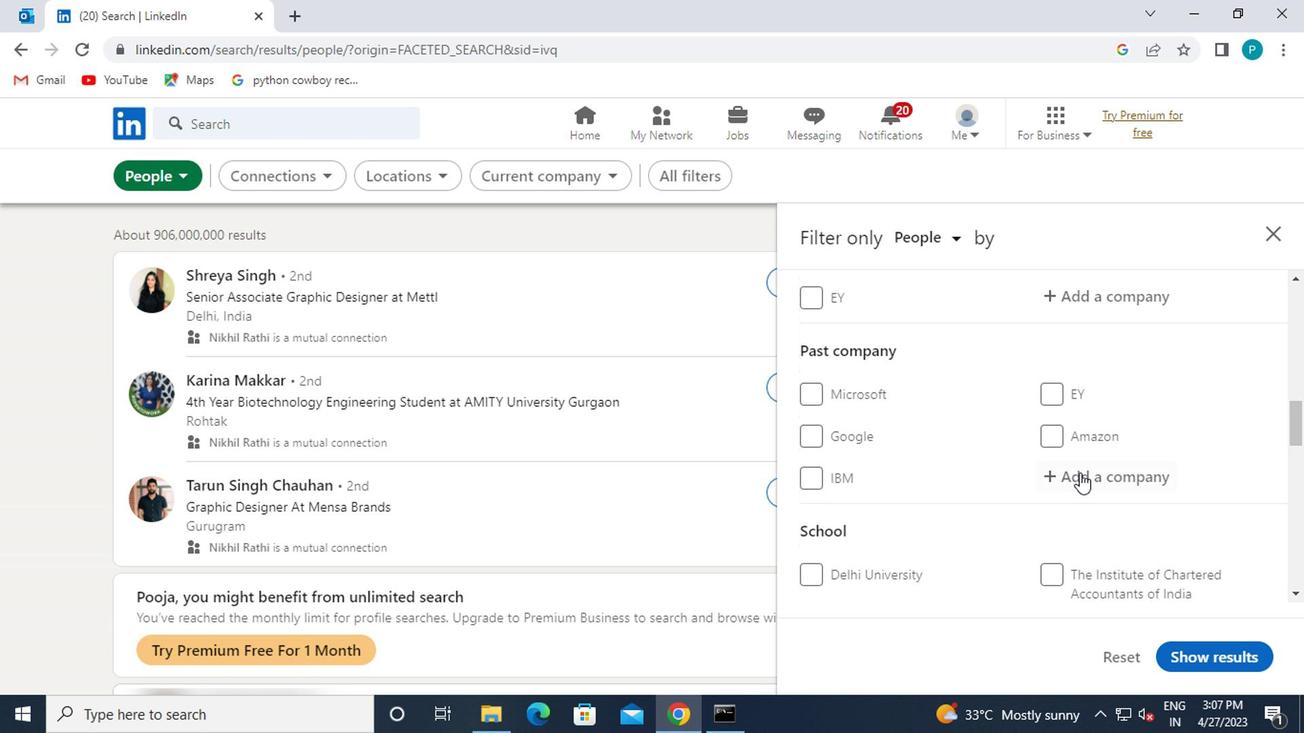 
Action: Mouse scrolled (1073, 456) with delta (0, 0)
Screenshot: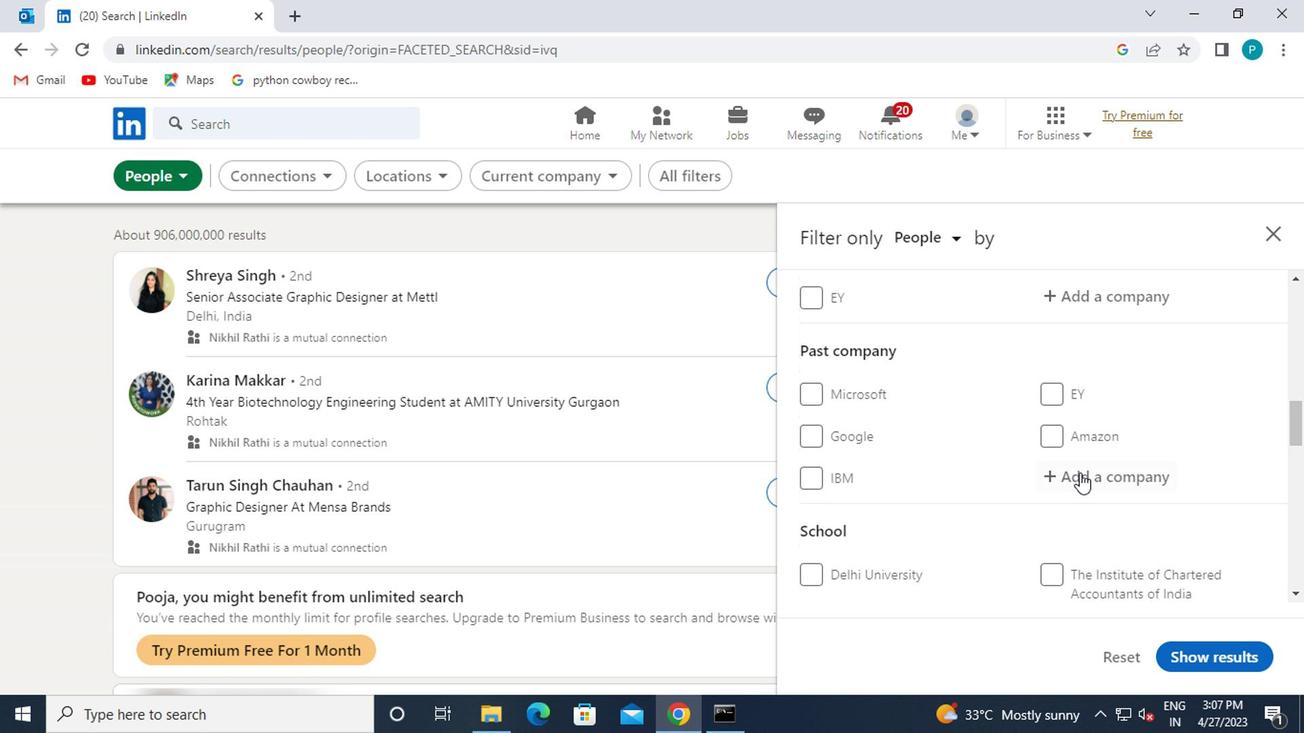 
Action: Mouse scrolled (1073, 456) with delta (0, 0)
Screenshot: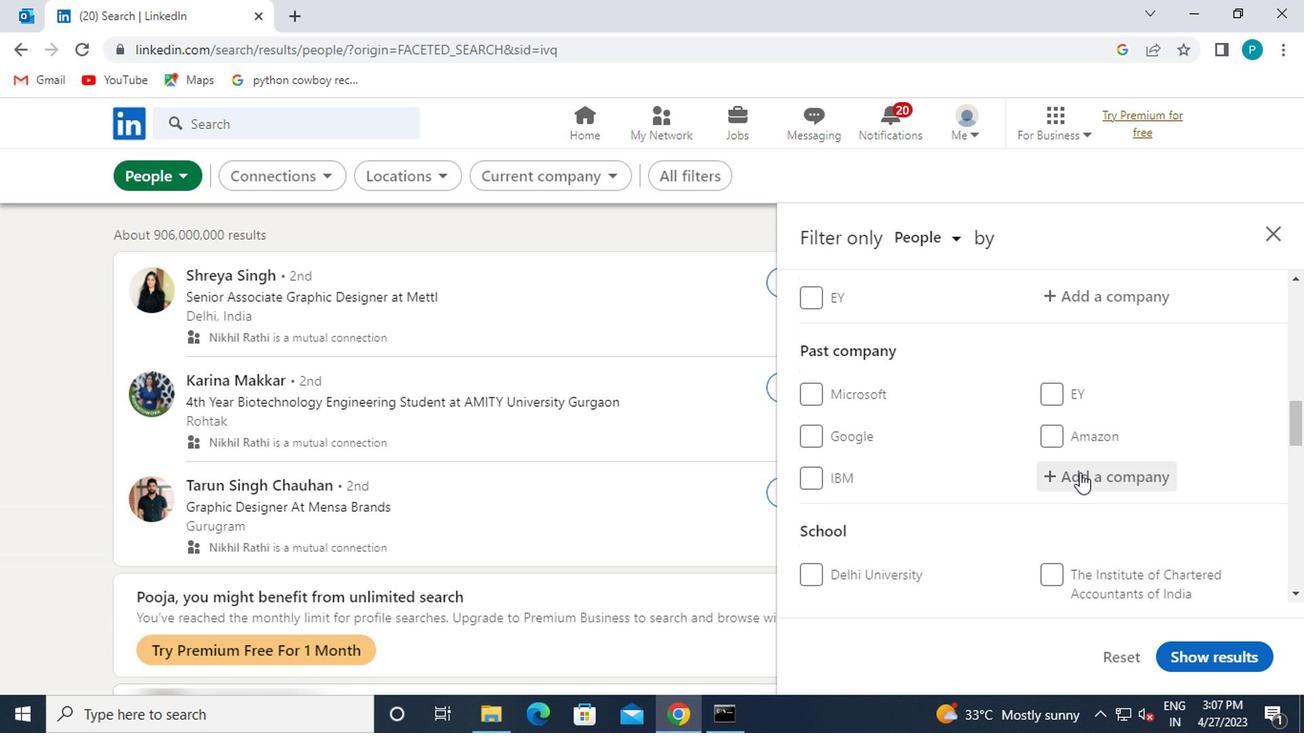 
Action: Mouse moved to (1081, 486)
Screenshot: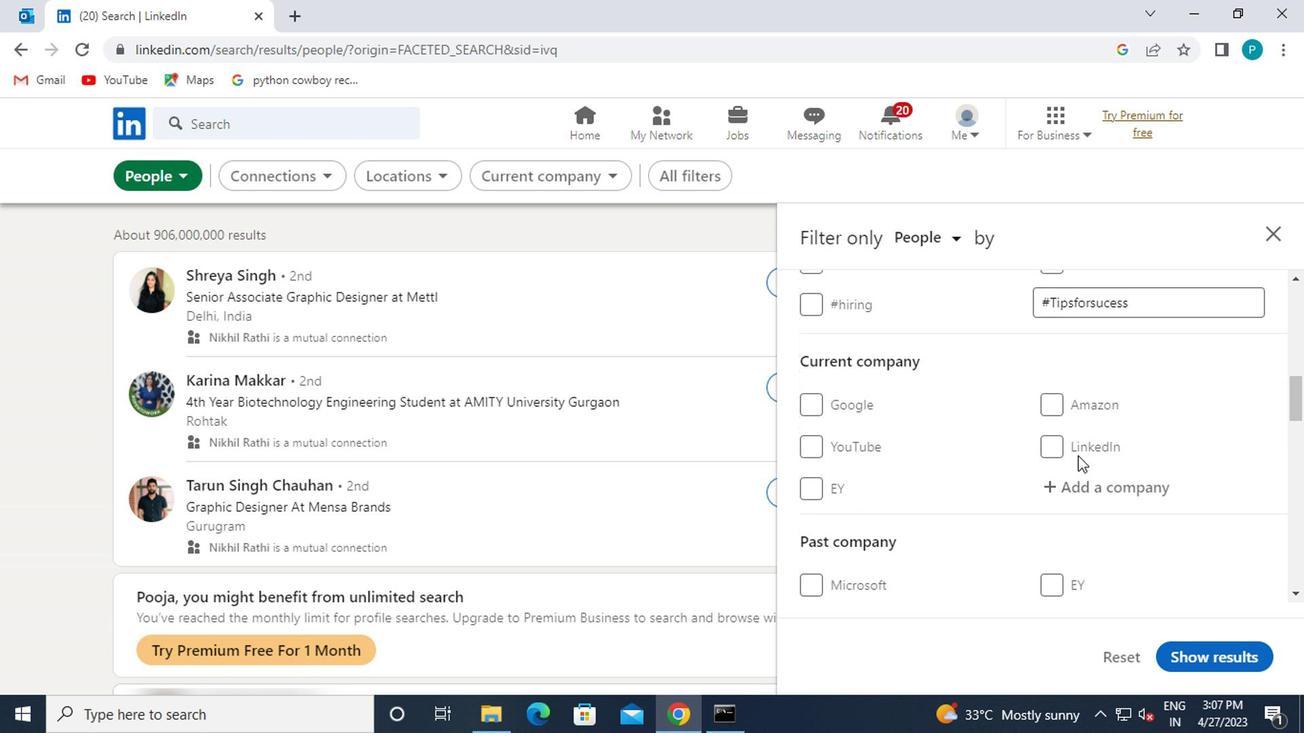 
Action: Mouse pressed left at (1081, 486)
Screenshot: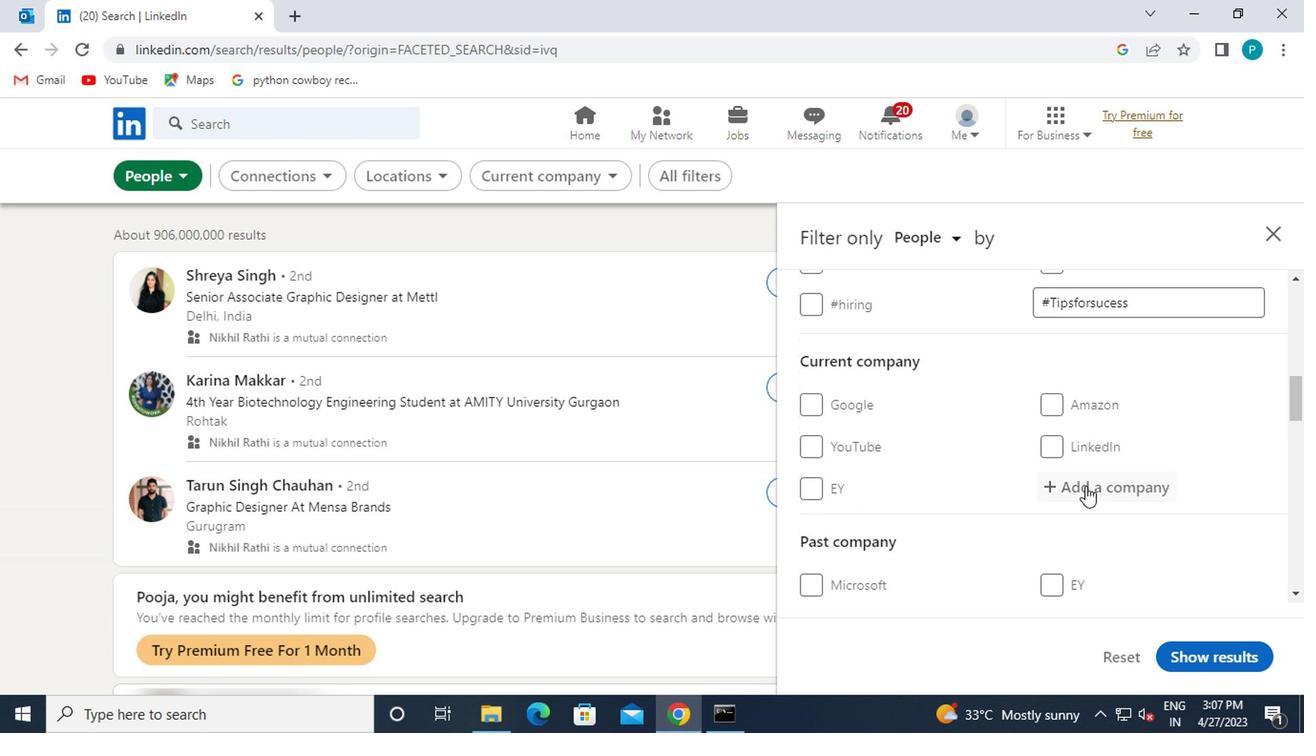 
Action: Key pressed <Key.caps_lock>A<Key.caps_lock>CQUIA
Screenshot: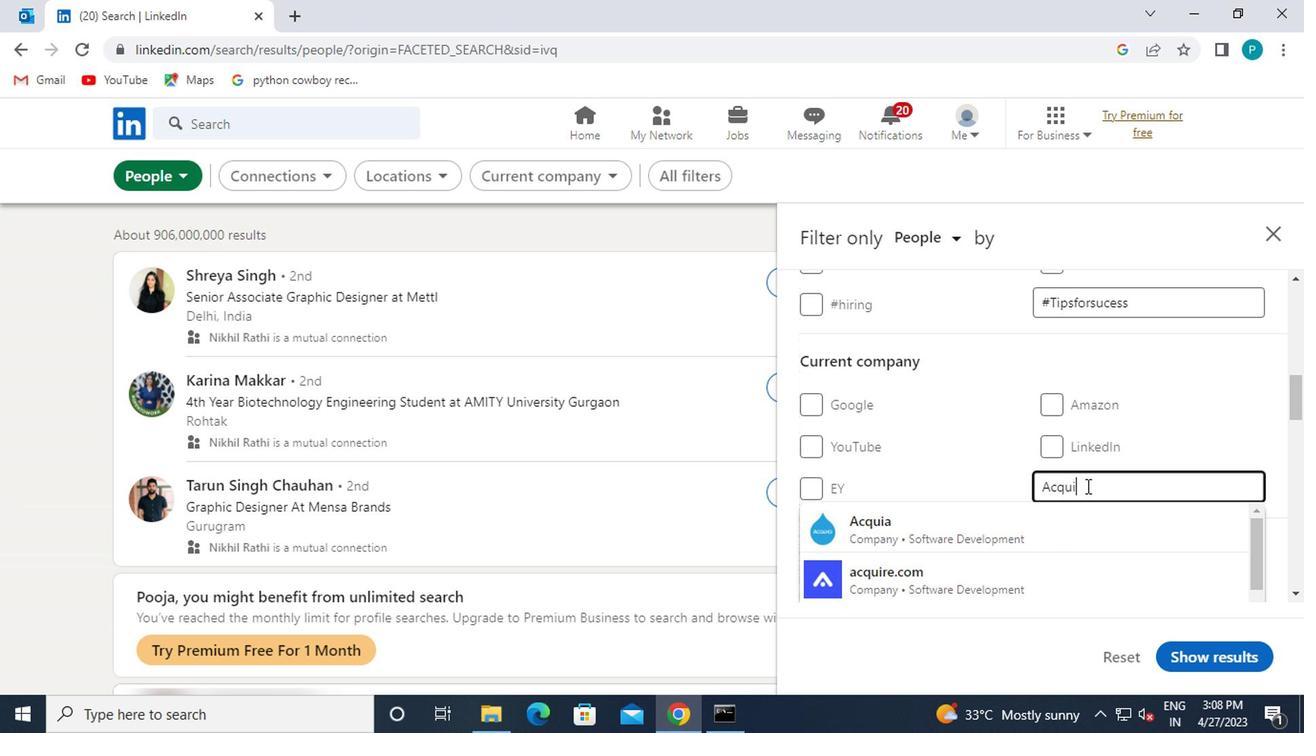 
Action: Mouse moved to (954, 517)
Screenshot: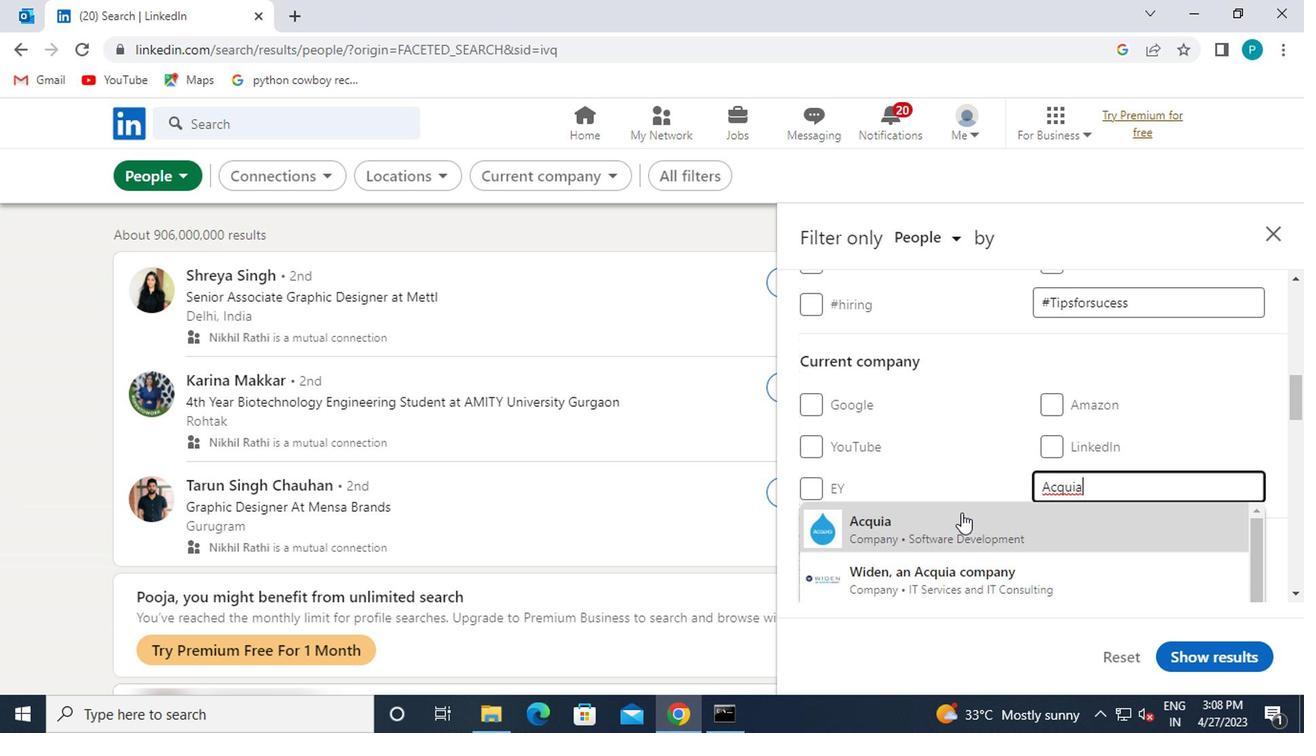 
Action: Mouse pressed left at (954, 517)
Screenshot: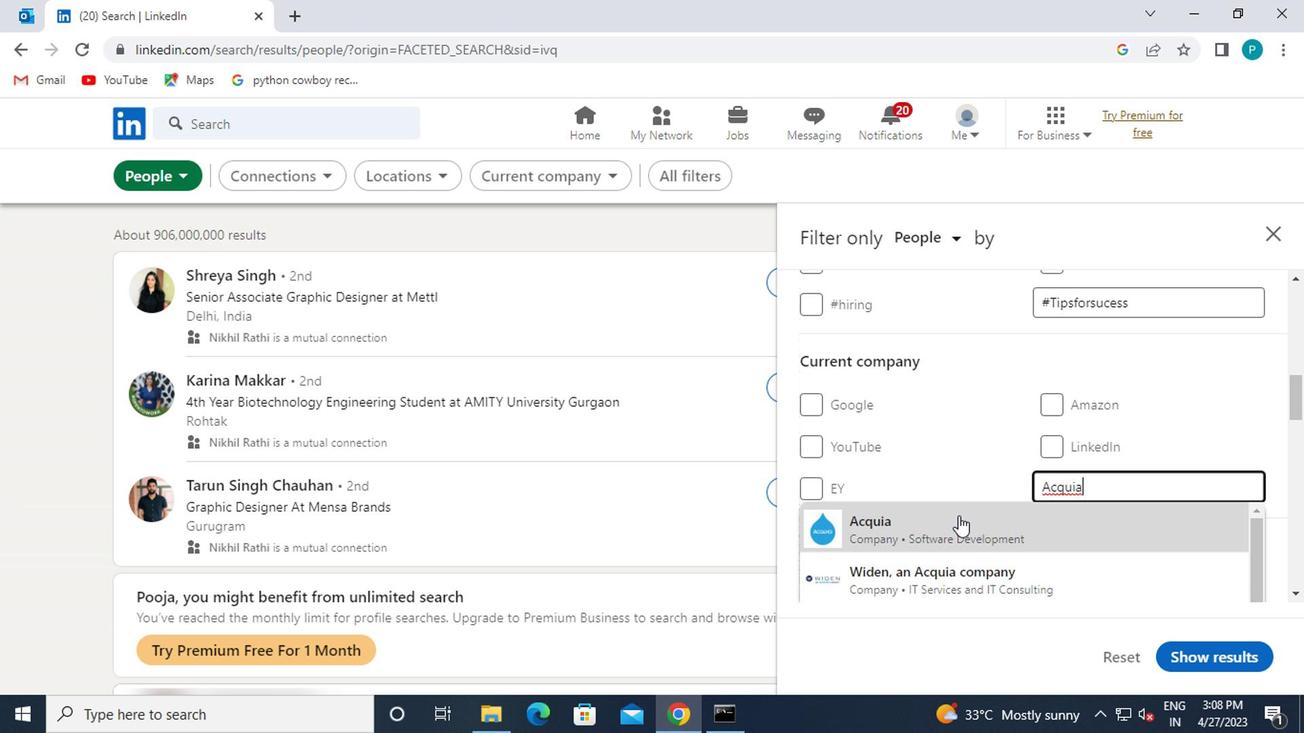 
Action: Mouse moved to (953, 506)
Screenshot: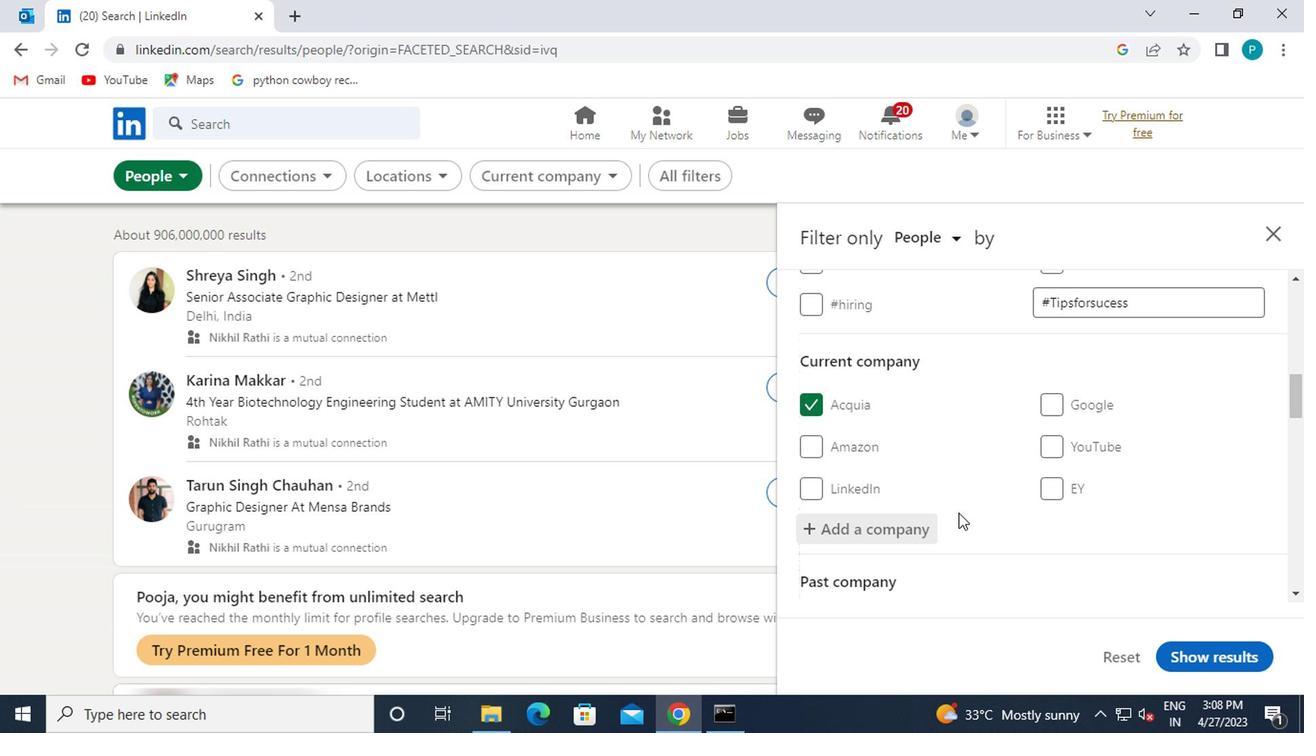 
Action: Mouse scrolled (953, 506) with delta (0, 0)
Screenshot: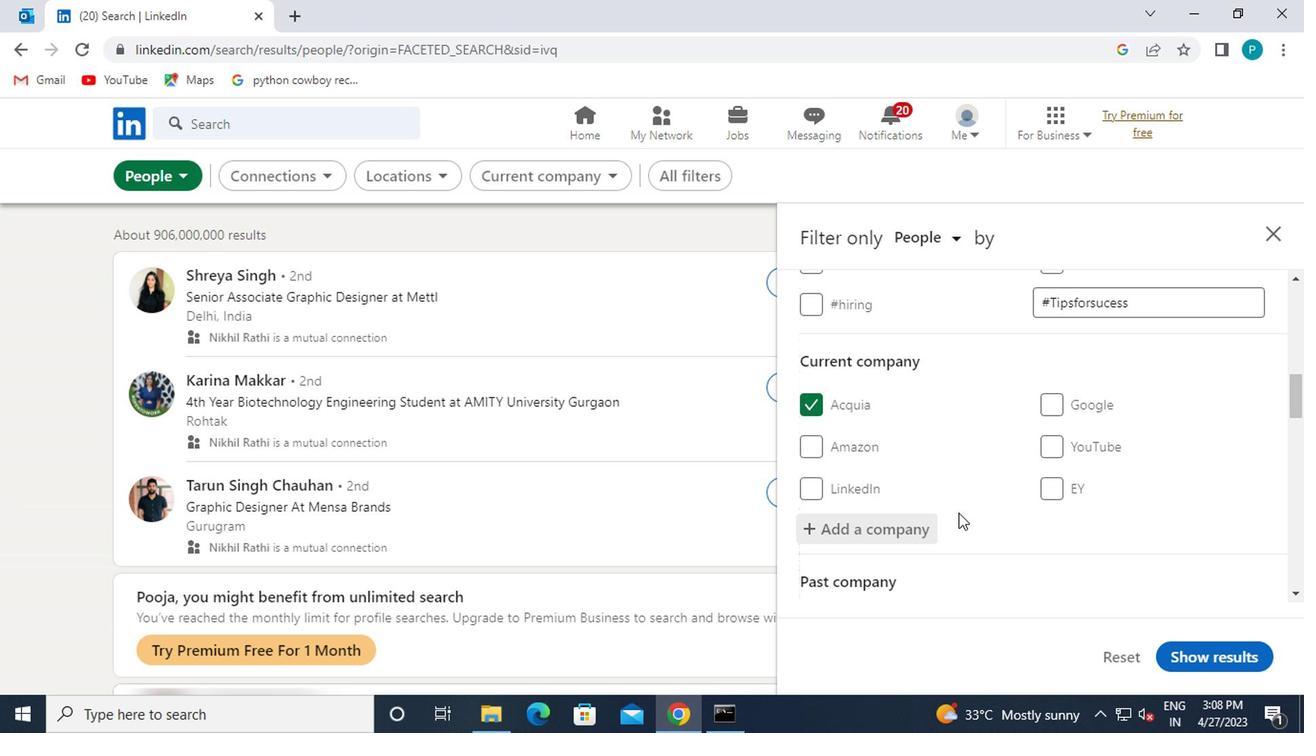 
Action: Mouse scrolled (953, 506) with delta (0, 0)
Screenshot: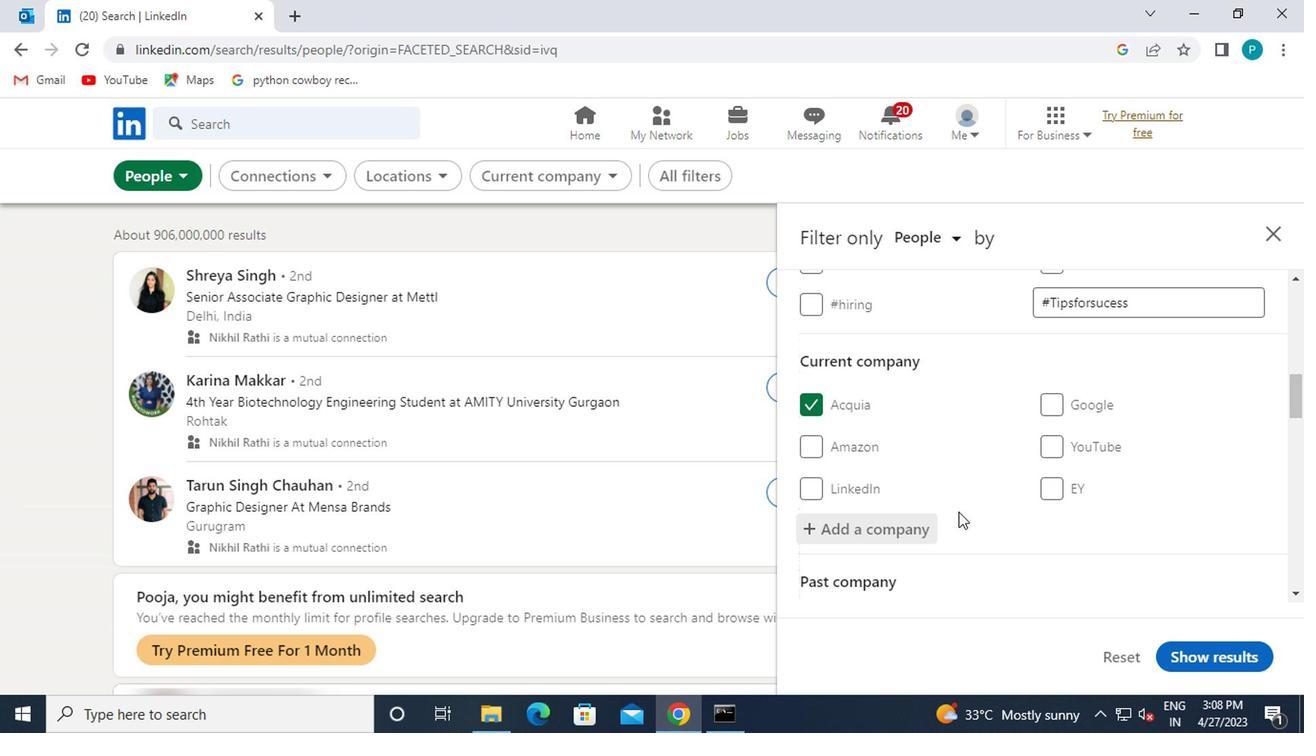 
Action: Mouse moved to (952, 506)
Screenshot: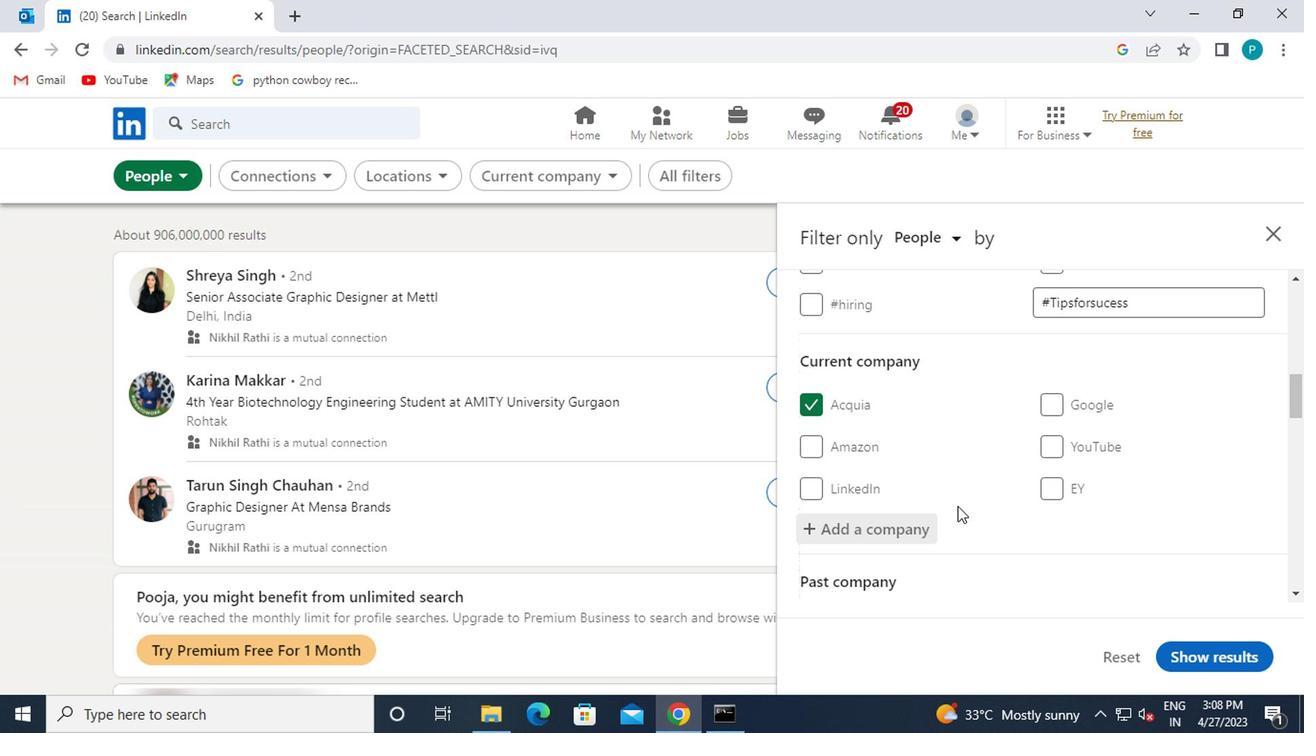 
Action: Mouse scrolled (952, 504) with delta (0, -1)
Screenshot: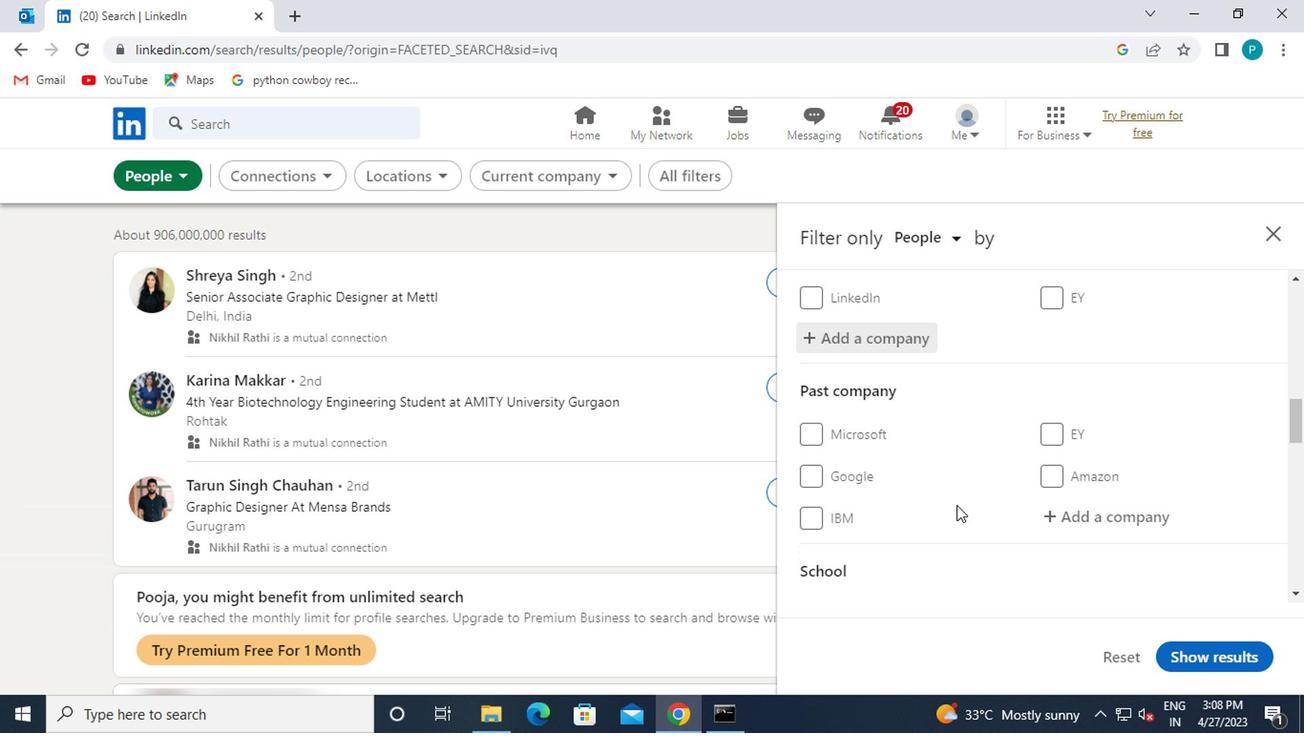 
Action: Mouse scrolled (952, 504) with delta (0, -1)
Screenshot: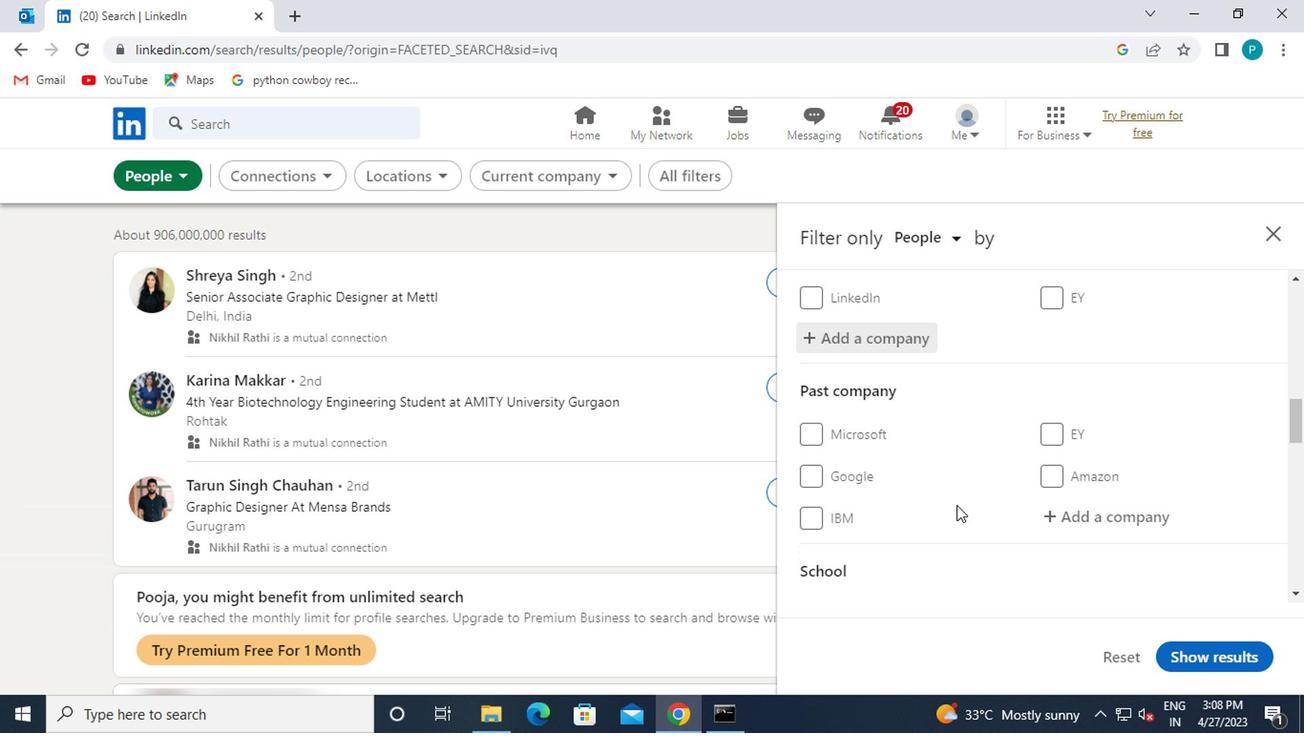 
Action: Mouse moved to (1057, 515)
Screenshot: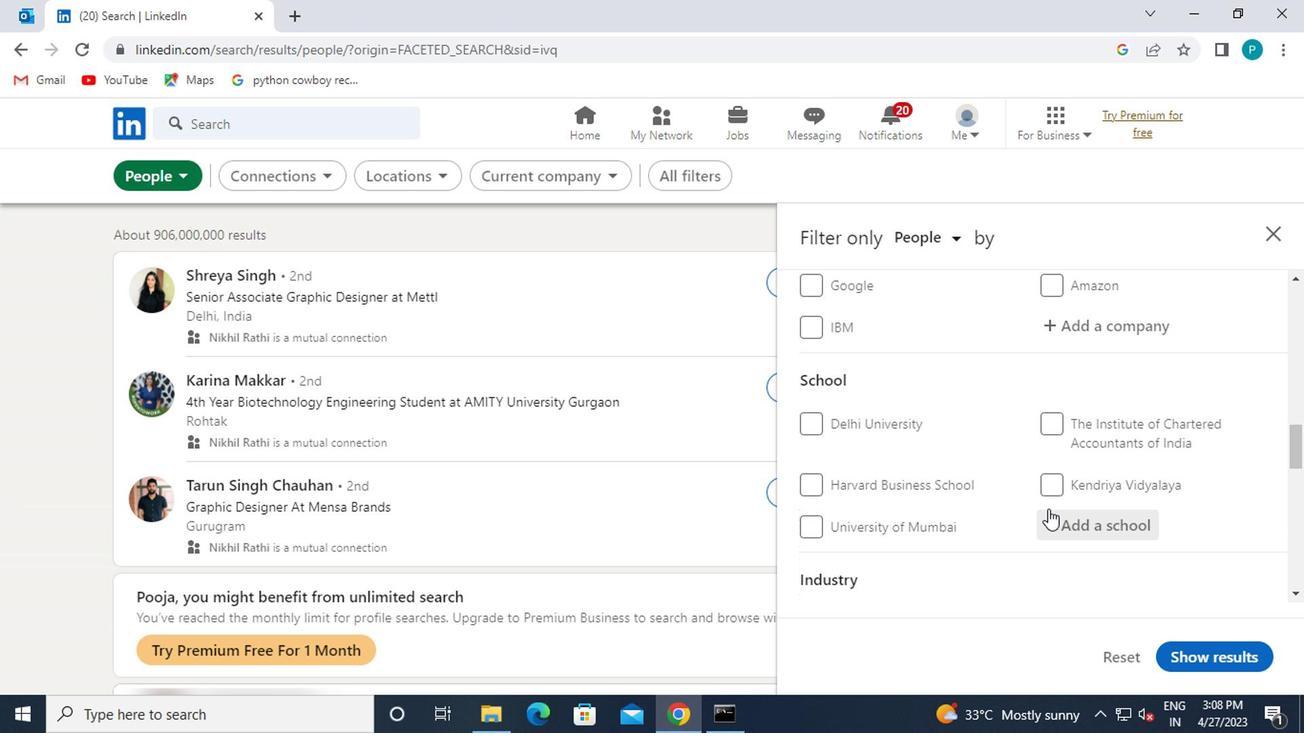 
Action: Mouse pressed left at (1057, 515)
Screenshot: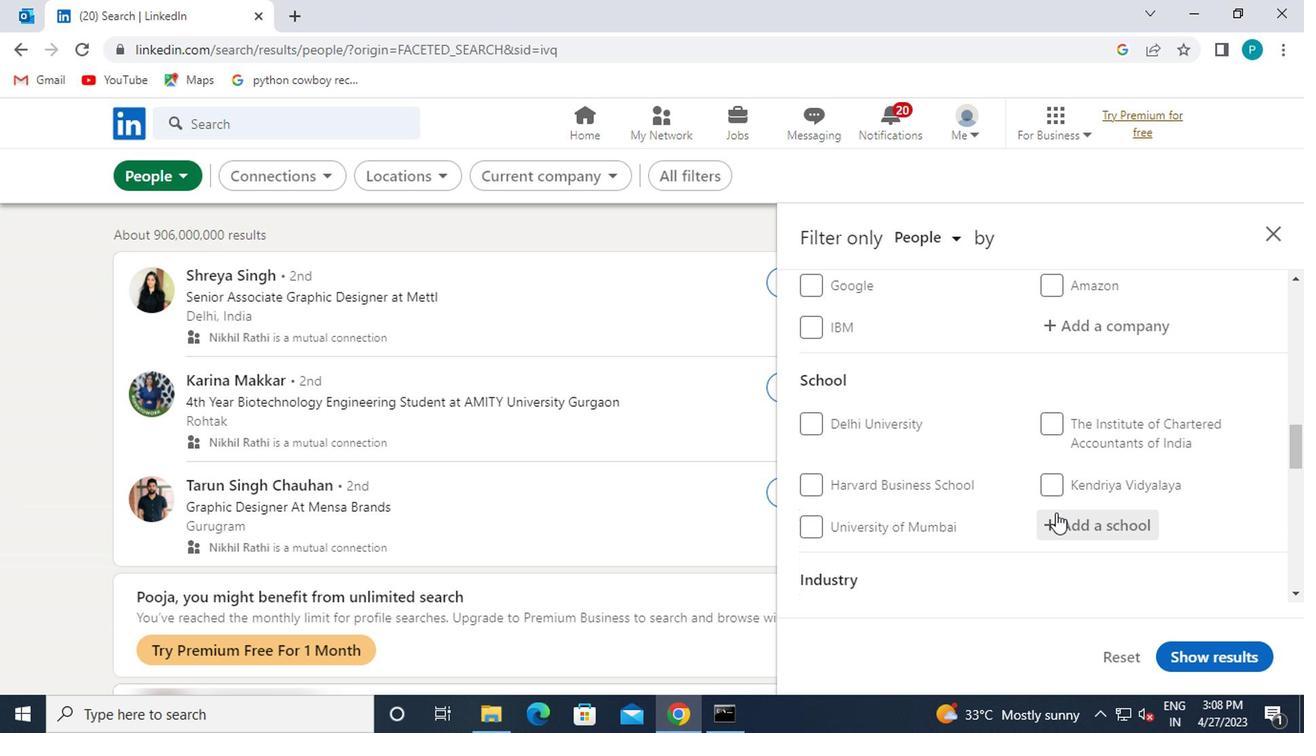 
Action: Mouse moved to (1064, 523)
Screenshot: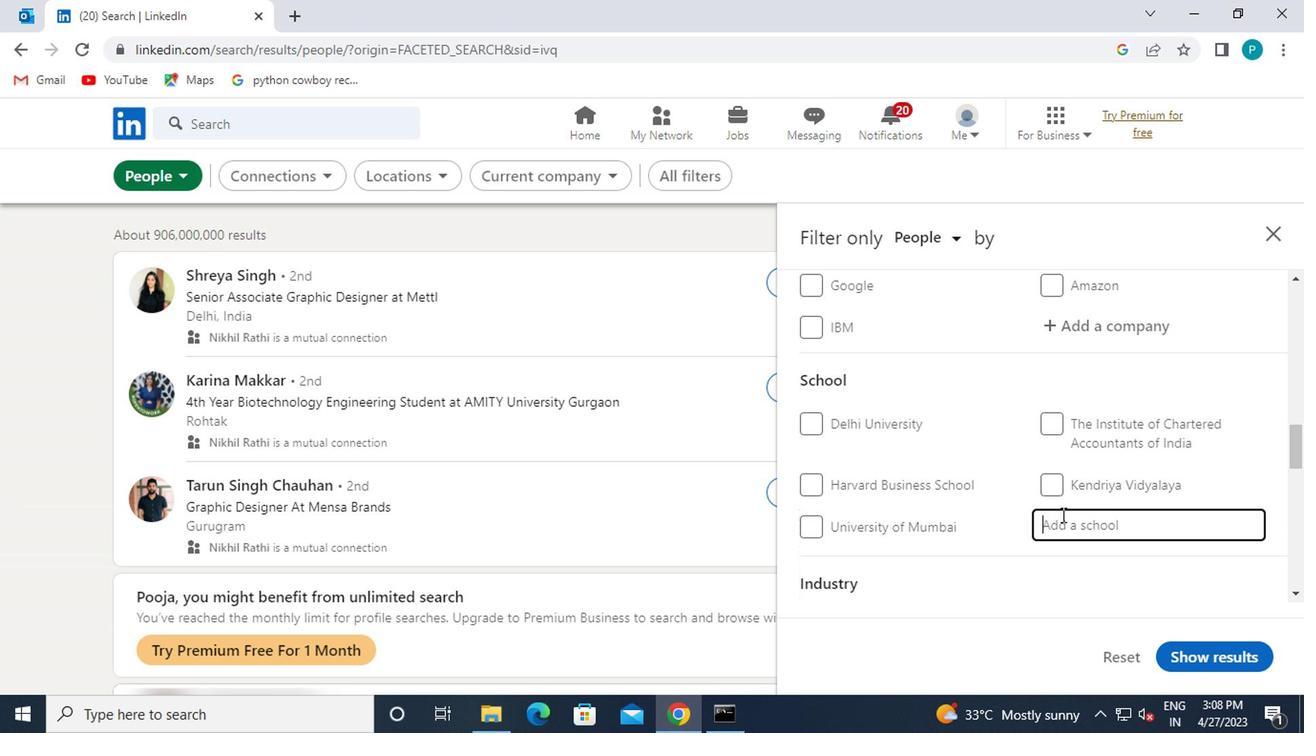 
Action: Key pressed <Key.caps_lock>P<Key.caps_lock>ATNA
Screenshot: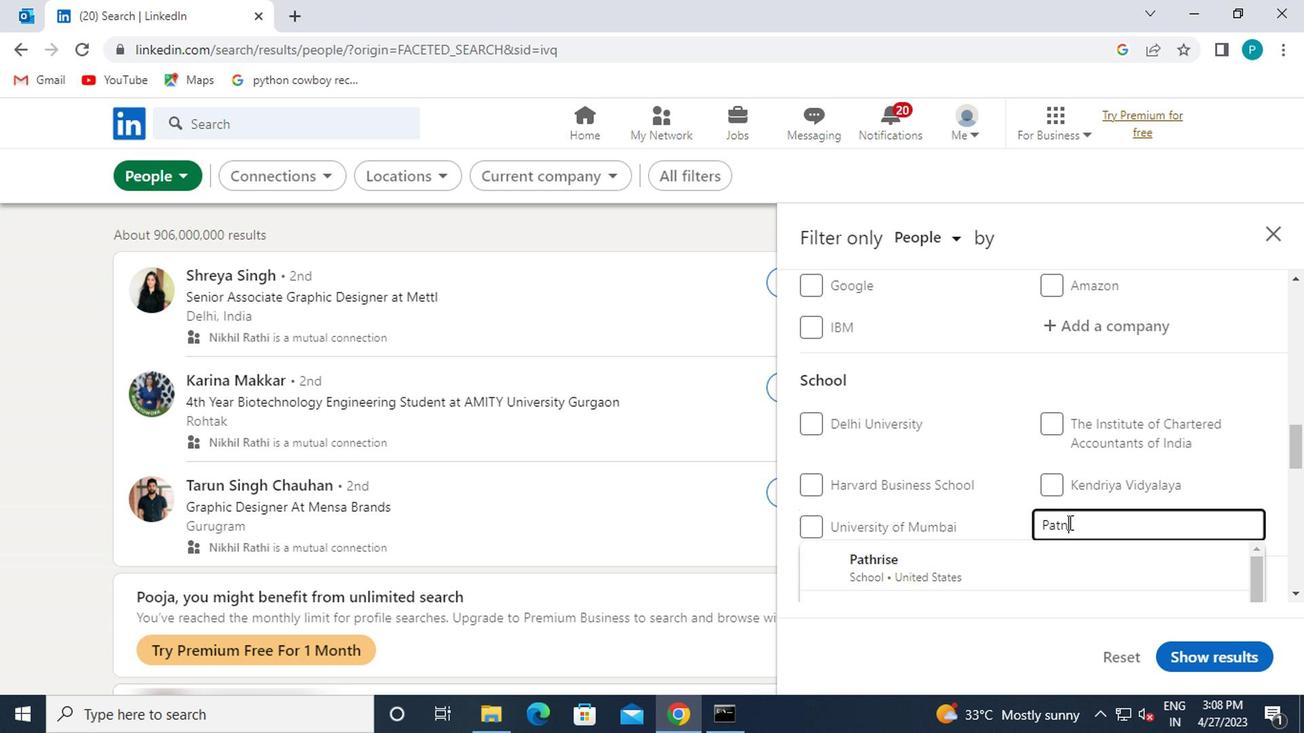 
Action: Mouse moved to (943, 499)
Screenshot: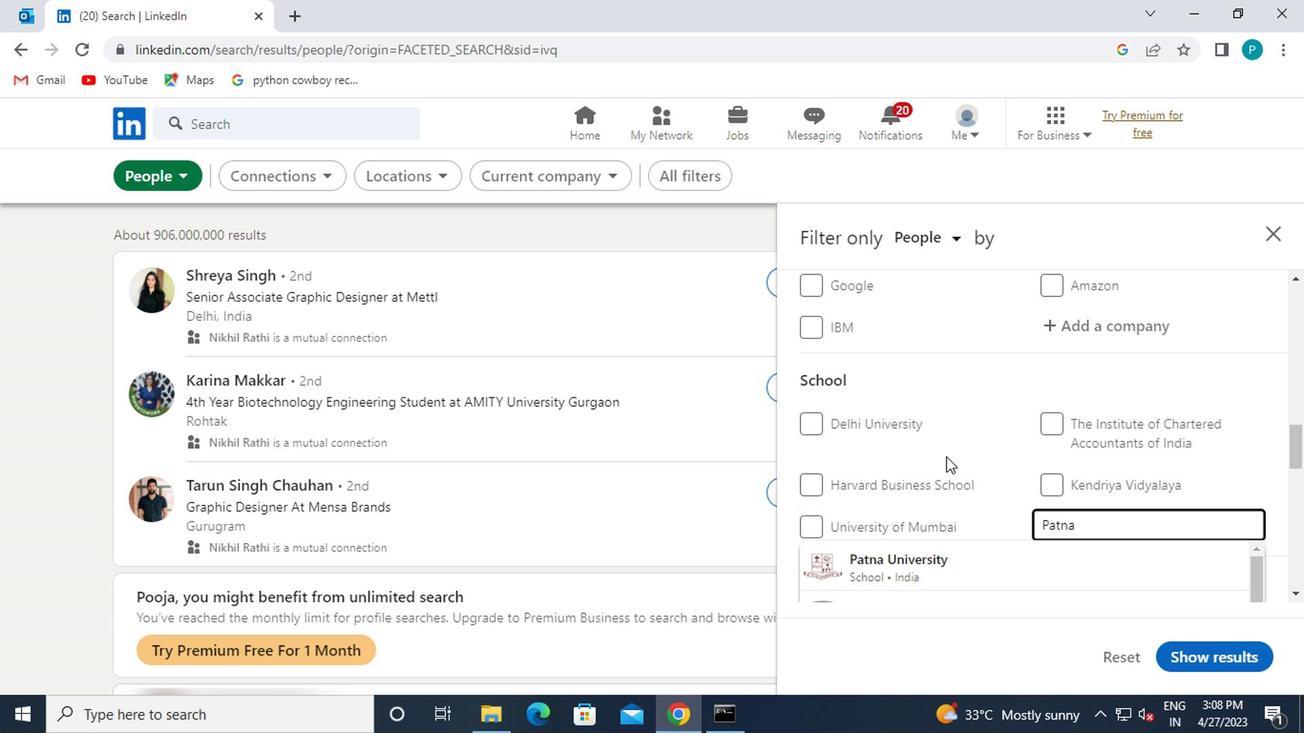 
Action: Mouse scrolled (943, 497) with delta (0, -1)
Screenshot: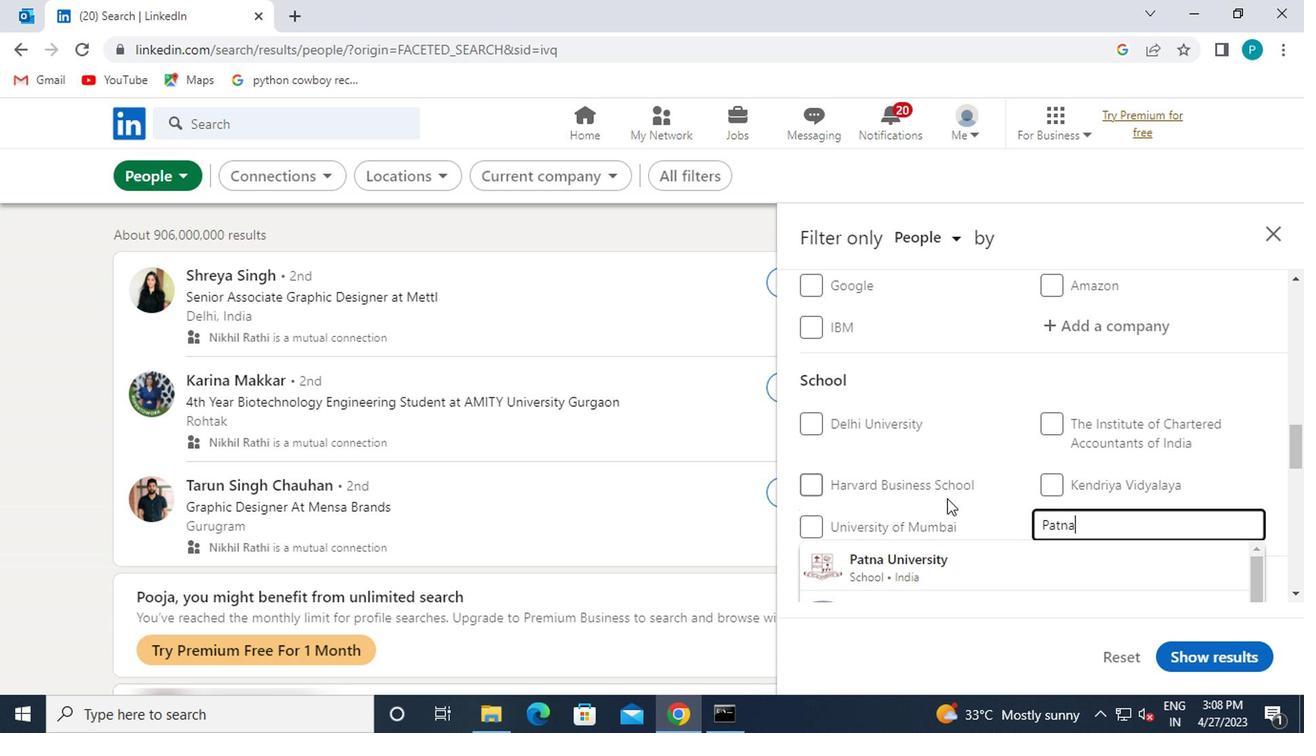 
Action: Mouse moved to (938, 481)
Screenshot: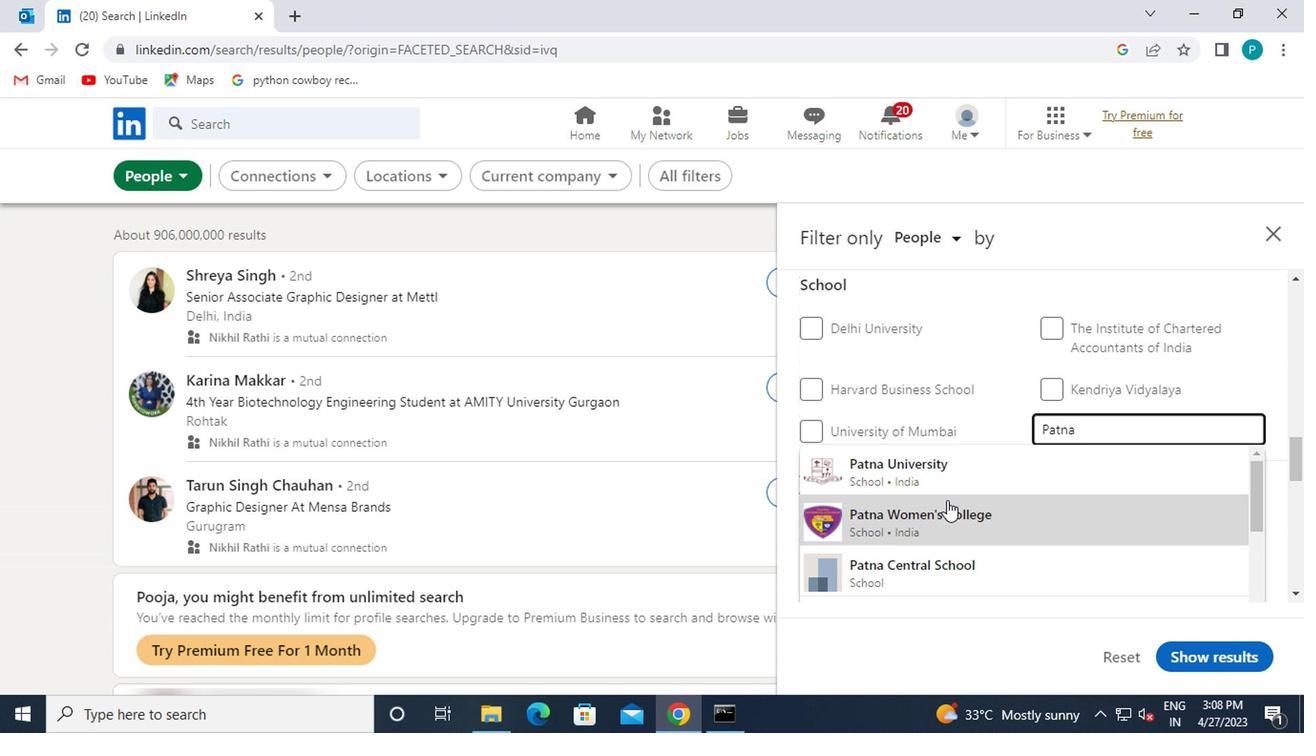 
Action: Mouse pressed left at (938, 481)
Screenshot: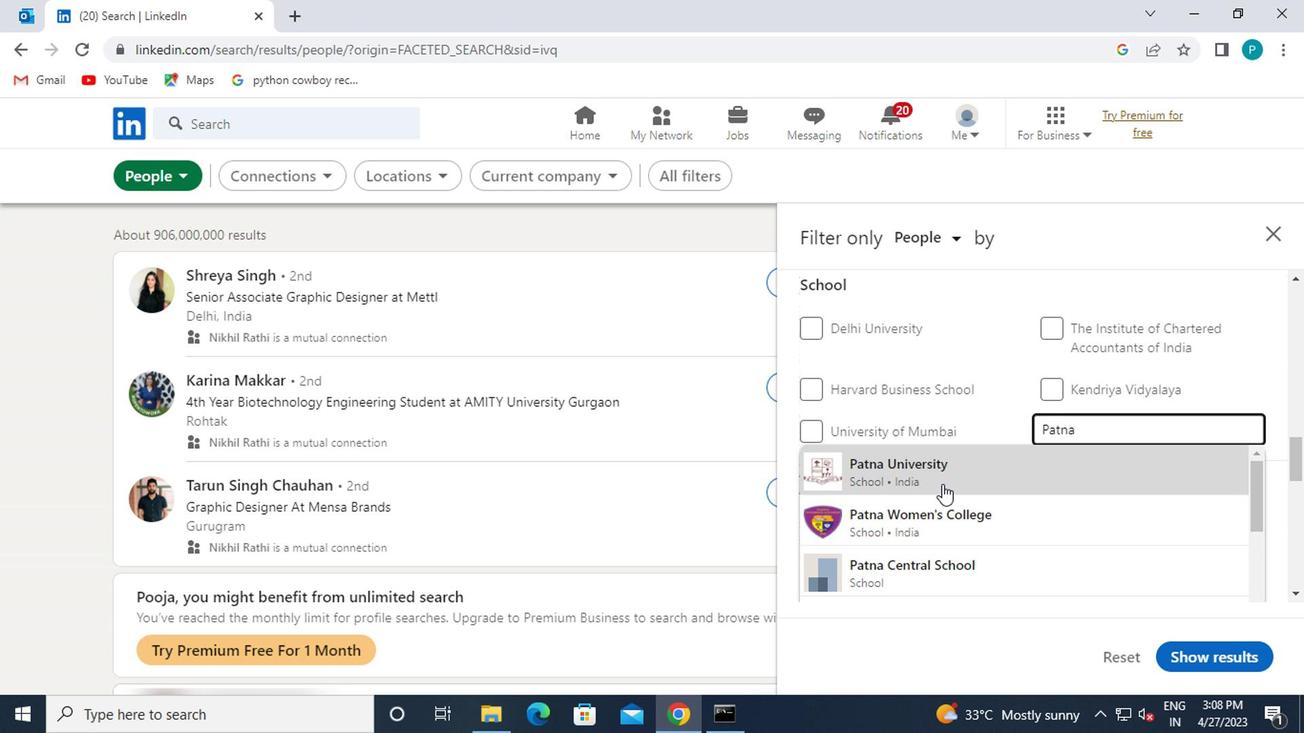 
Action: Mouse scrolled (938, 480) with delta (0, 0)
Screenshot: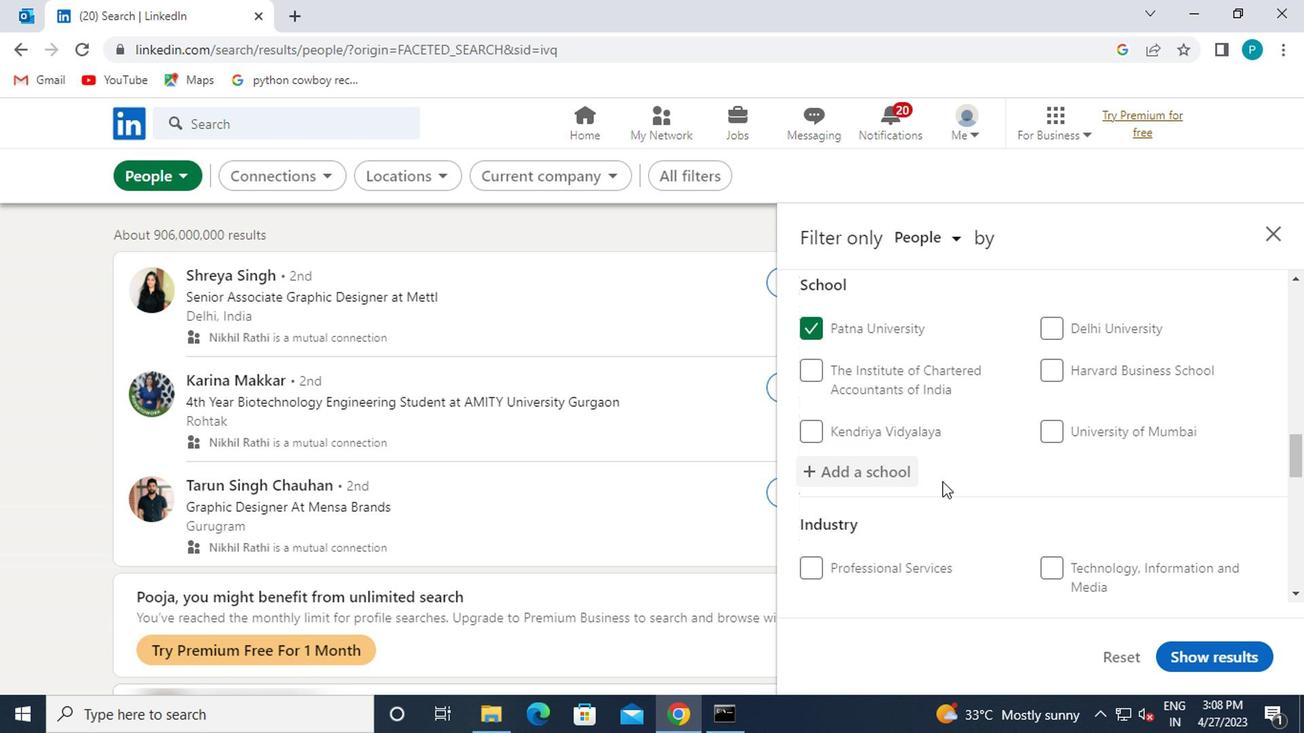 
Action: Mouse moved to (953, 480)
Screenshot: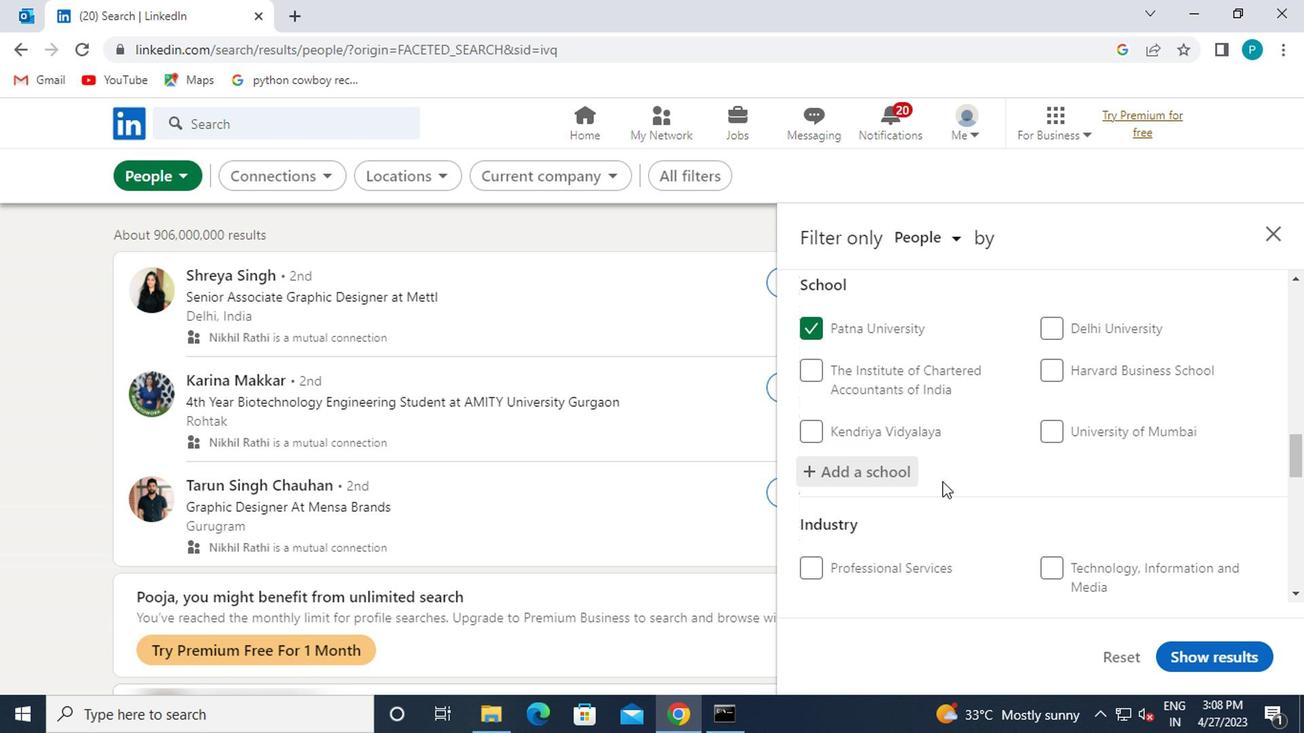 
Action: Mouse scrolled (953, 479) with delta (0, -1)
Screenshot: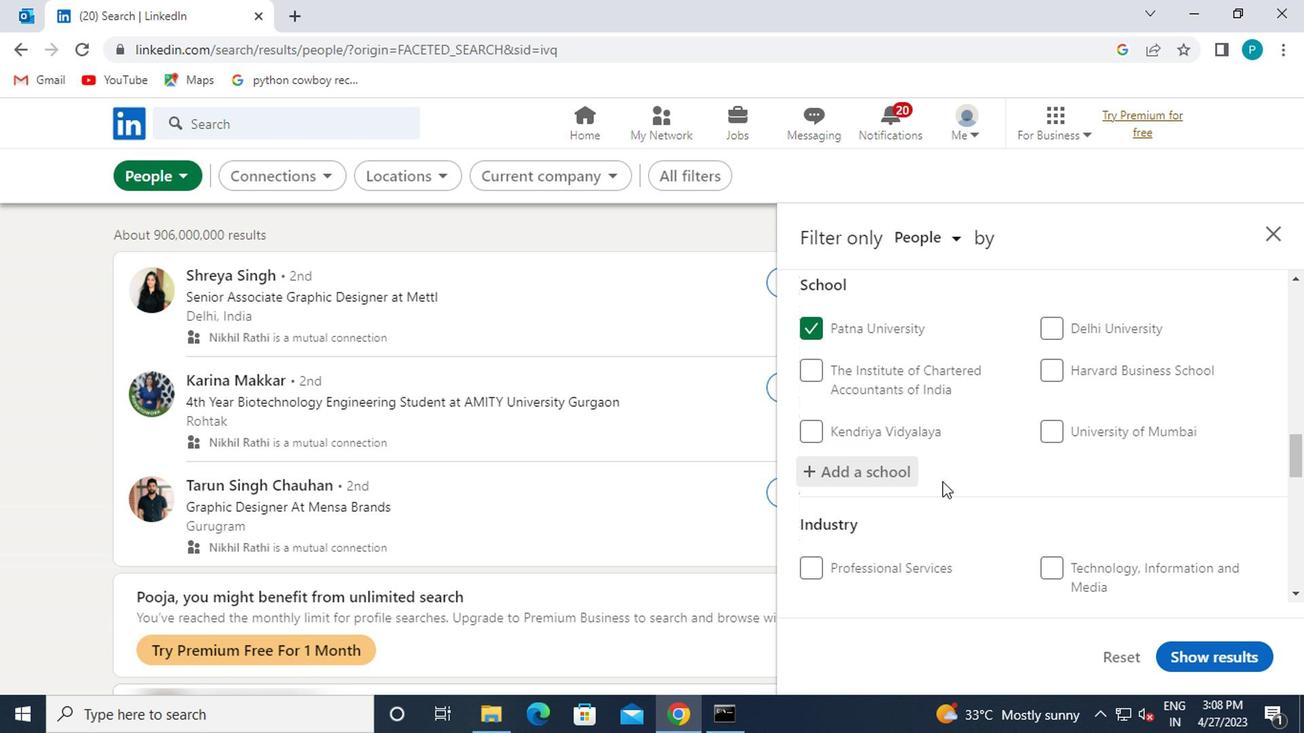 
Action: Mouse moved to (1110, 501)
Screenshot: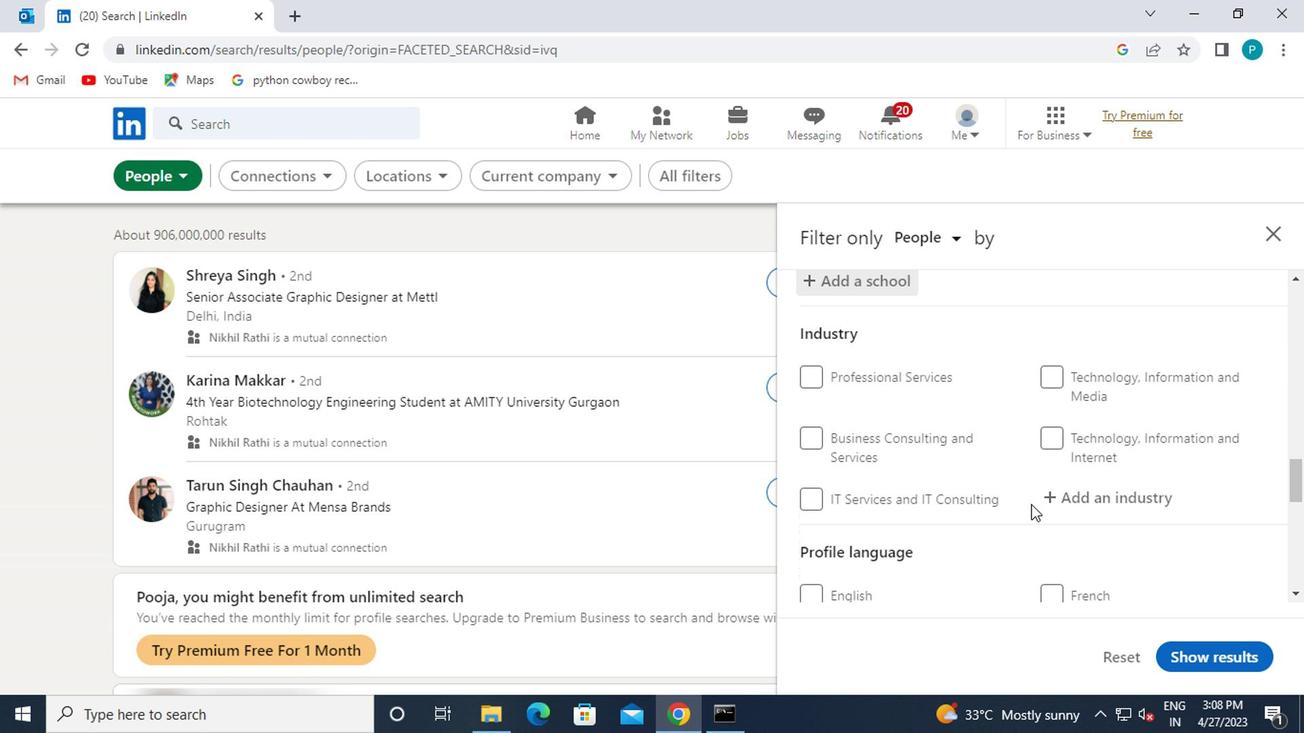 
Action: Mouse pressed left at (1110, 501)
Screenshot: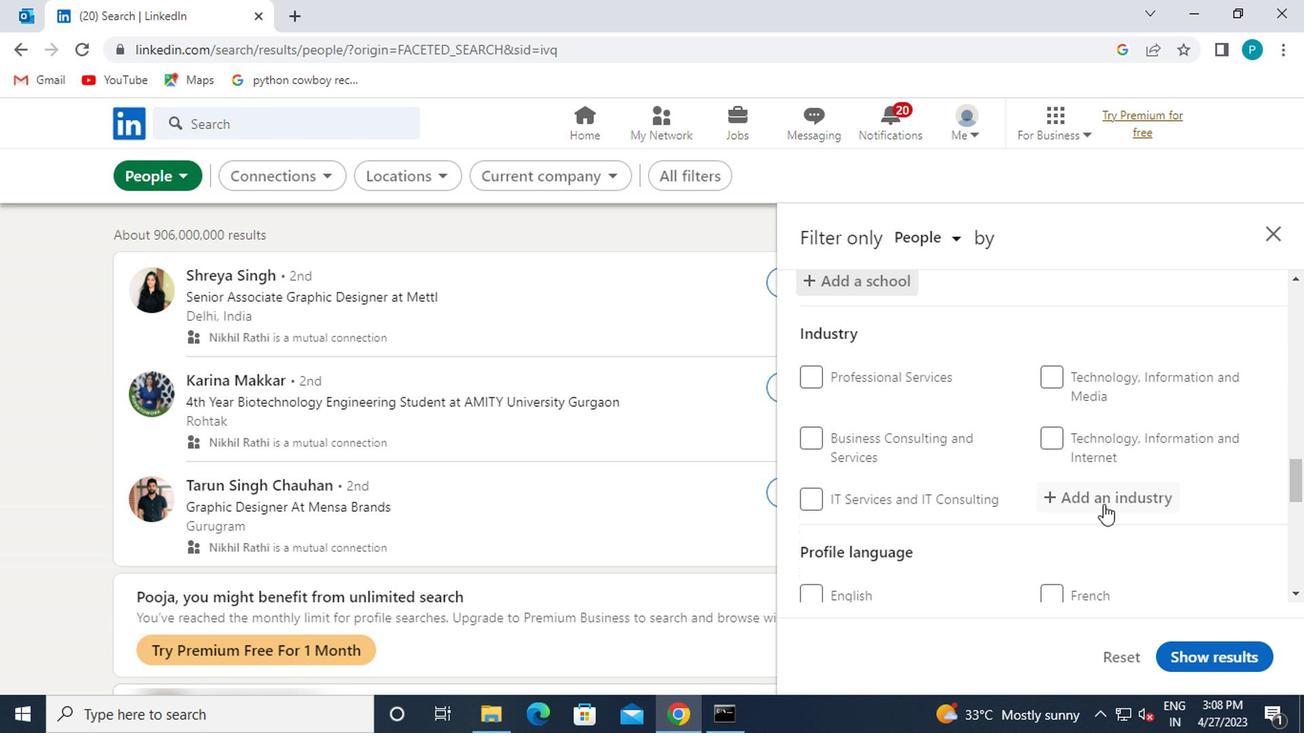 
Action: Mouse moved to (1080, 493)
Screenshot: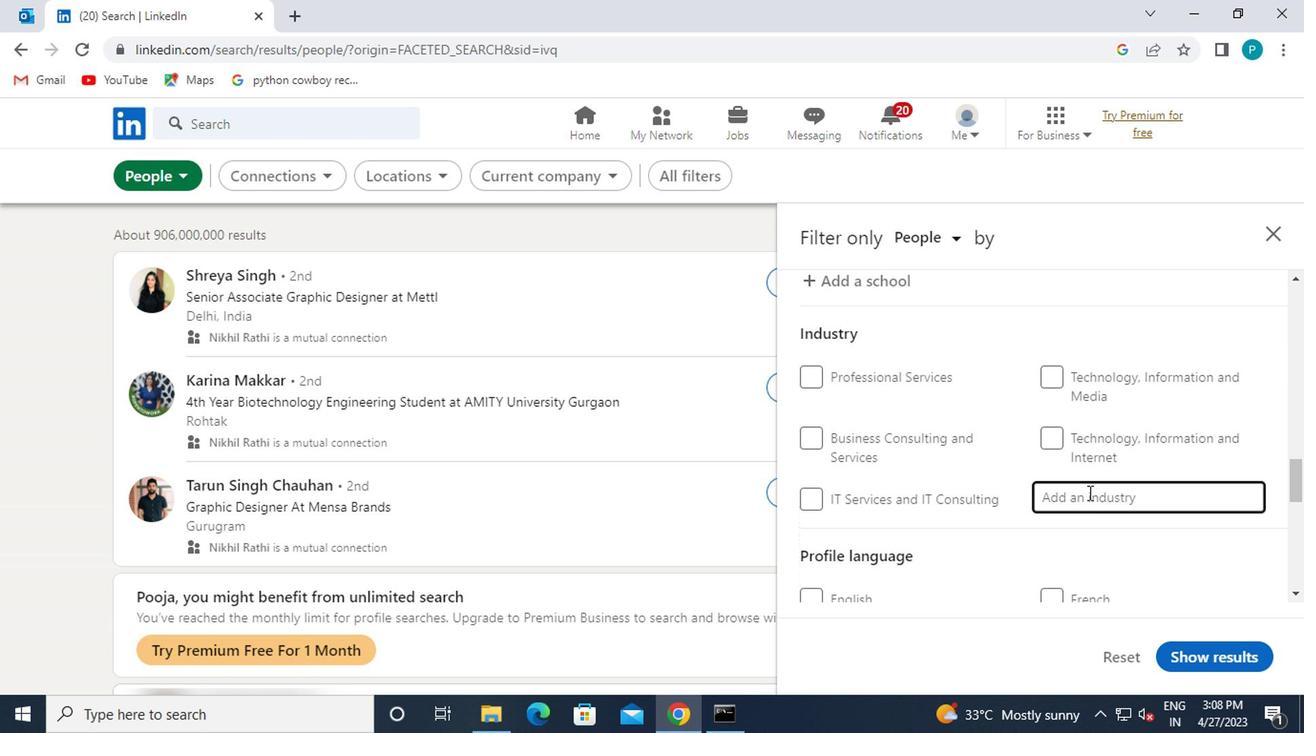 
Action: Key pressed <Key.caps_lock>A<Key.caps_lock>VI
Screenshot: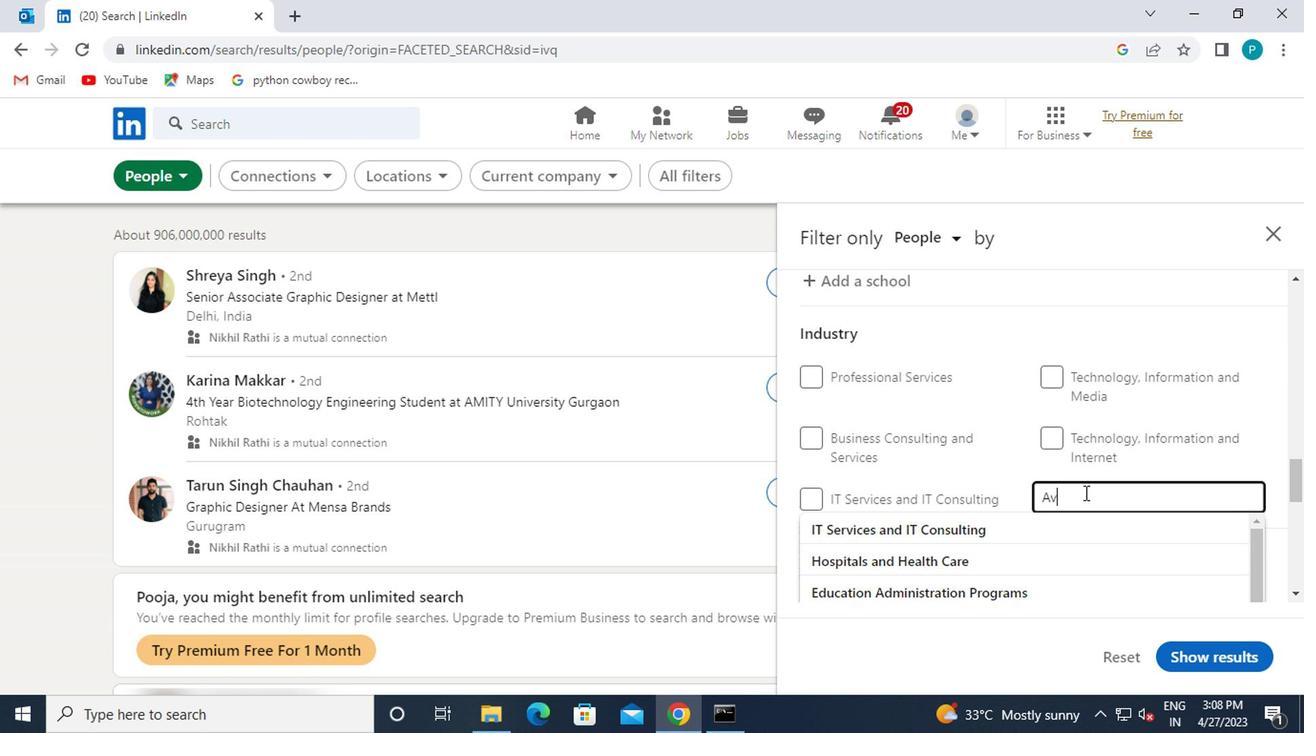 
Action: Mouse moved to (988, 563)
Screenshot: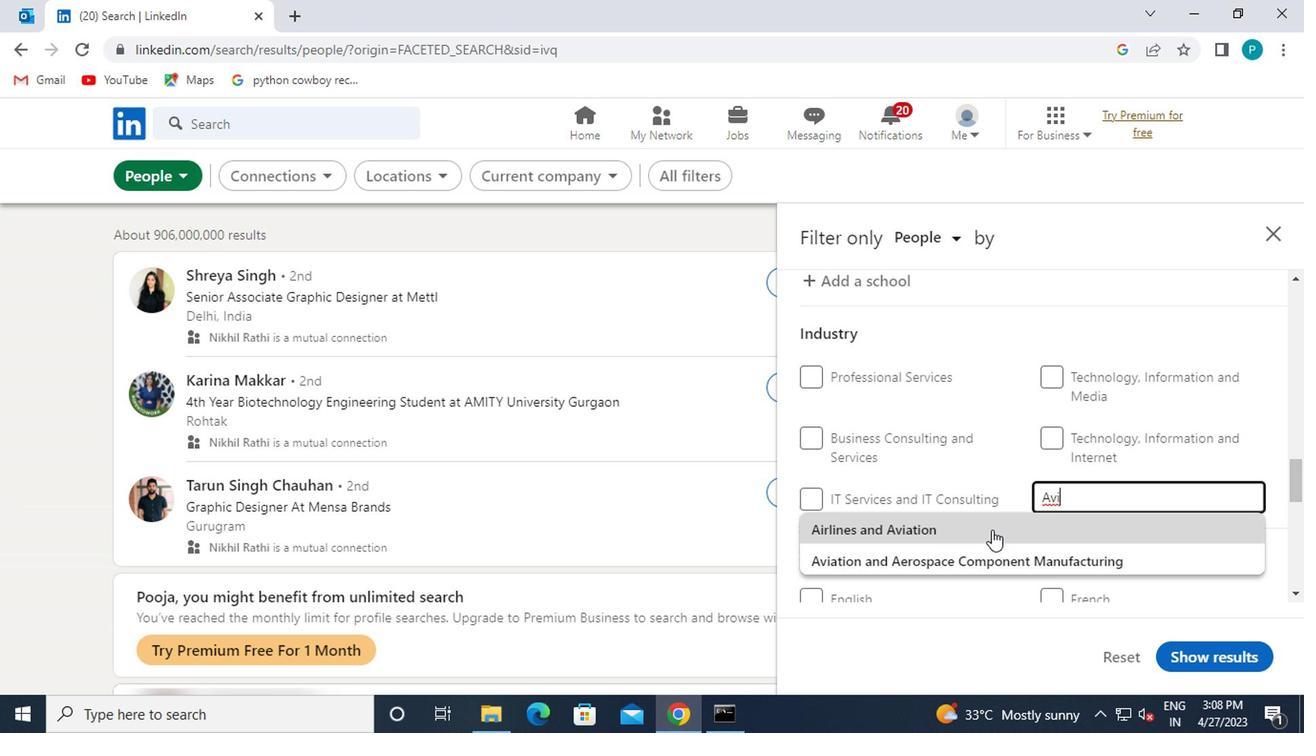 
Action: Mouse pressed left at (988, 563)
Screenshot: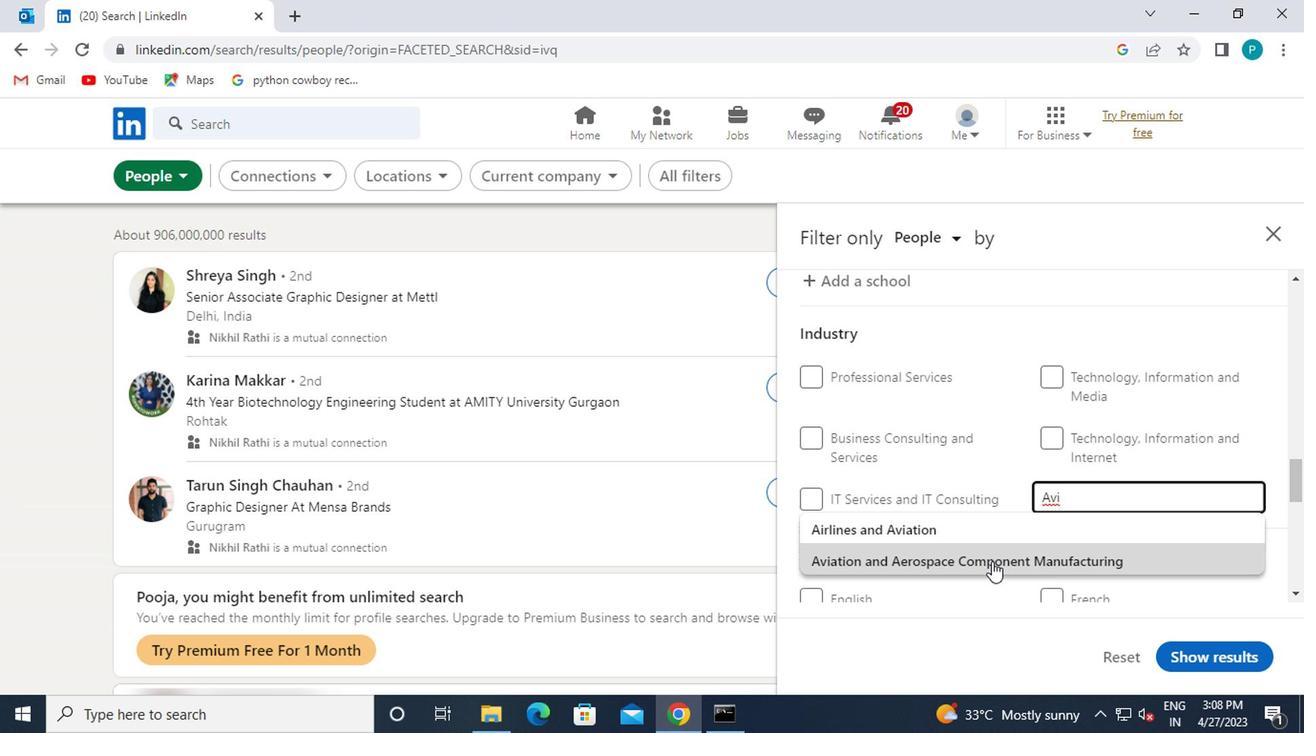 
Action: Mouse moved to (971, 545)
Screenshot: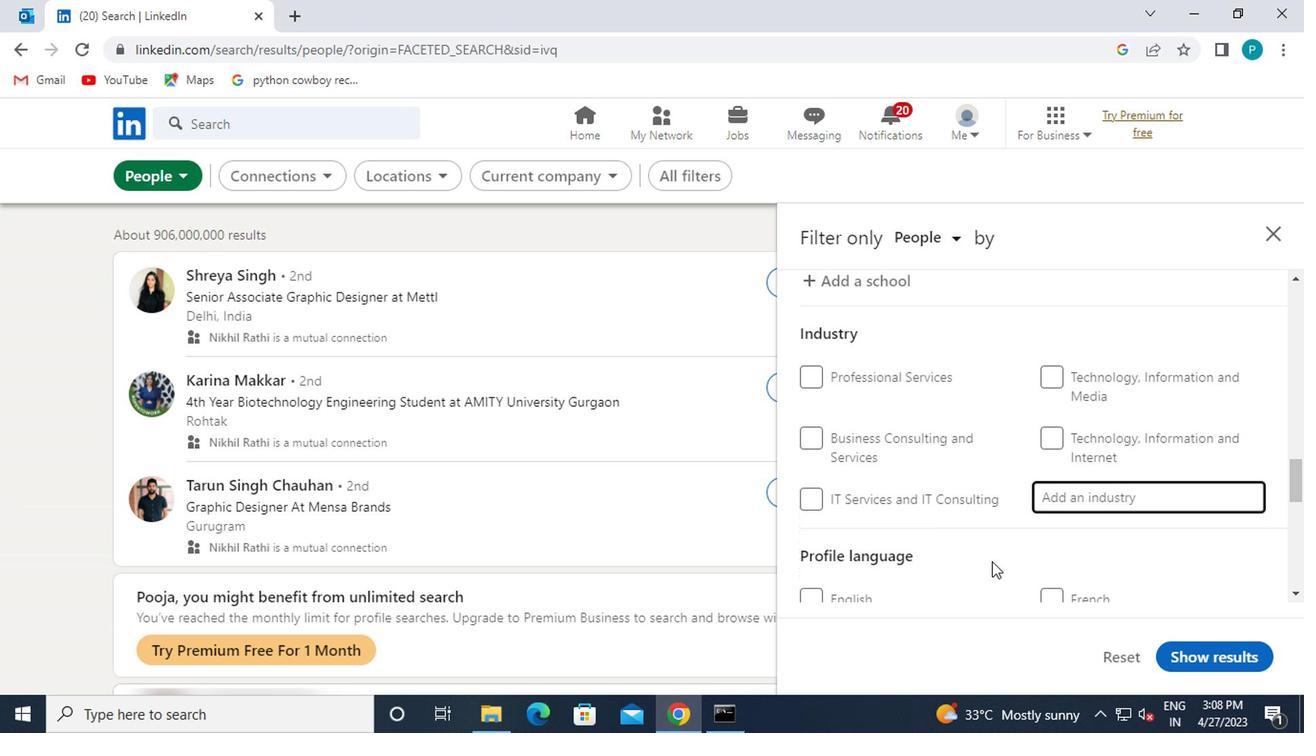 
Action: Mouse scrolled (971, 544) with delta (0, 0)
Screenshot: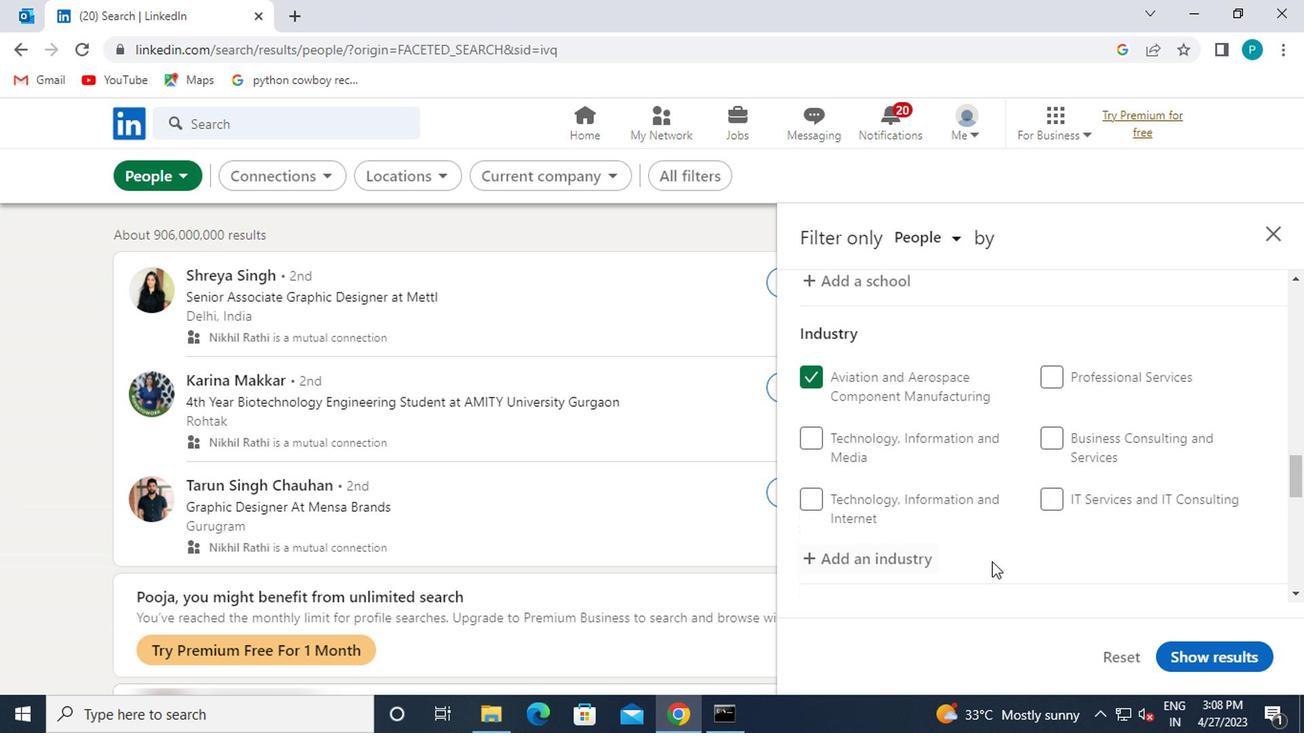 
Action: Mouse scrolled (971, 544) with delta (0, 0)
Screenshot: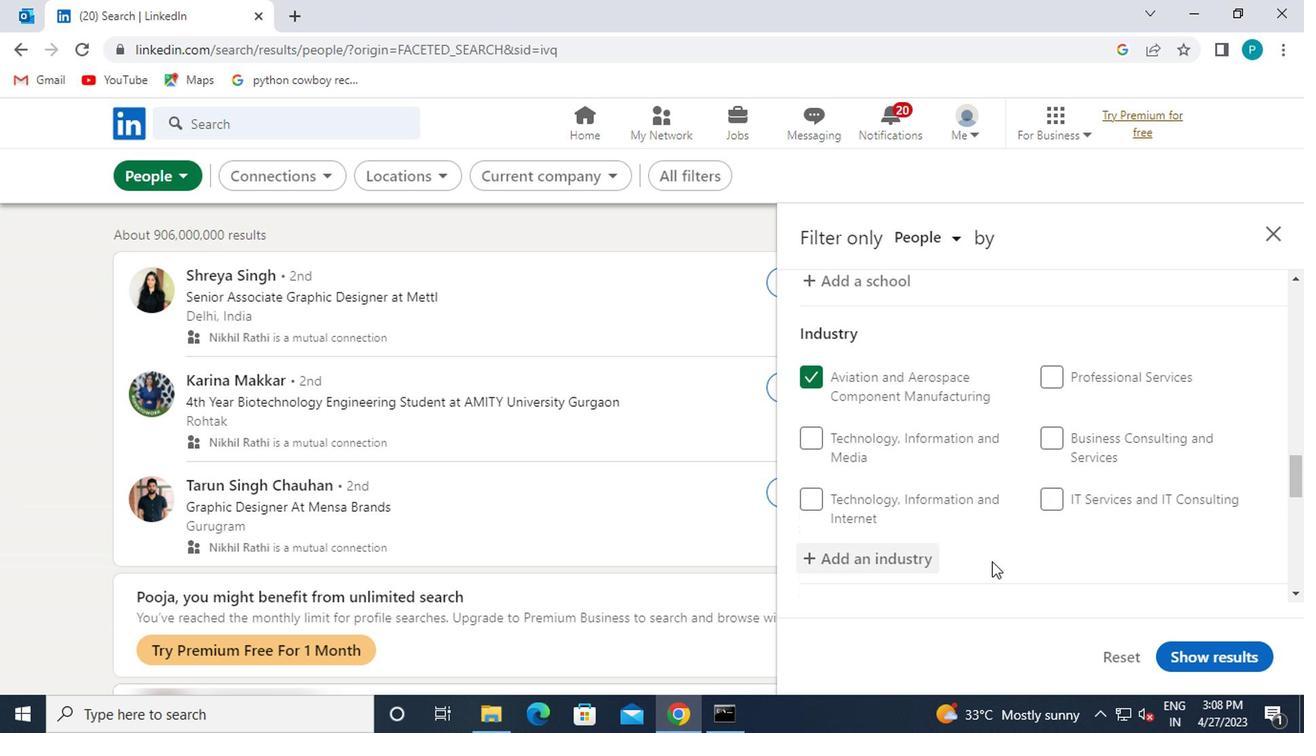 
Action: Mouse scrolled (971, 544) with delta (0, 0)
Screenshot: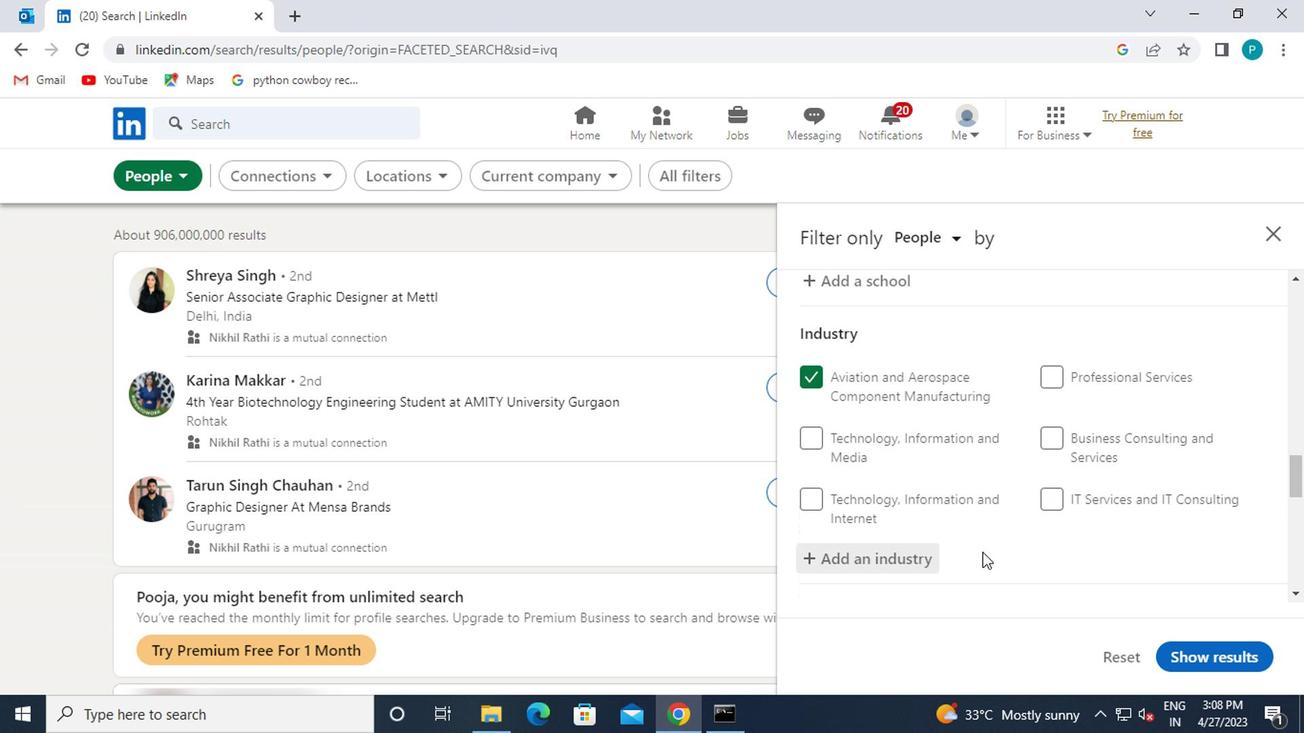 
Action: Mouse moved to (1060, 535)
Screenshot: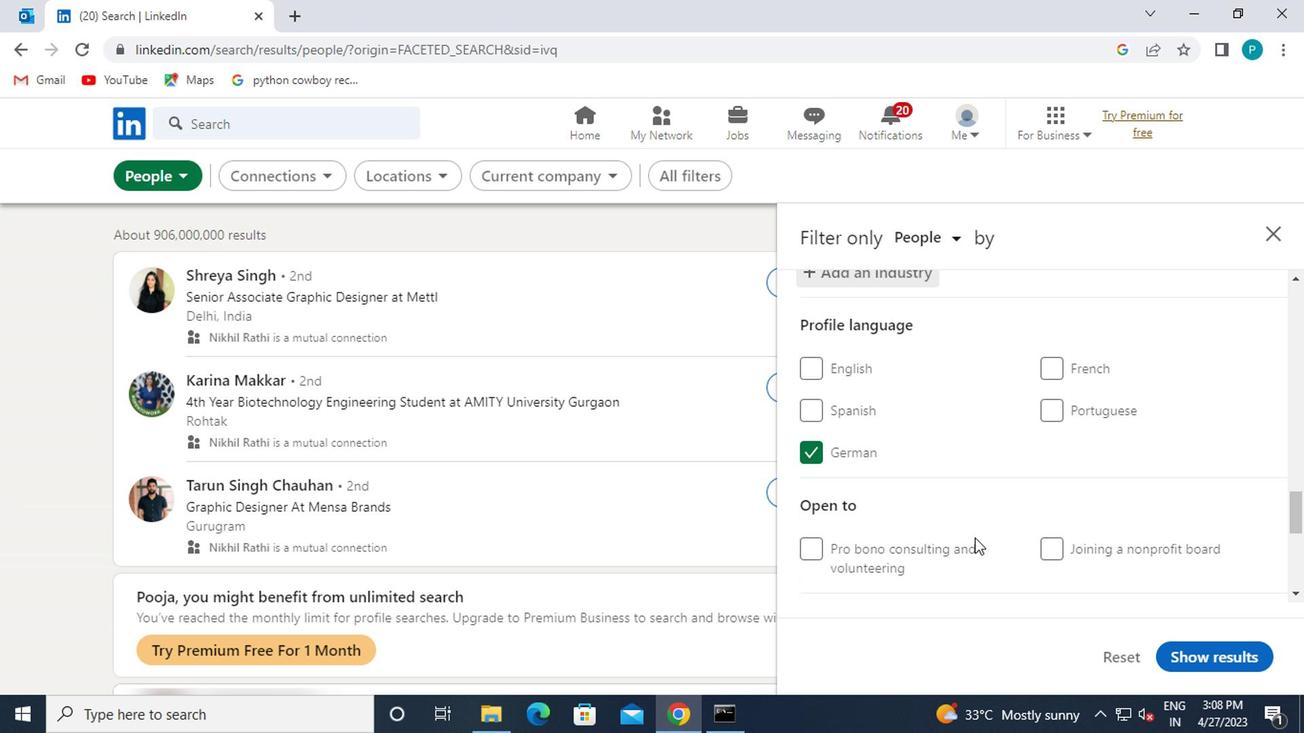 
Action: Mouse scrolled (1060, 535) with delta (0, 0)
Screenshot: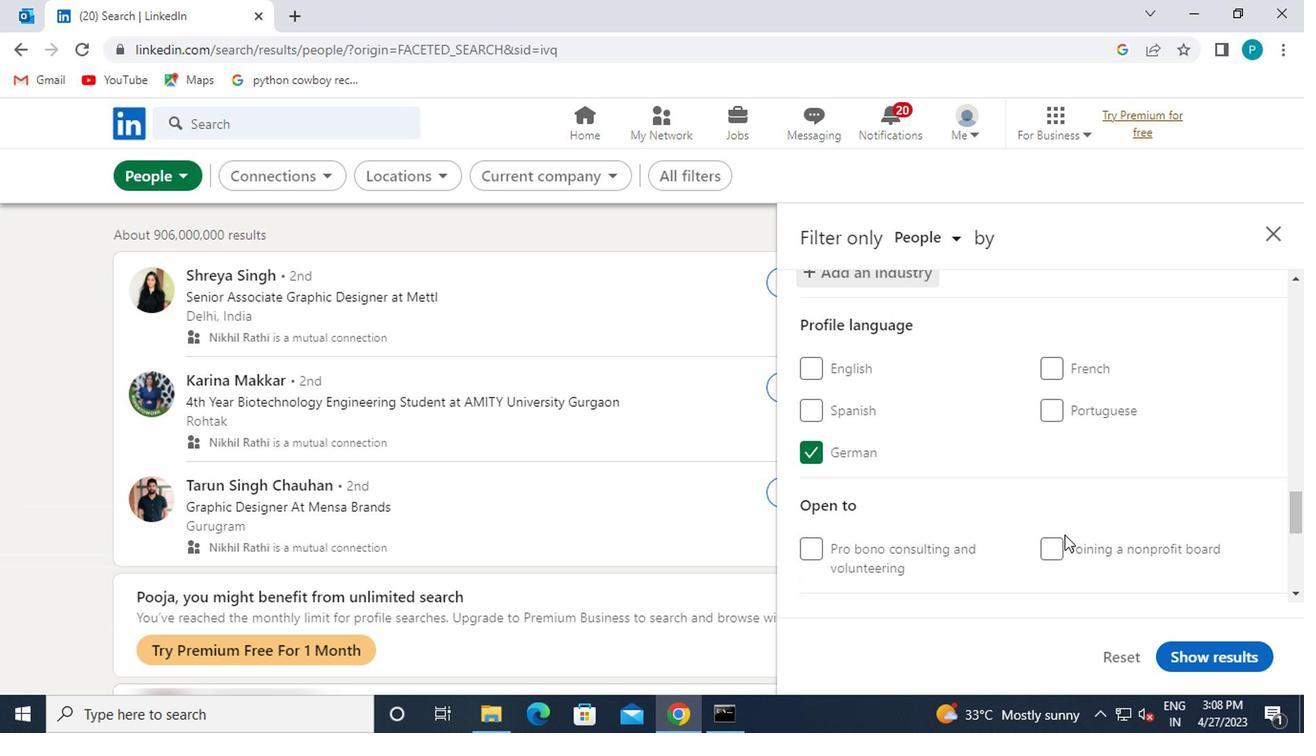 
Action: Mouse moved to (1045, 531)
Screenshot: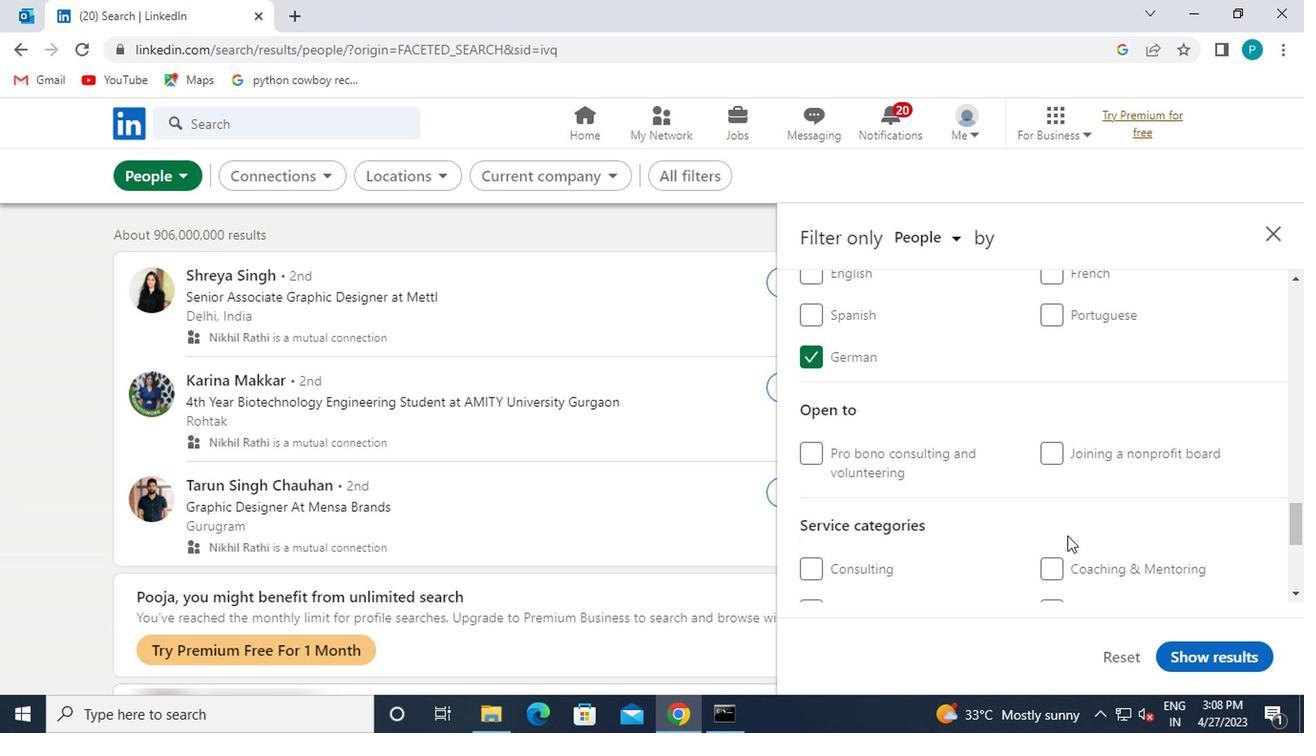 
Action: Mouse scrolled (1045, 531) with delta (0, 0)
Screenshot: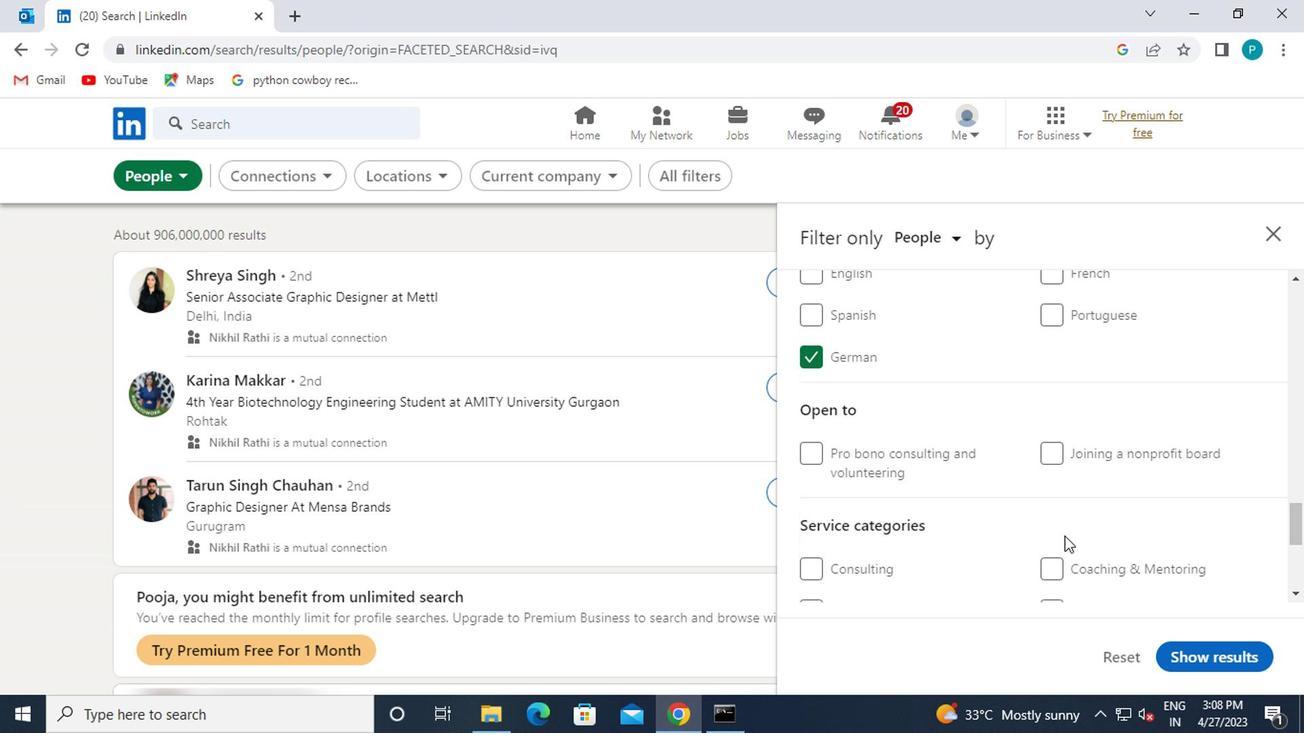 
Action: Mouse moved to (1064, 556)
Screenshot: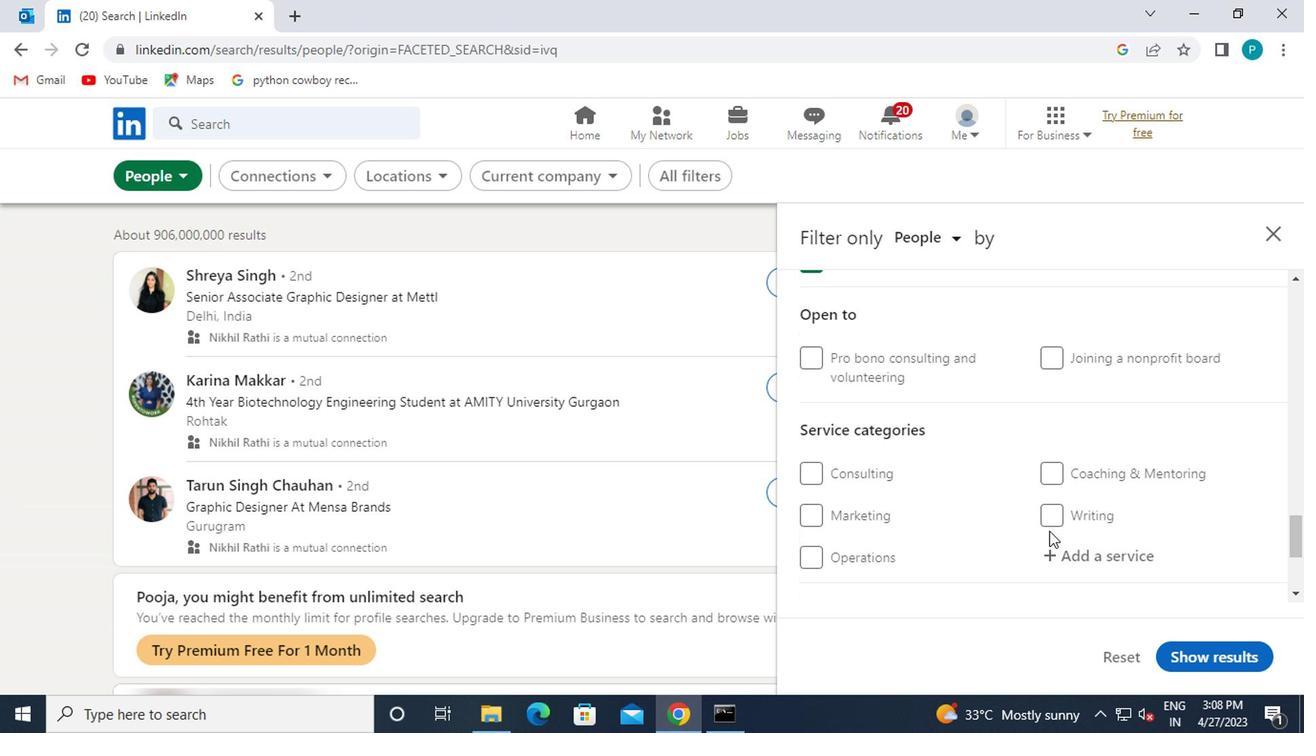 
Action: Mouse pressed left at (1064, 556)
Screenshot: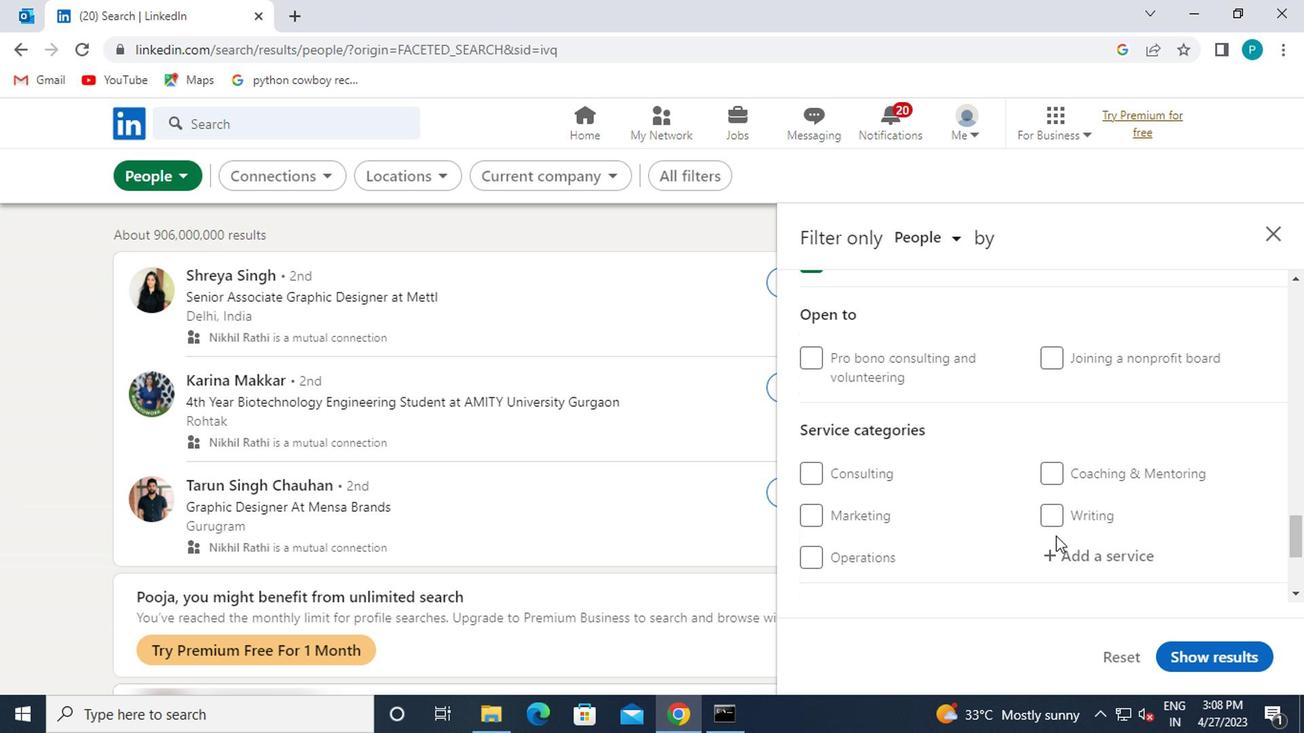 
Action: Mouse moved to (1064, 558)
Screenshot: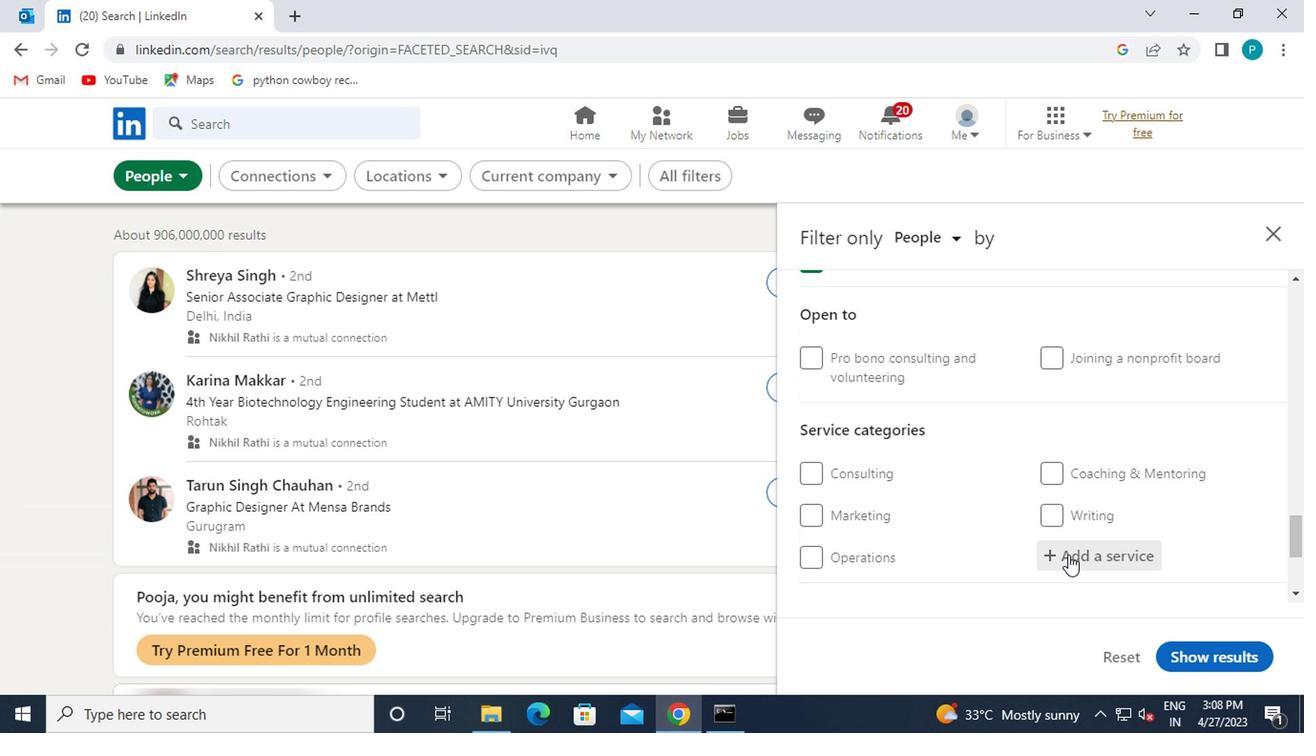 
Action: Key pressed M<Key.backspace><Key.caps_lock>M<Key.caps_lock>AR
Screenshot: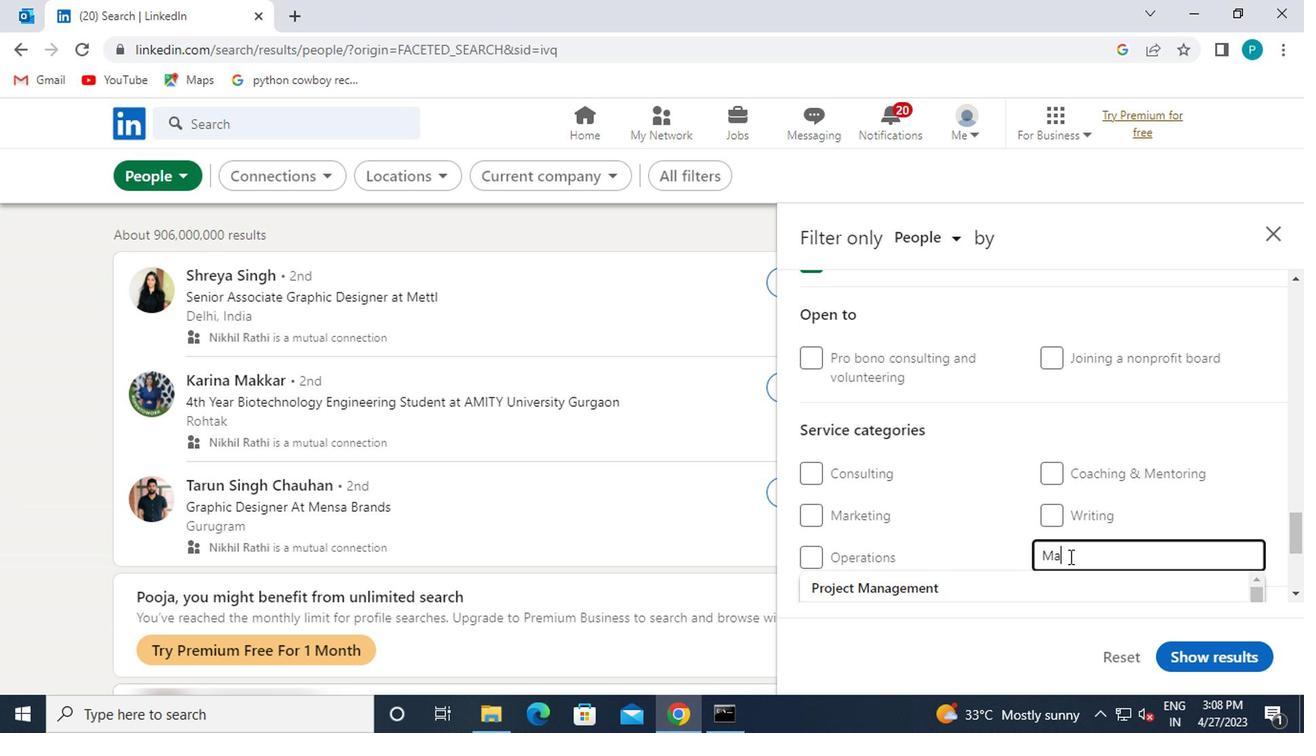 
Action: Mouse moved to (1048, 542)
Screenshot: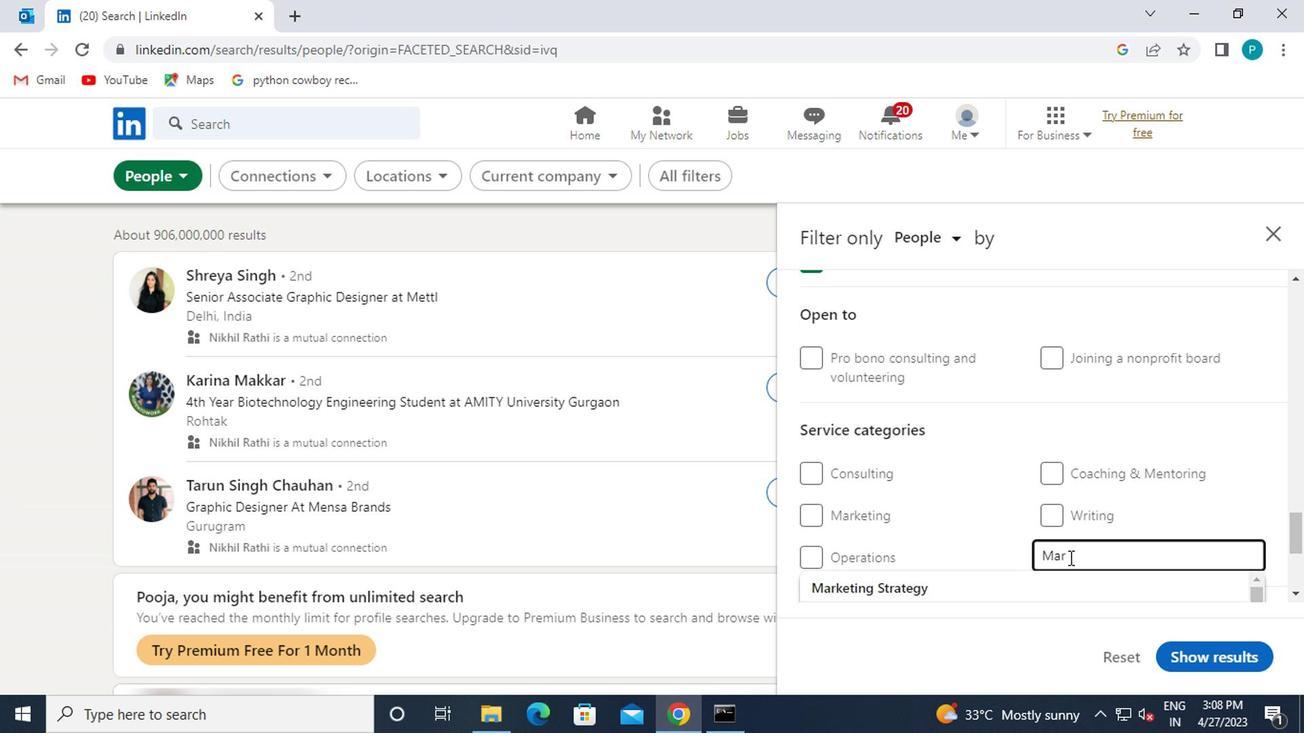 
Action: Mouse scrolled (1048, 540) with delta (0, -1)
Screenshot: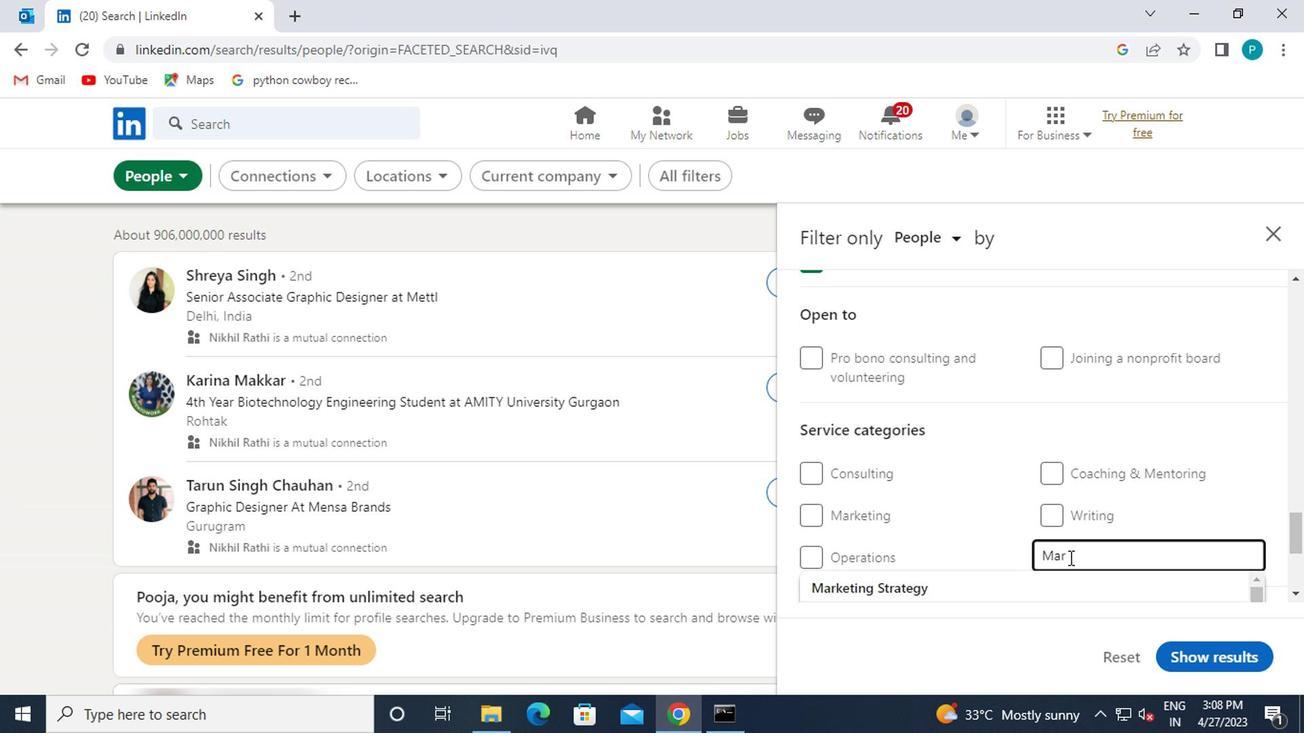 
Action: Mouse moved to (1007, 519)
Screenshot: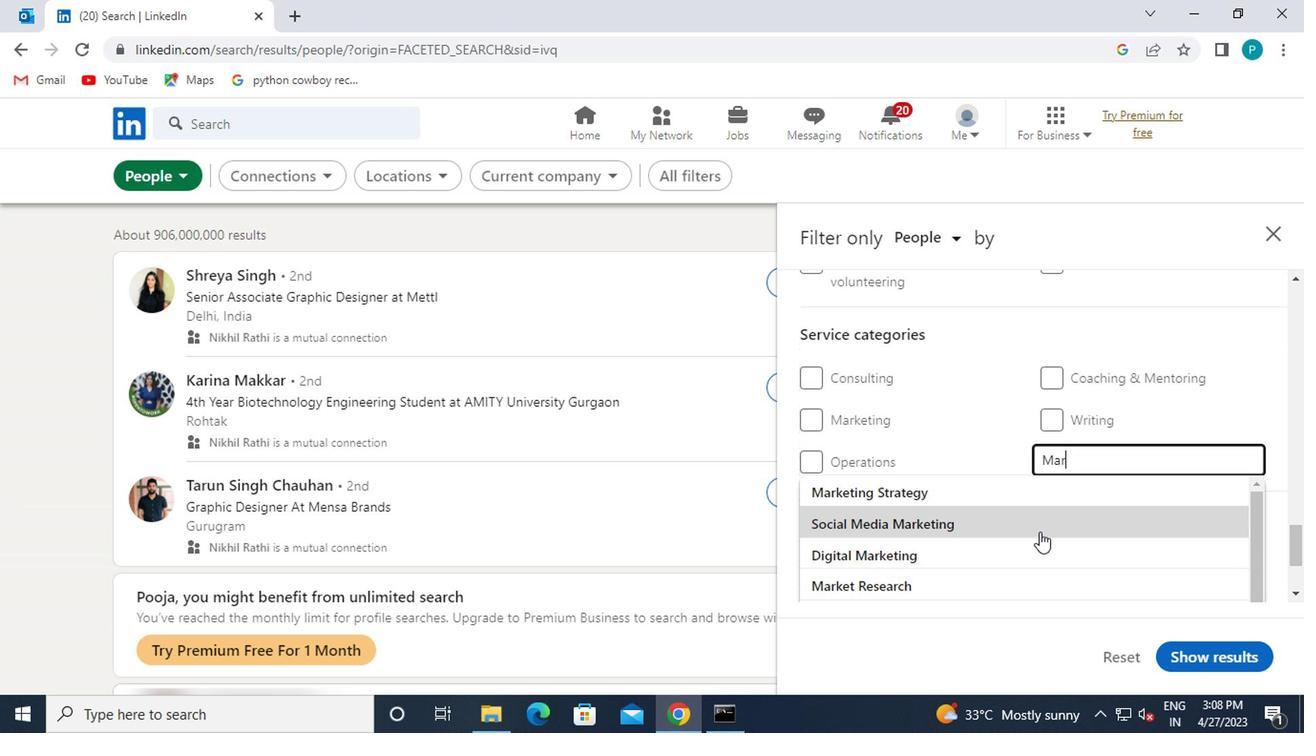 
Action: Mouse scrolled (1007, 518) with delta (0, -1)
Screenshot: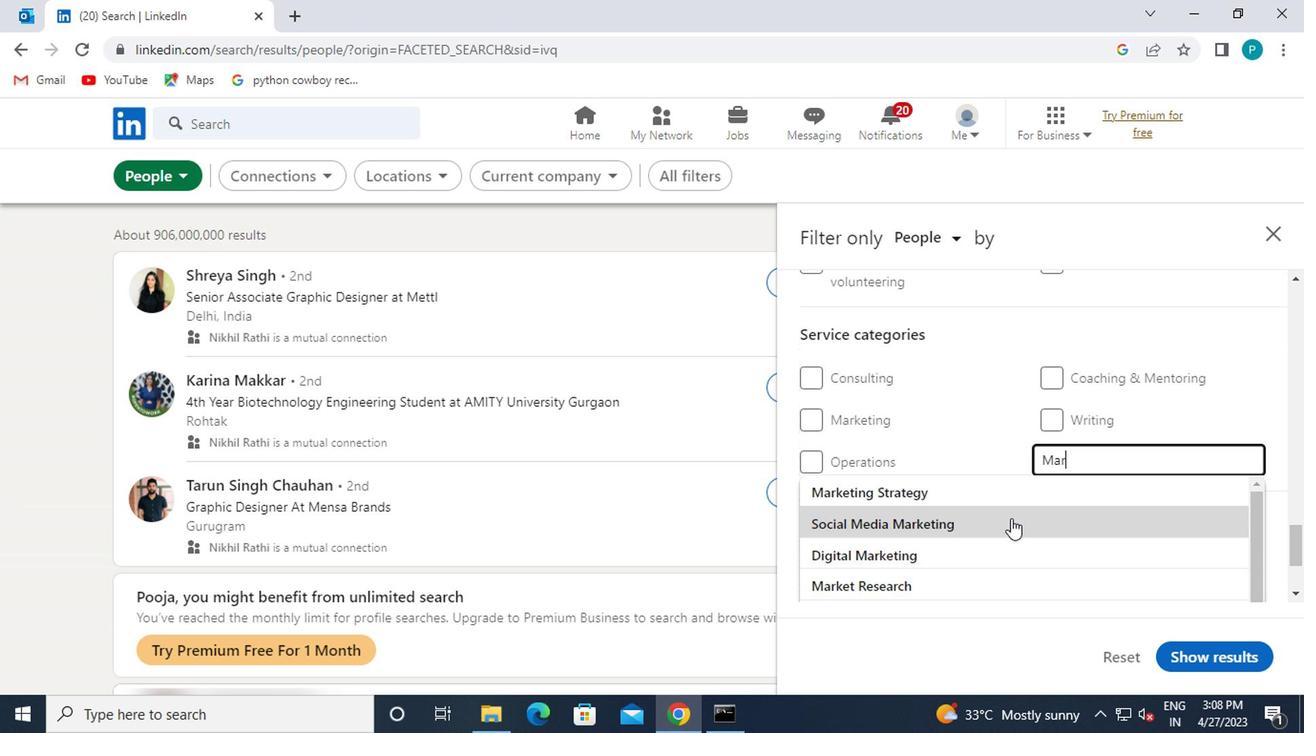 
Action: Mouse moved to (1113, 499)
Screenshot: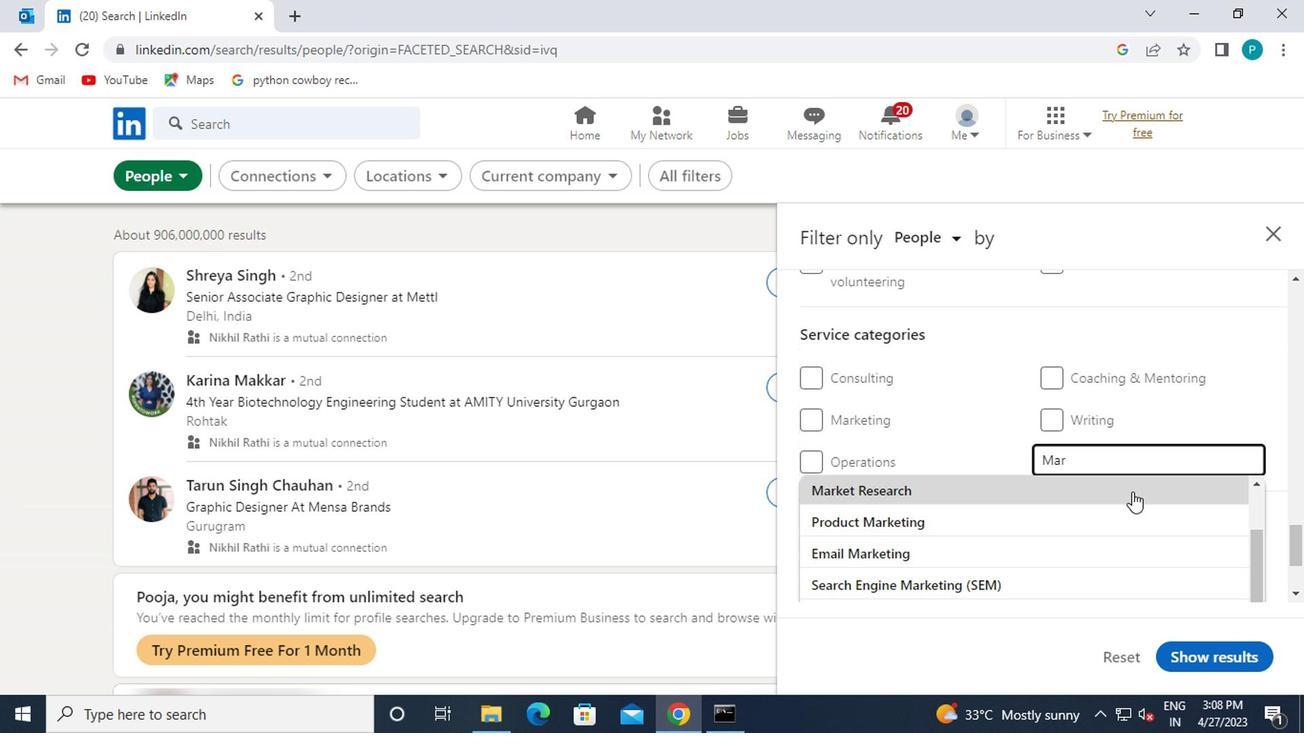 
Action: Key pressed KETING<Key.enter>
Screenshot: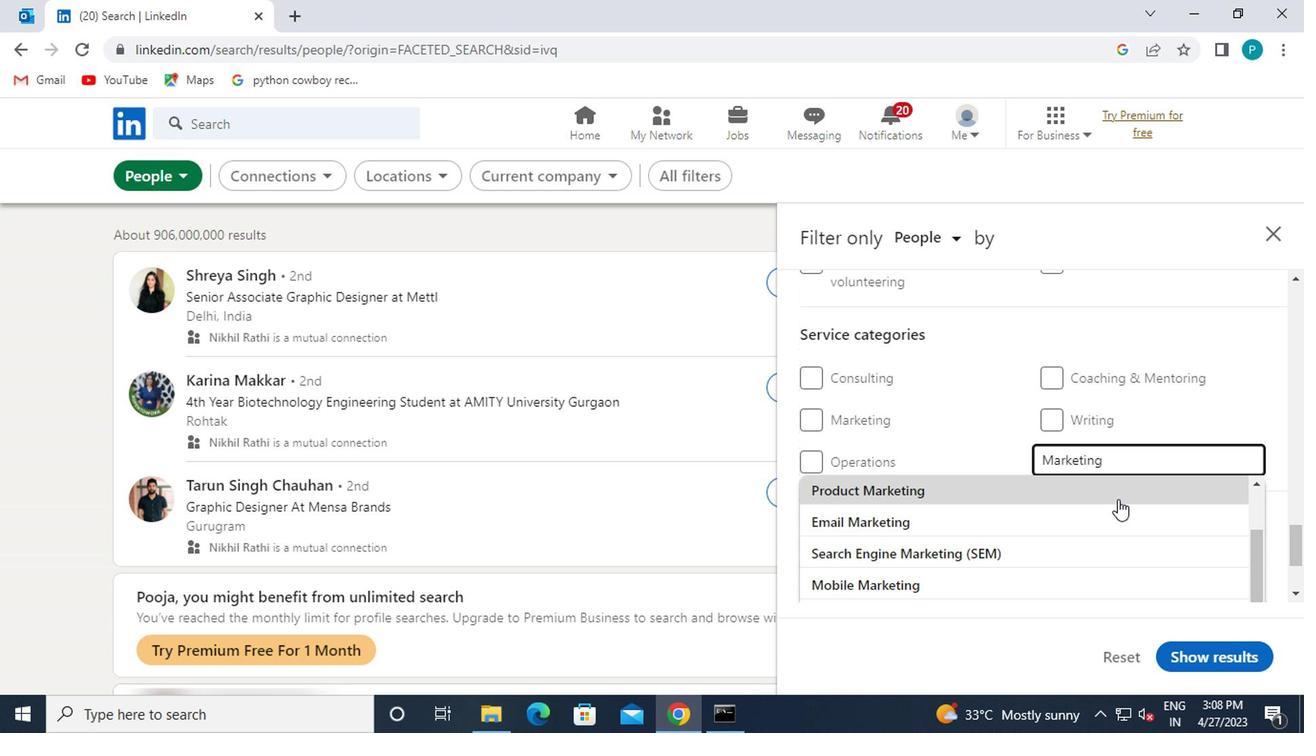 
Action: Mouse moved to (1012, 440)
Screenshot: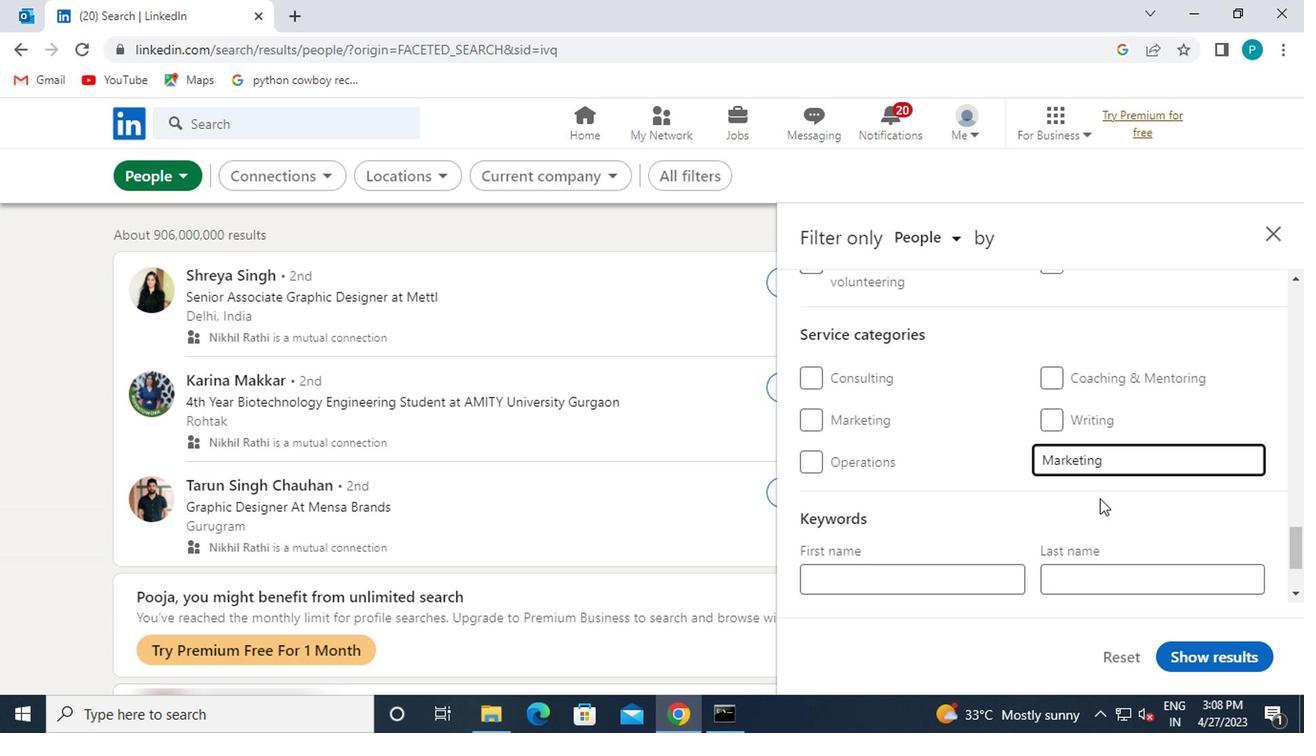 
Action: Mouse scrolled (1012, 438) with delta (0, -1)
Screenshot: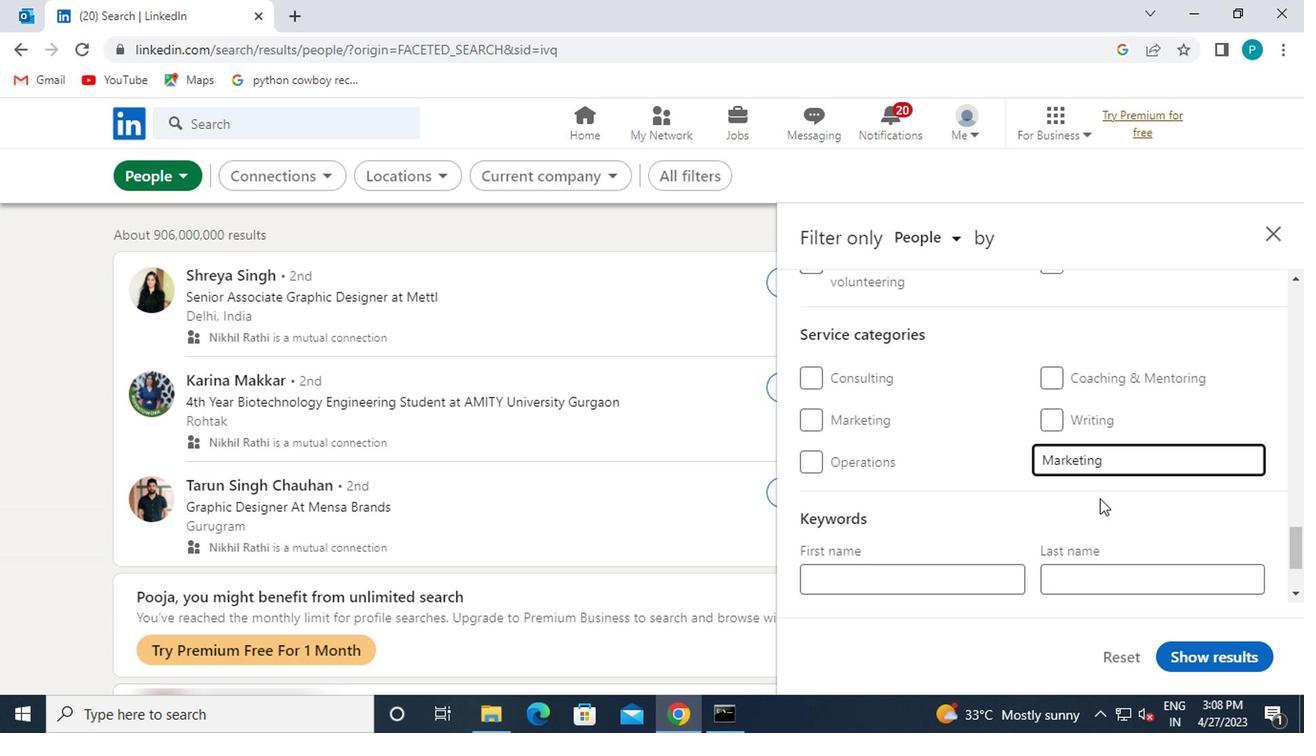 
Action: Mouse moved to (1012, 437)
Screenshot: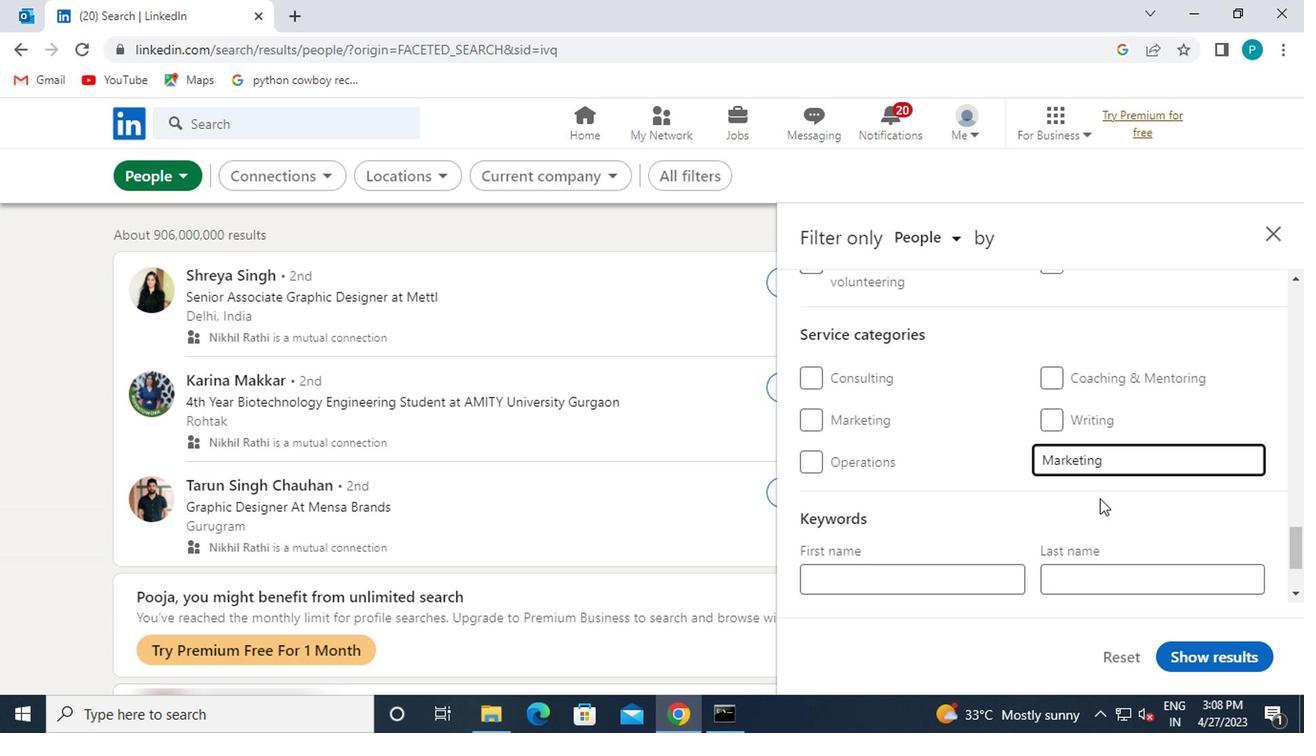 
Action: Mouse scrolled (1012, 436) with delta (0, -1)
Screenshot: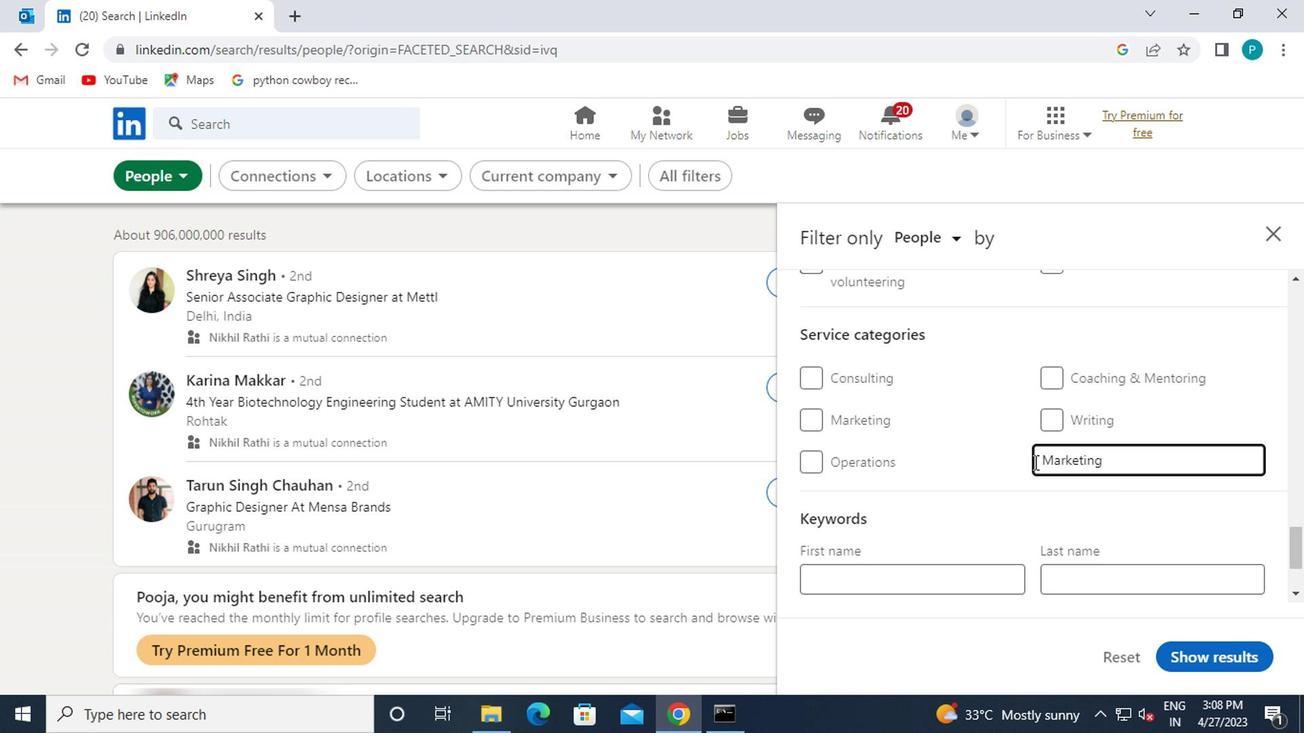 
Action: Mouse moved to (868, 520)
Screenshot: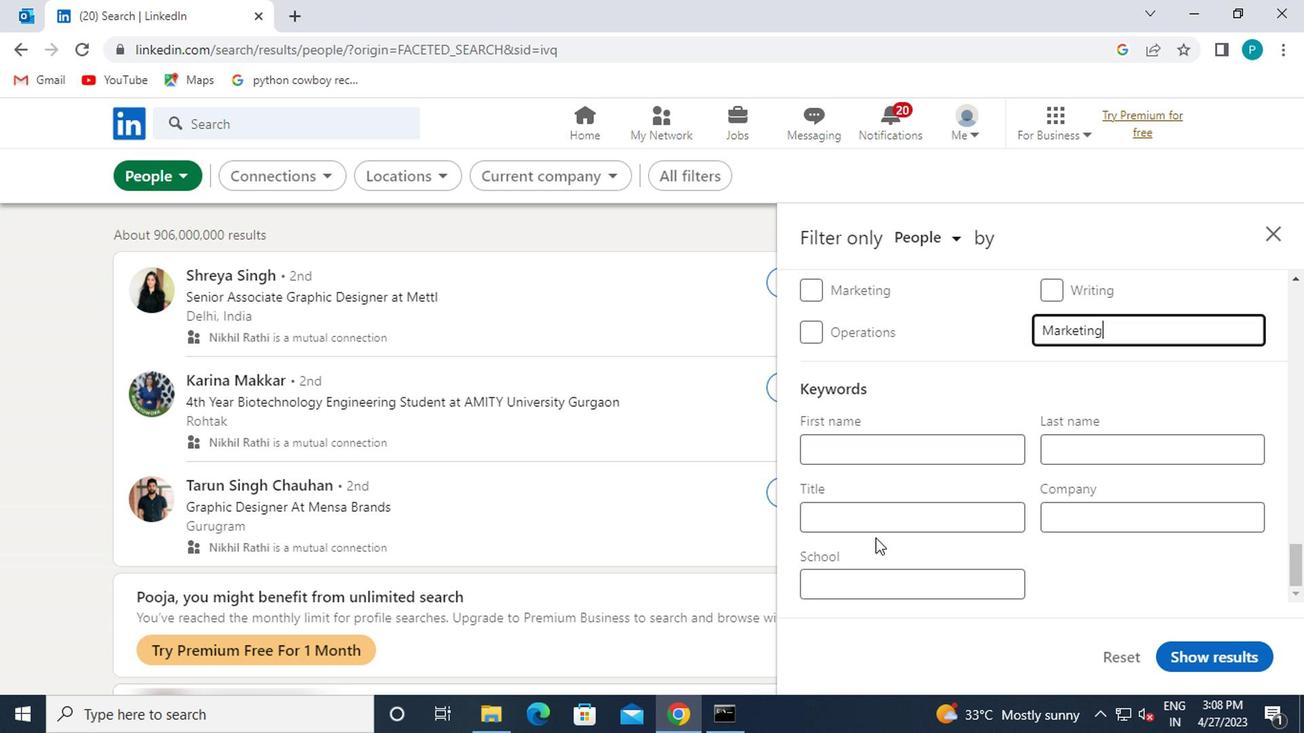 
Action: Mouse pressed left at (868, 520)
Screenshot: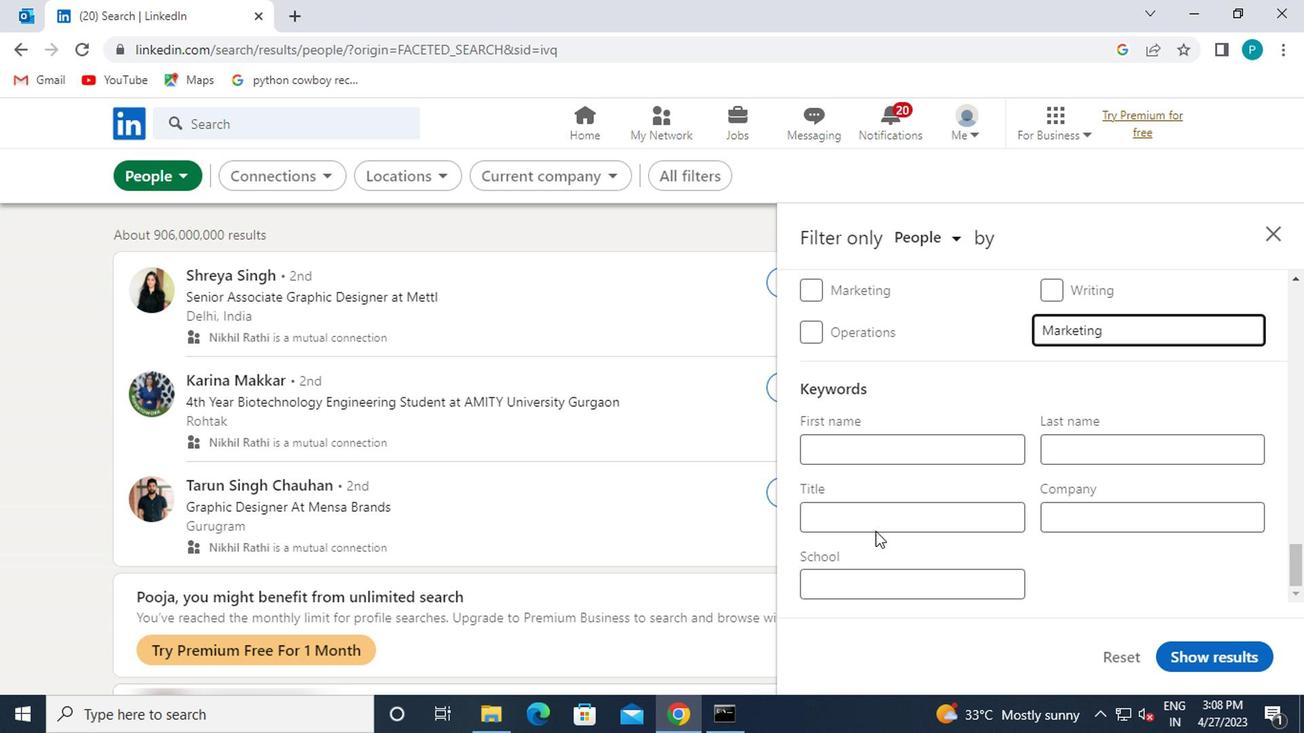 
Action: Key pressed <Key.caps_lock>P
Screenshot: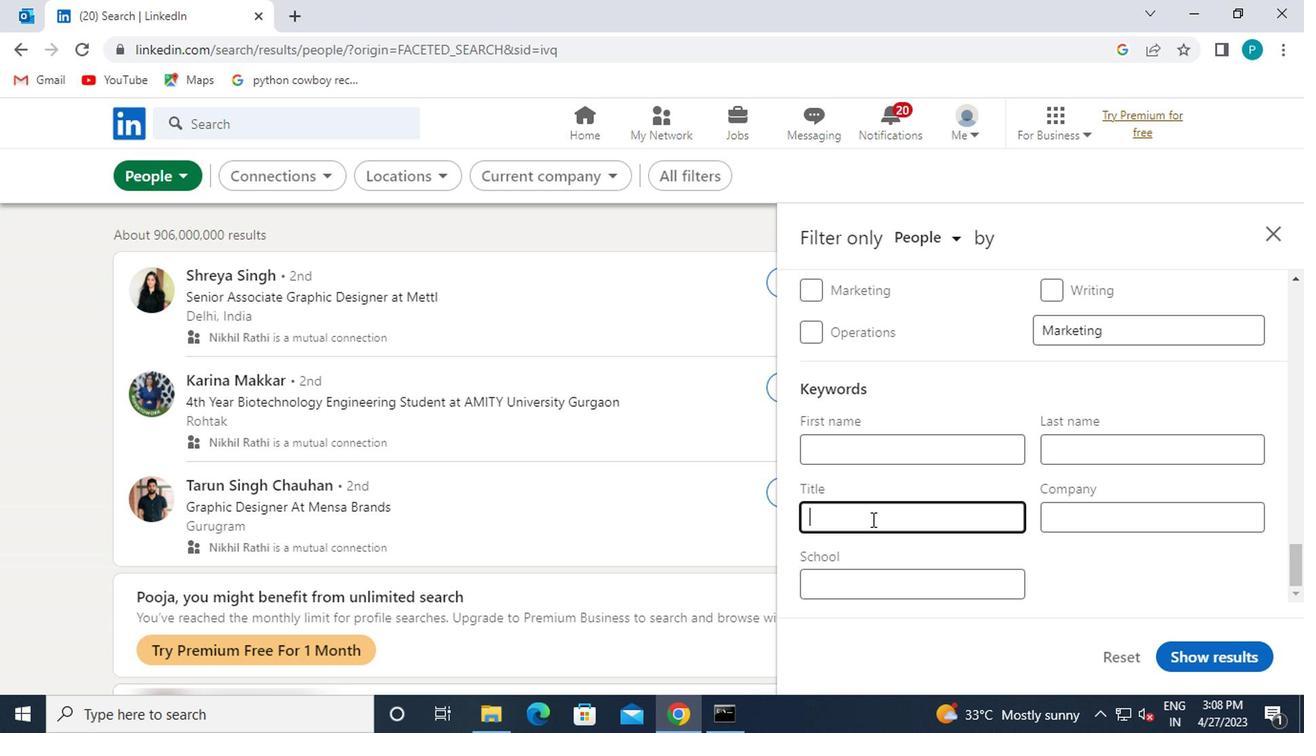 
Action: Mouse moved to (807, 438)
Screenshot: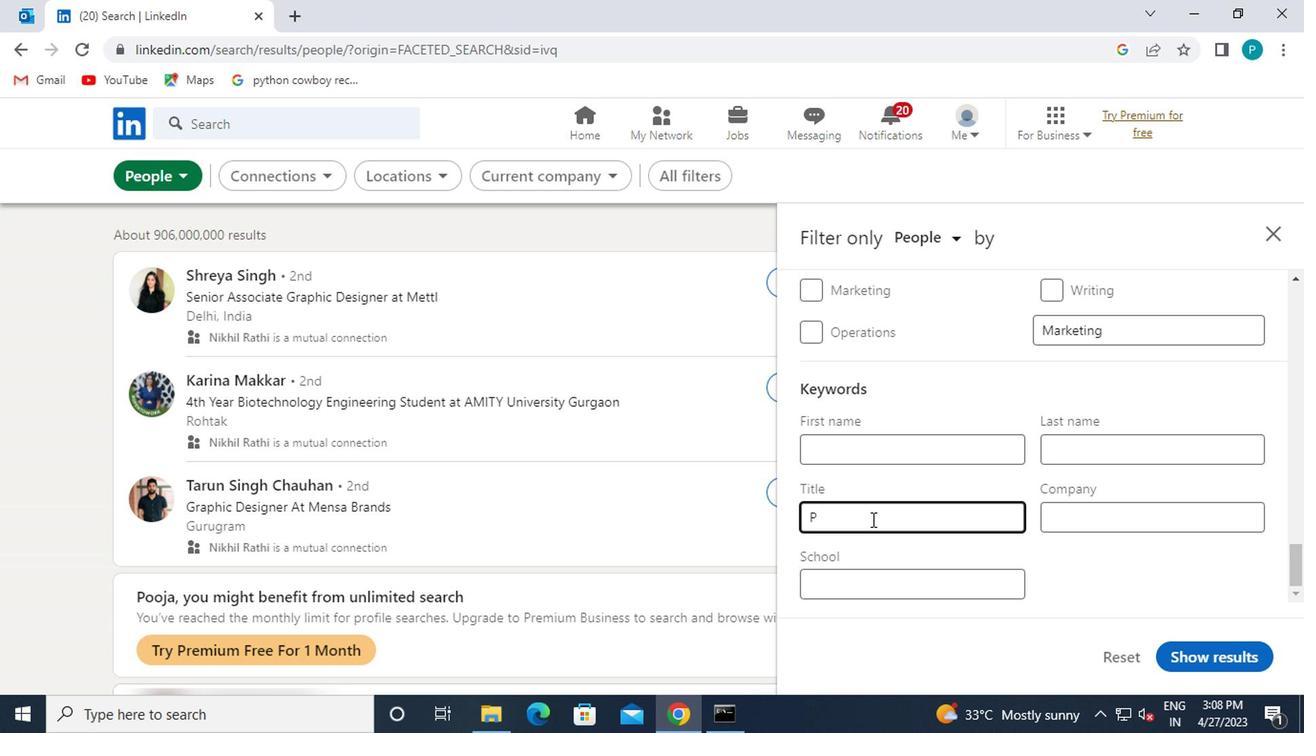 
Action: Key pressed <Key.caps_lock>AYROLL<Key.space><Key.caps_lock>C<Key.caps_lock>LERK
Screenshot: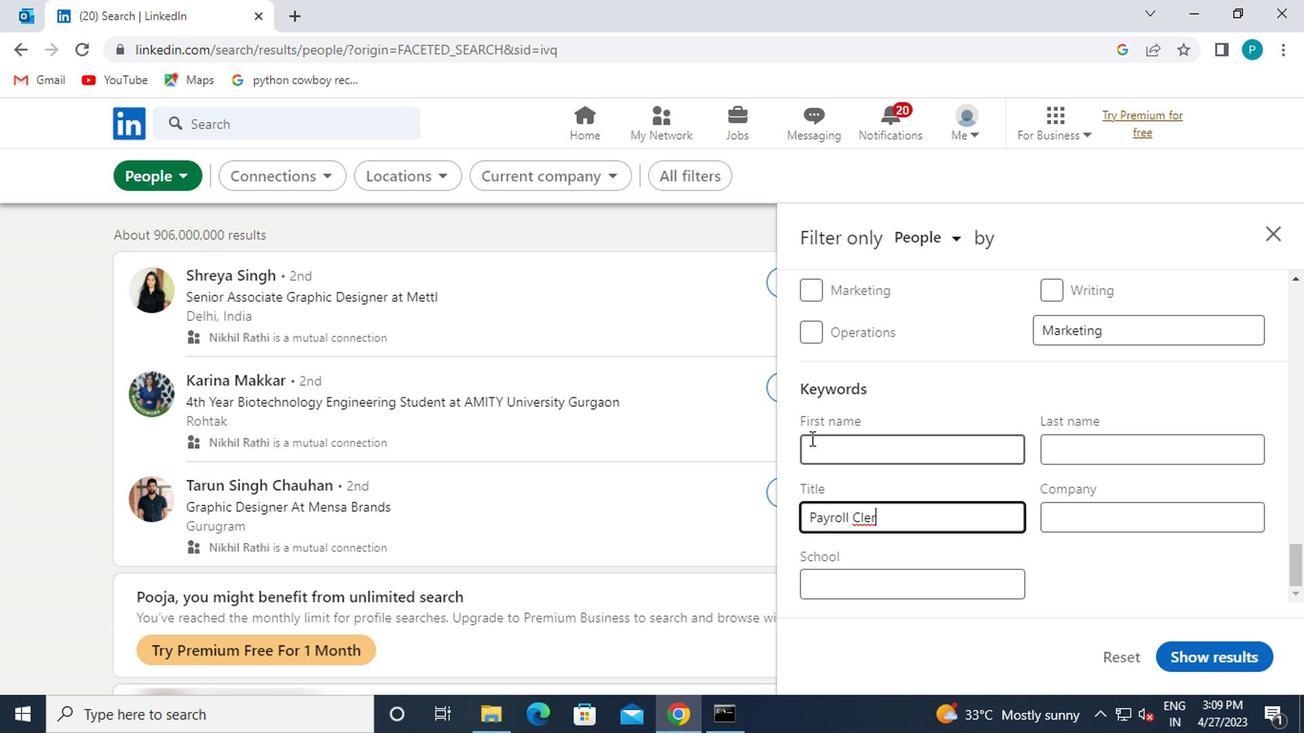 
Action: Mouse moved to (1190, 657)
Screenshot: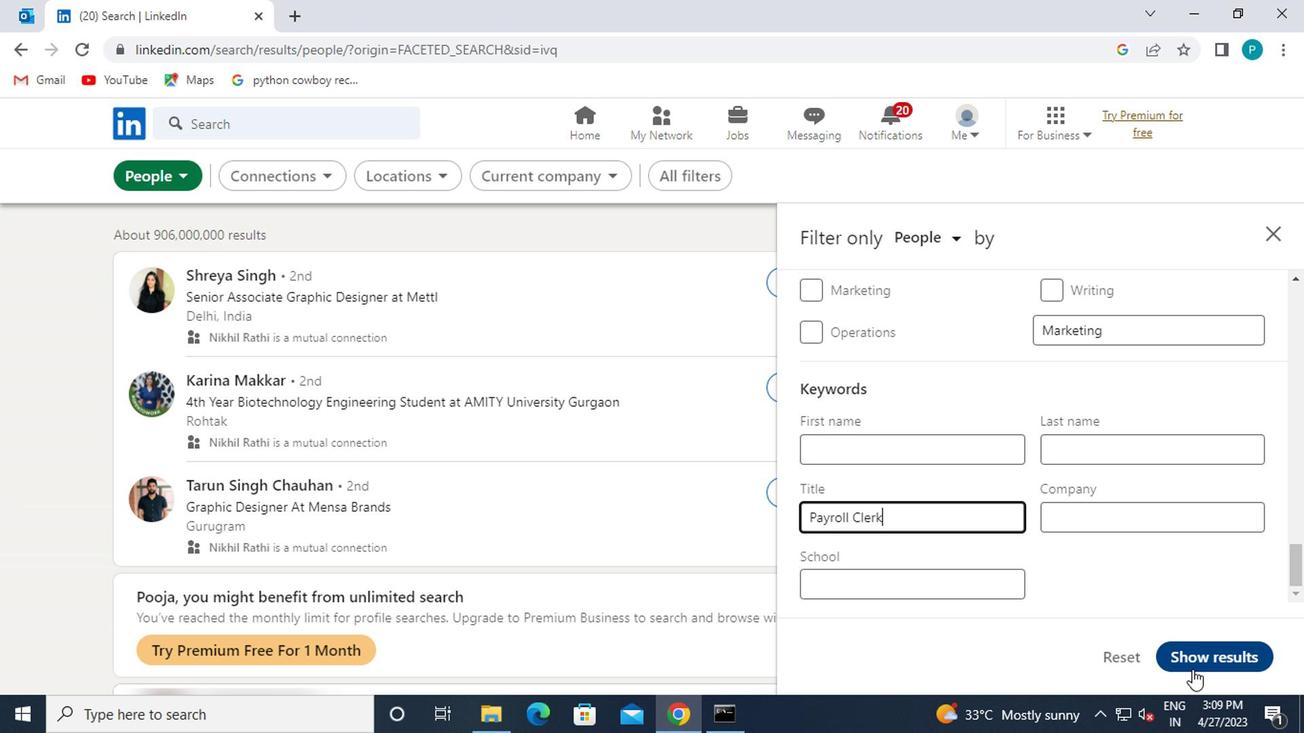 
Action: Mouse pressed left at (1190, 657)
Screenshot: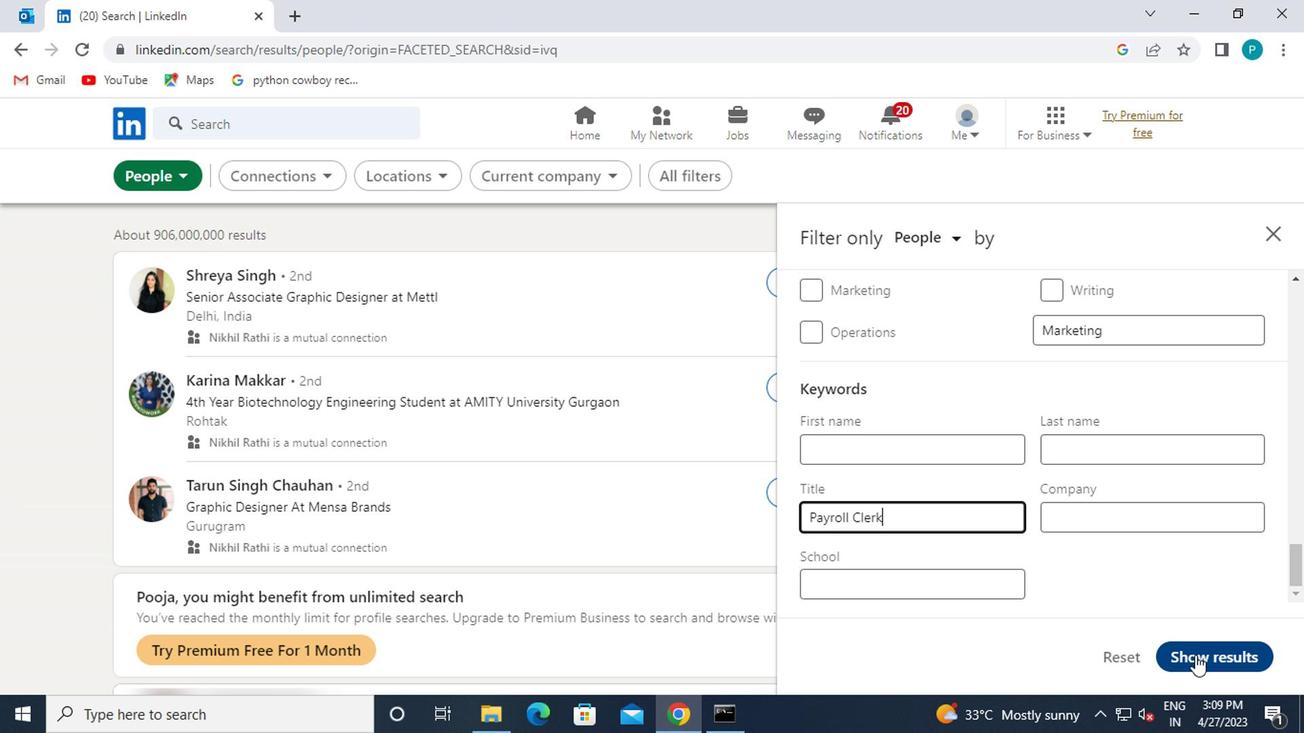 
